 Task: Find connections with filter location Kāpren with filter topic #Startuplife with filter profile language English with filter current company Electronic Arts (EA) with filter school Sri Eshwar College of Engineering with filter industry Household and Institutional Furniture Manufacturing with filter service category Wedding Planning with filter keywords title Finance Manager
Action: Mouse moved to (207, 287)
Screenshot: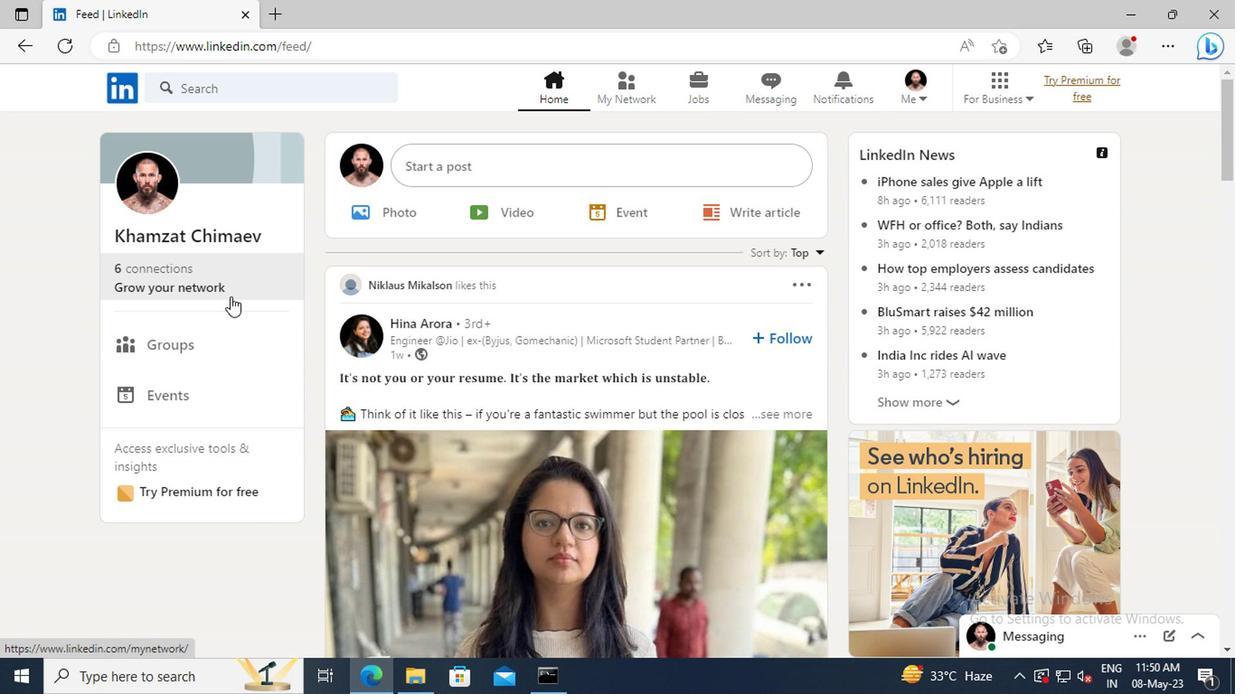
Action: Mouse pressed left at (207, 287)
Screenshot: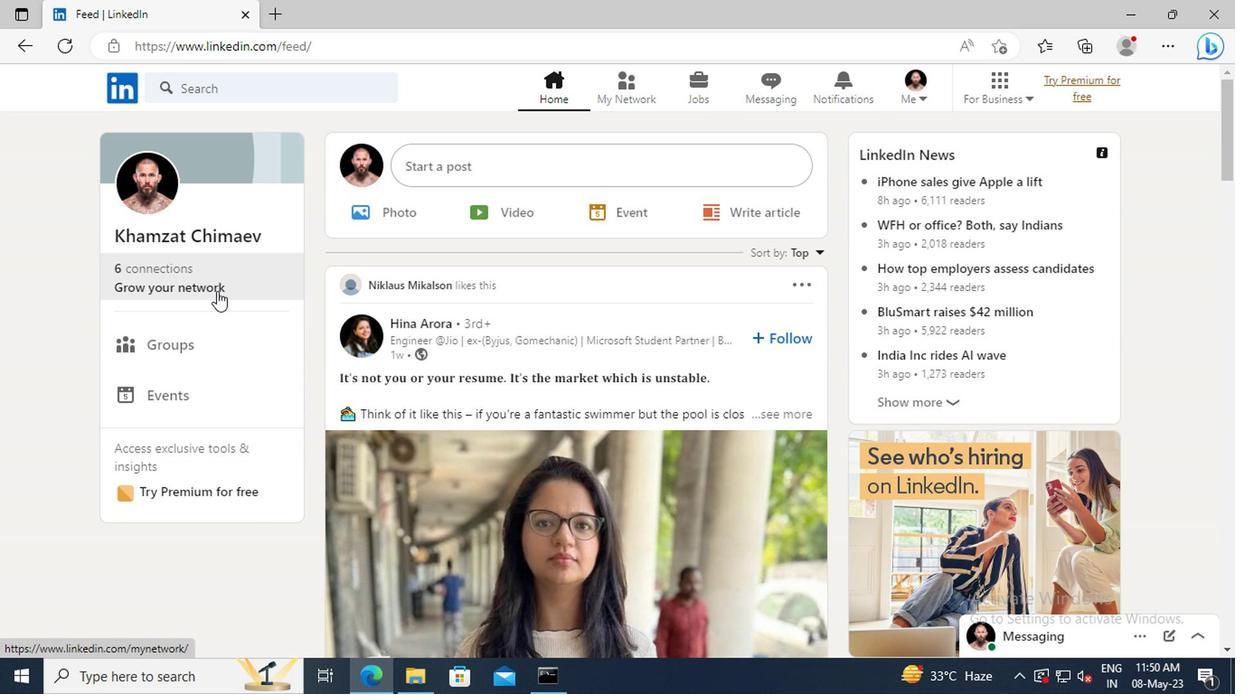 
Action: Mouse moved to (197, 194)
Screenshot: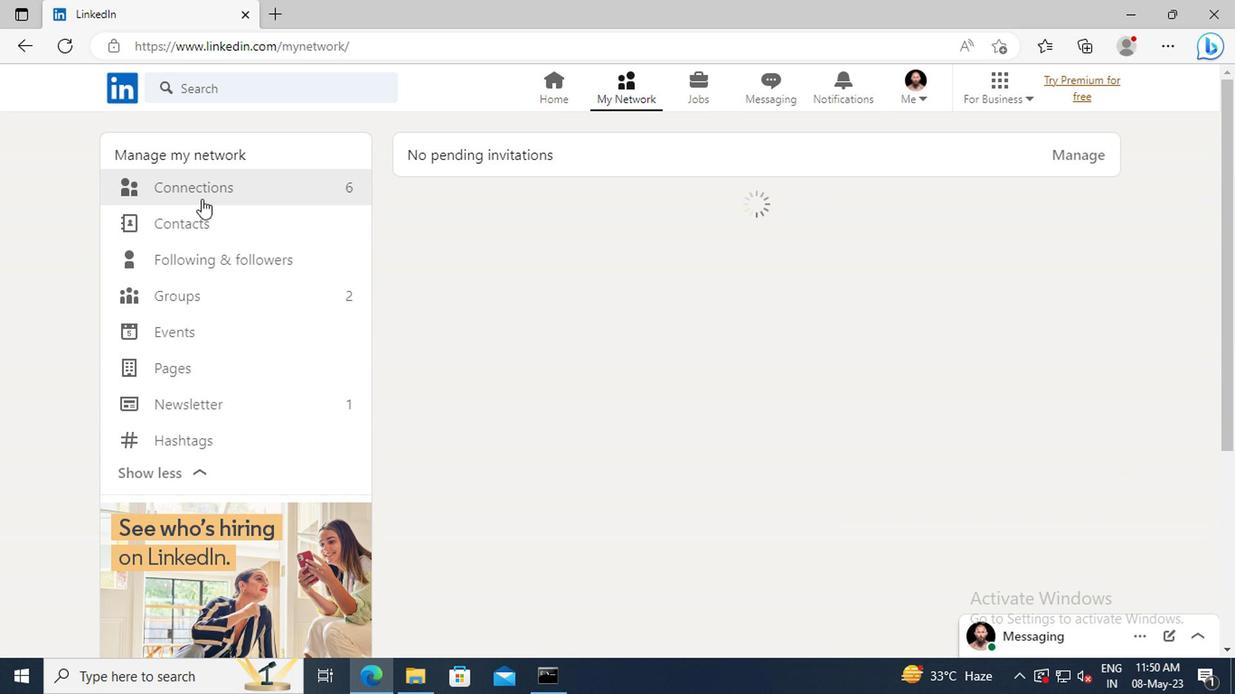 
Action: Mouse pressed left at (197, 194)
Screenshot: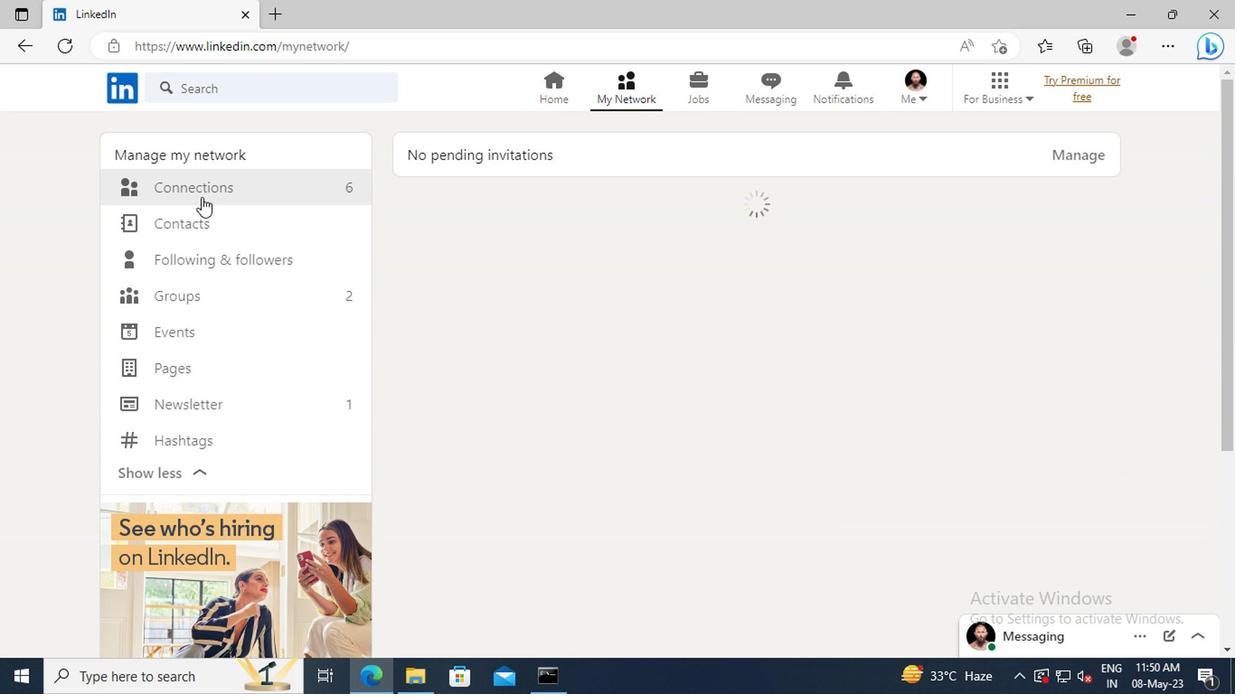 
Action: Mouse moved to (723, 197)
Screenshot: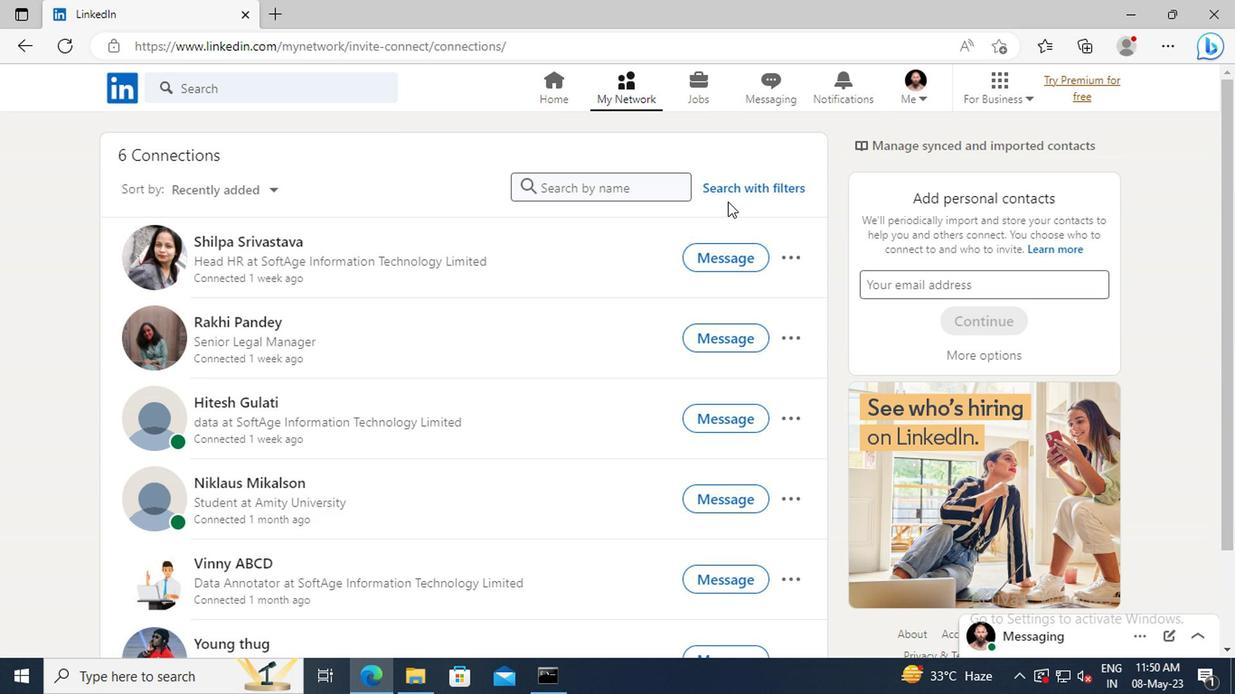 
Action: Mouse pressed left at (723, 197)
Screenshot: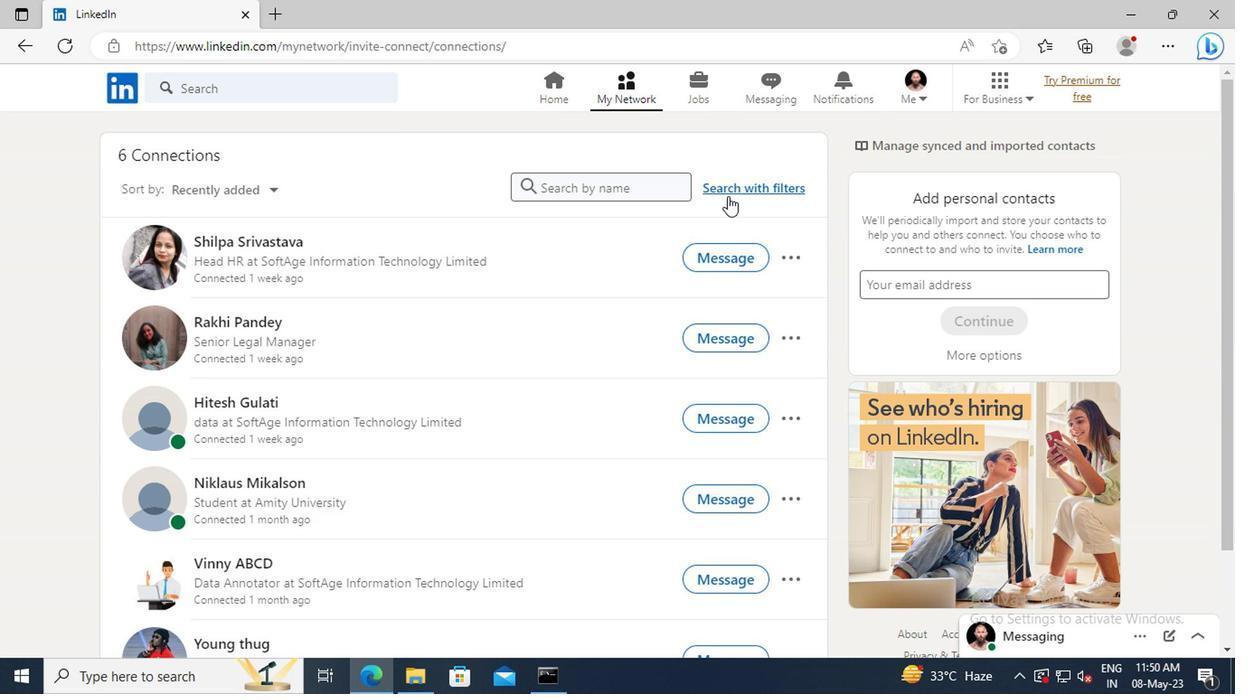 
Action: Mouse moved to (682, 141)
Screenshot: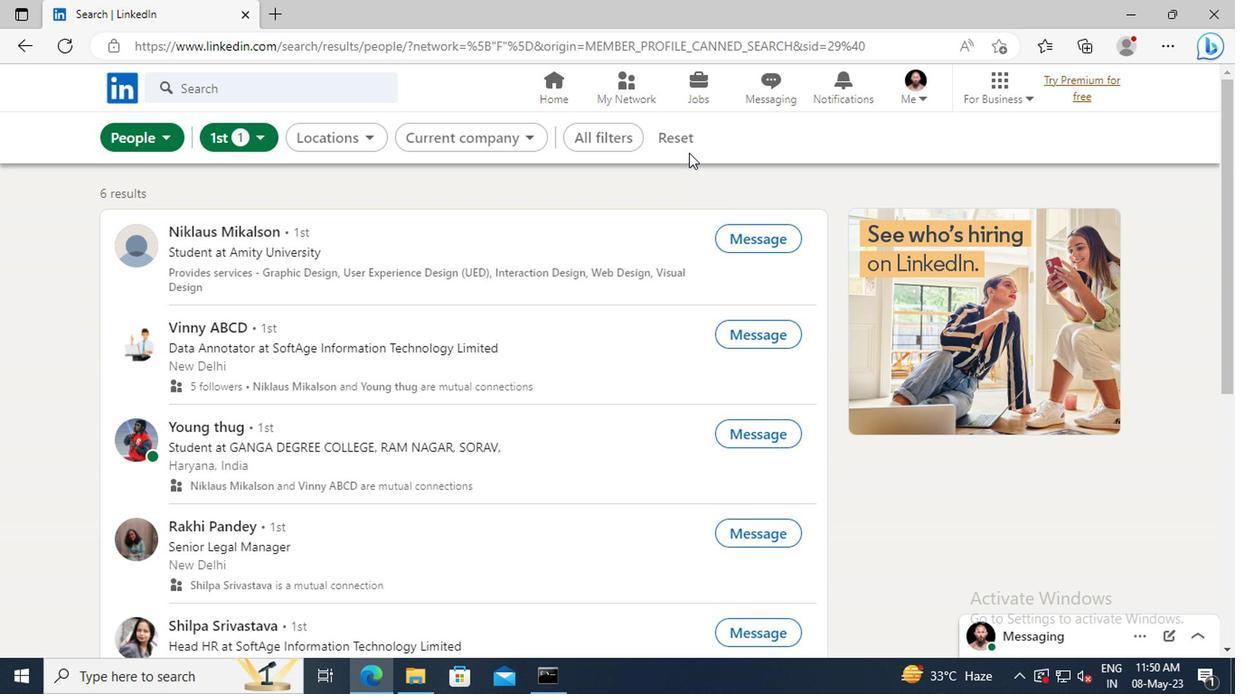 
Action: Mouse pressed left at (682, 141)
Screenshot: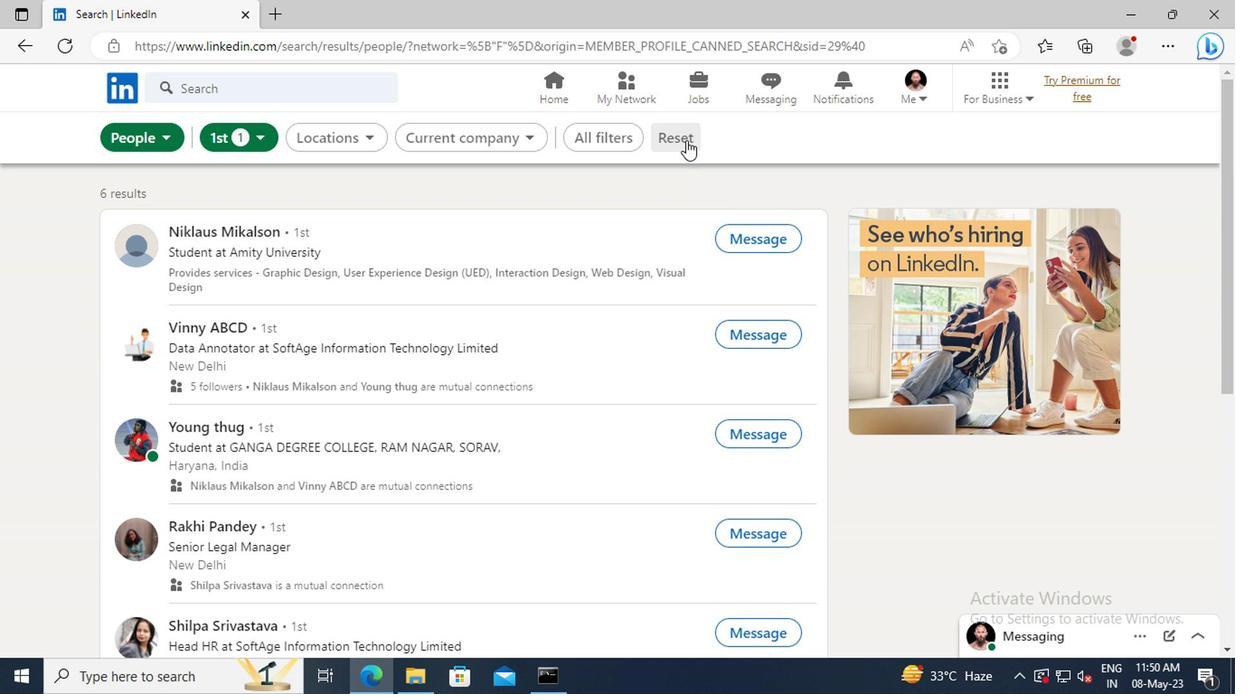 
Action: Mouse moved to (658, 137)
Screenshot: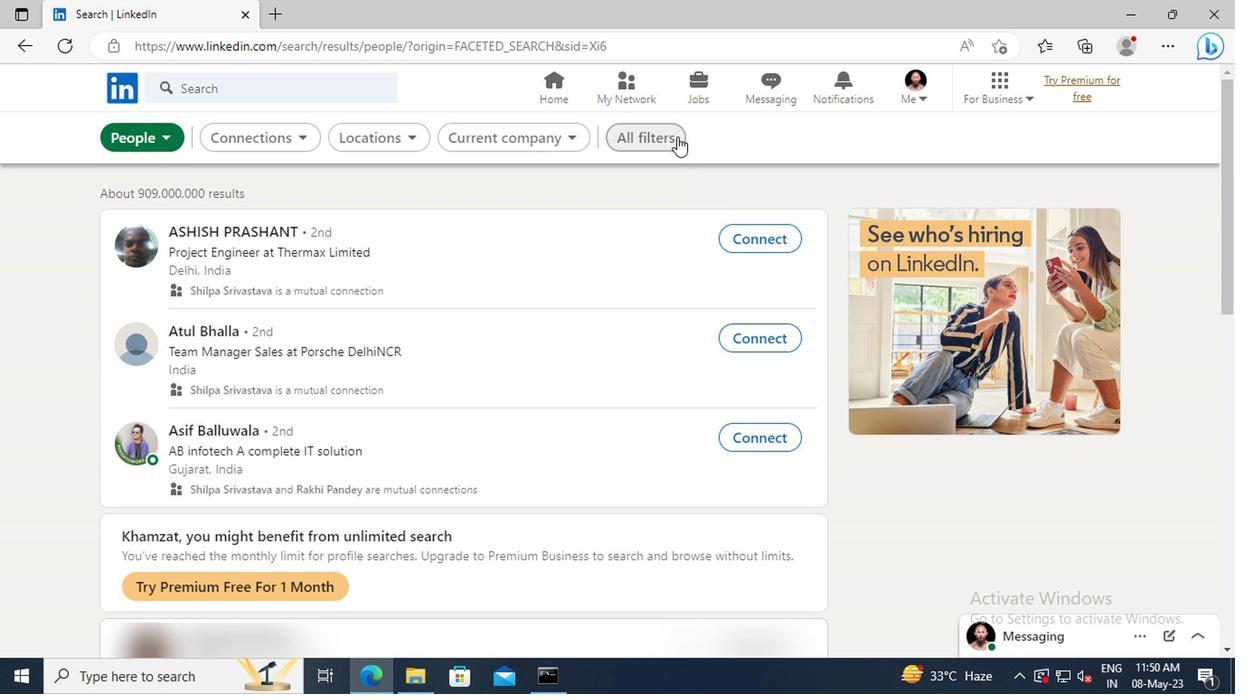 
Action: Mouse pressed left at (658, 137)
Screenshot: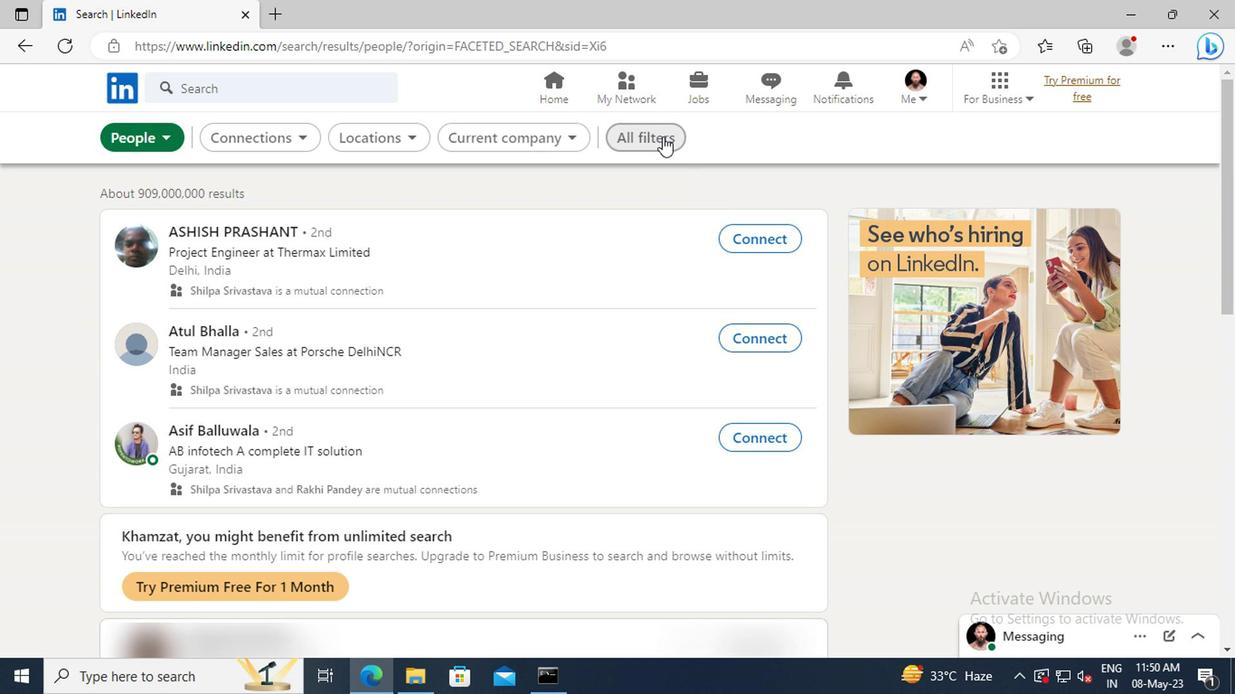 
Action: Mouse moved to (1018, 320)
Screenshot: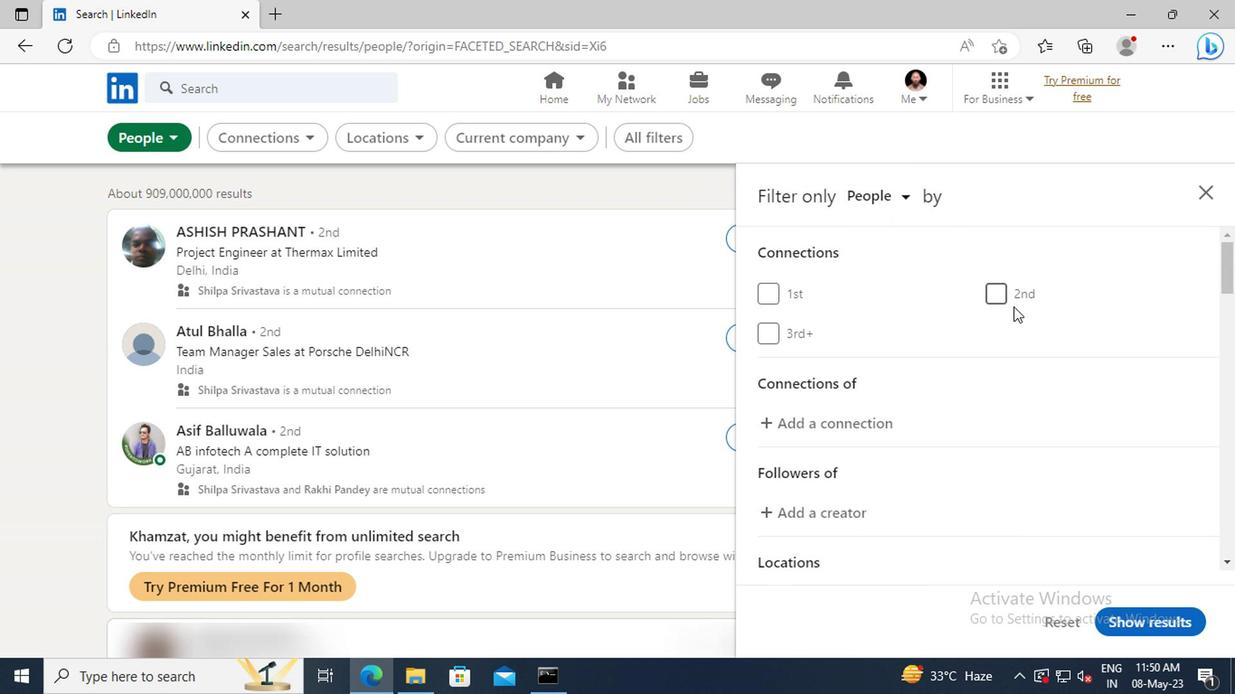 
Action: Mouse scrolled (1018, 319) with delta (0, 0)
Screenshot: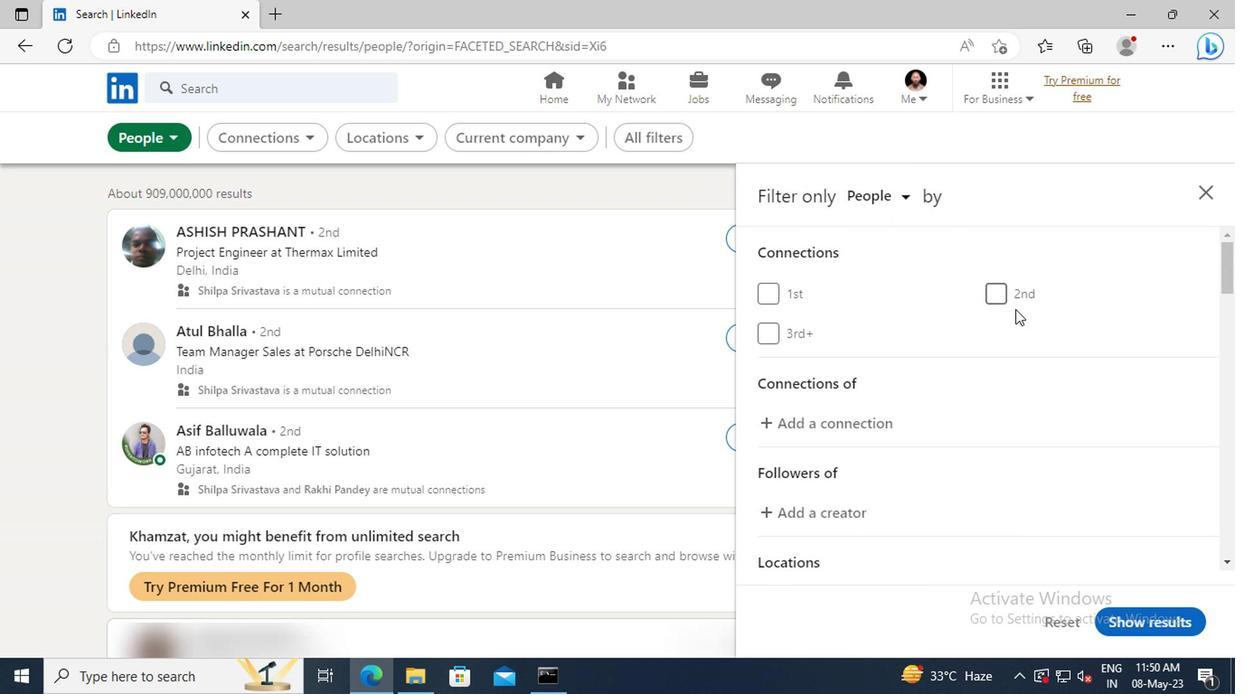 
Action: Mouse scrolled (1018, 319) with delta (0, 0)
Screenshot: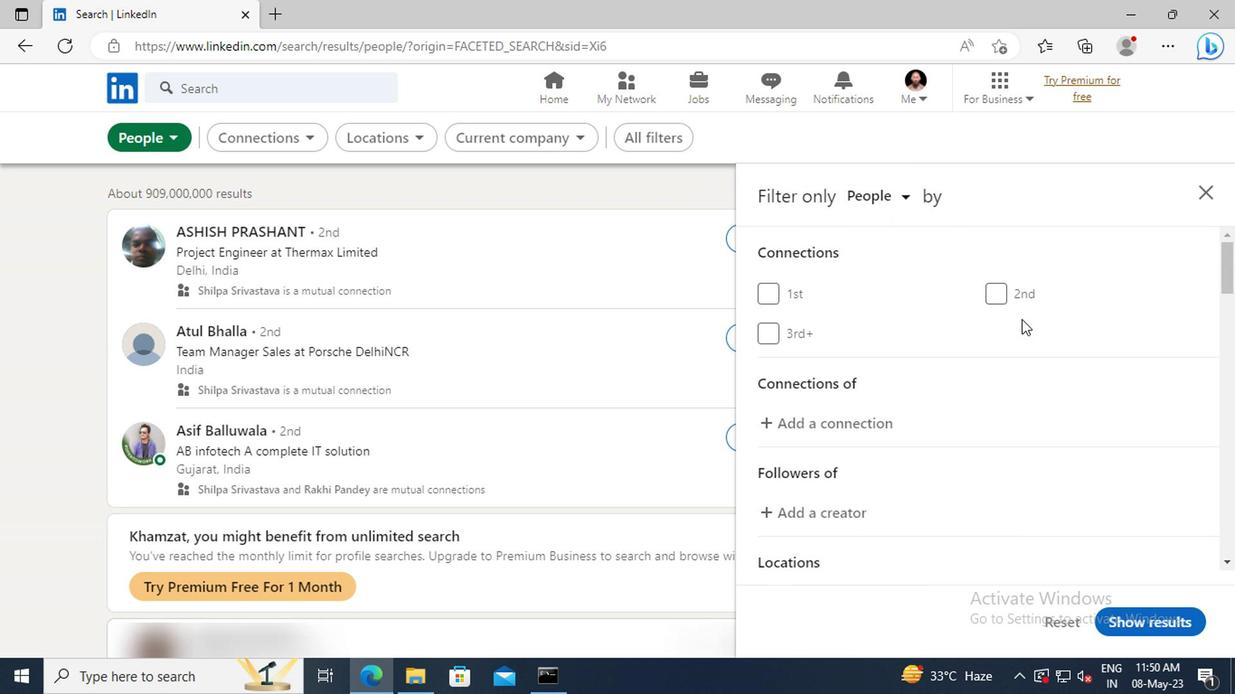 
Action: Mouse scrolled (1018, 319) with delta (0, 0)
Screenshot: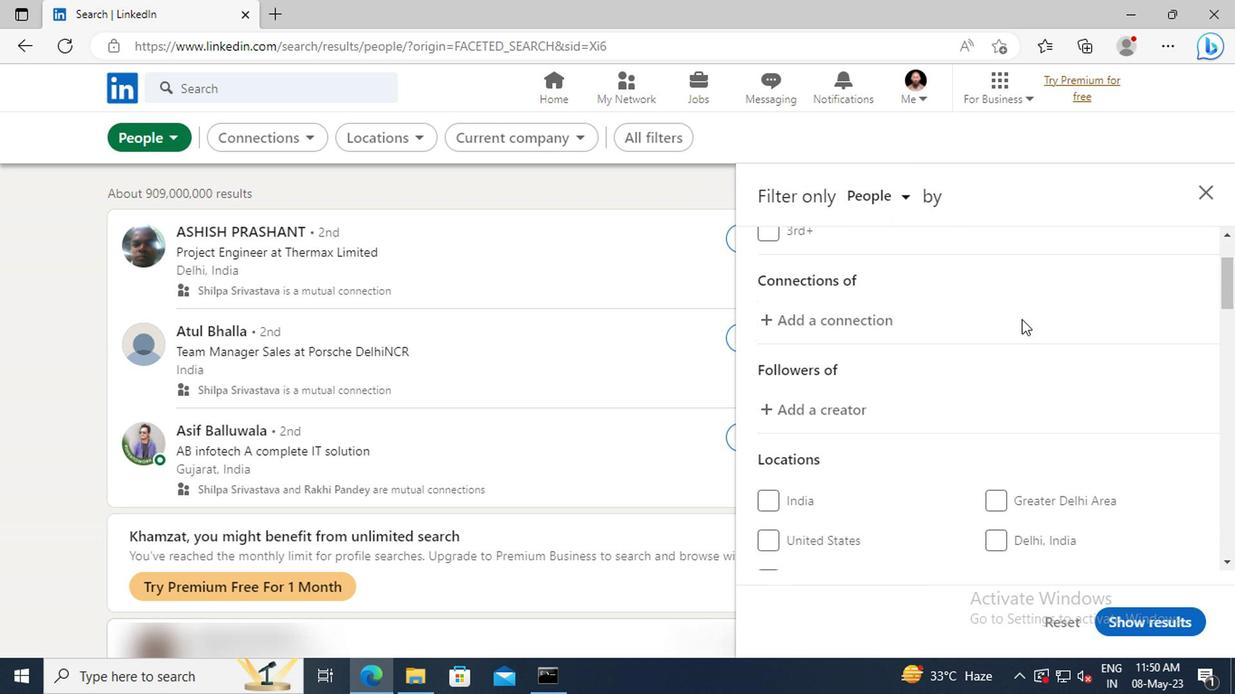 
Action: Mouse scrolled (1018, 319) with delta (0, 0)
Screenshot: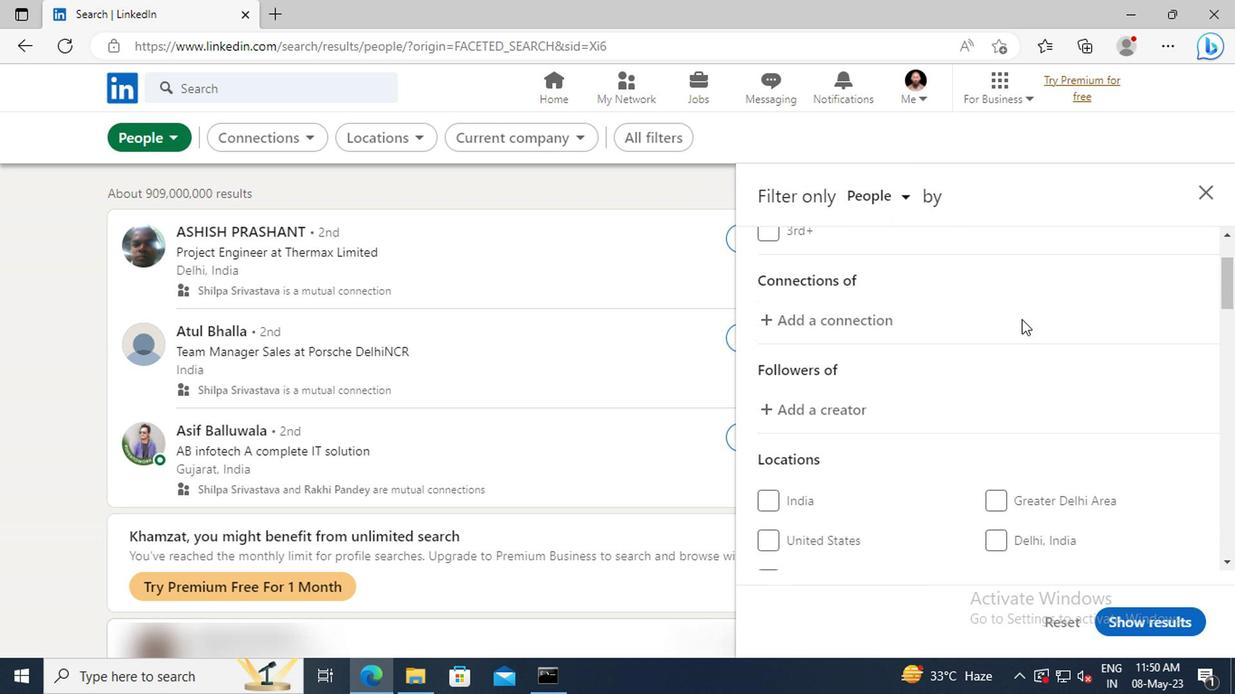 
Action: Mouse scrolled (1018, 319) with delta (0, 0)
Screenshot: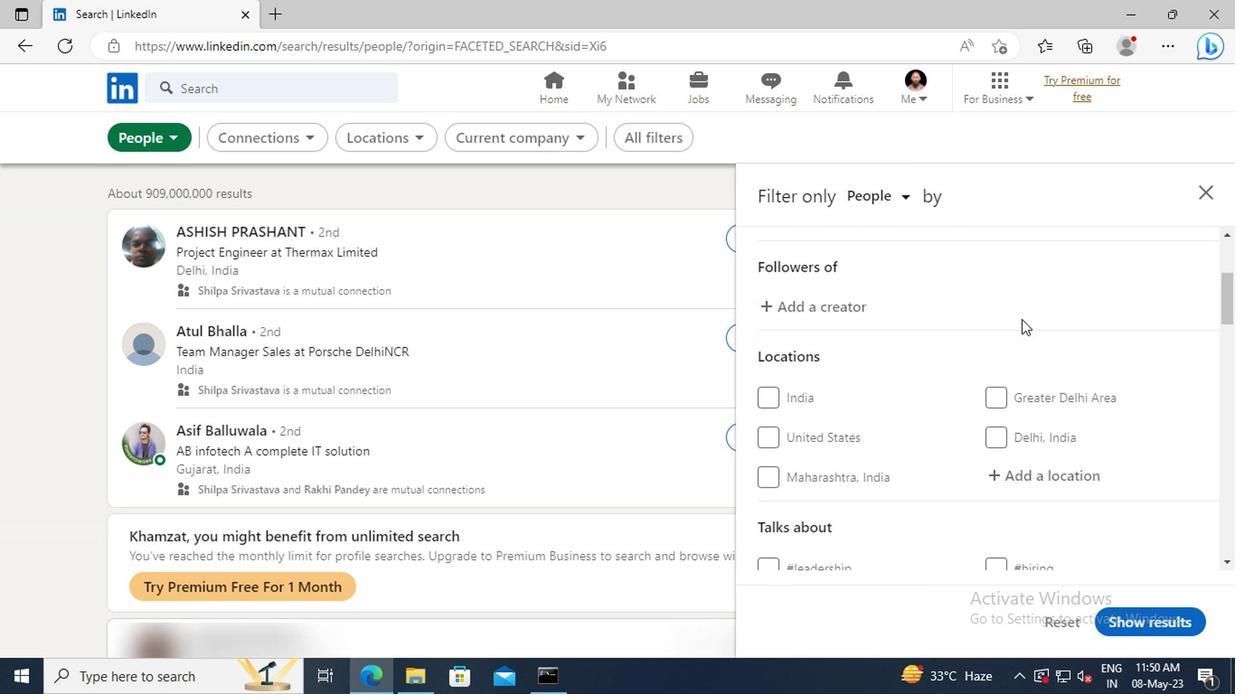 
Action: Mouse scrolled (1018, 319) with delta (0, 0)
Screenshot: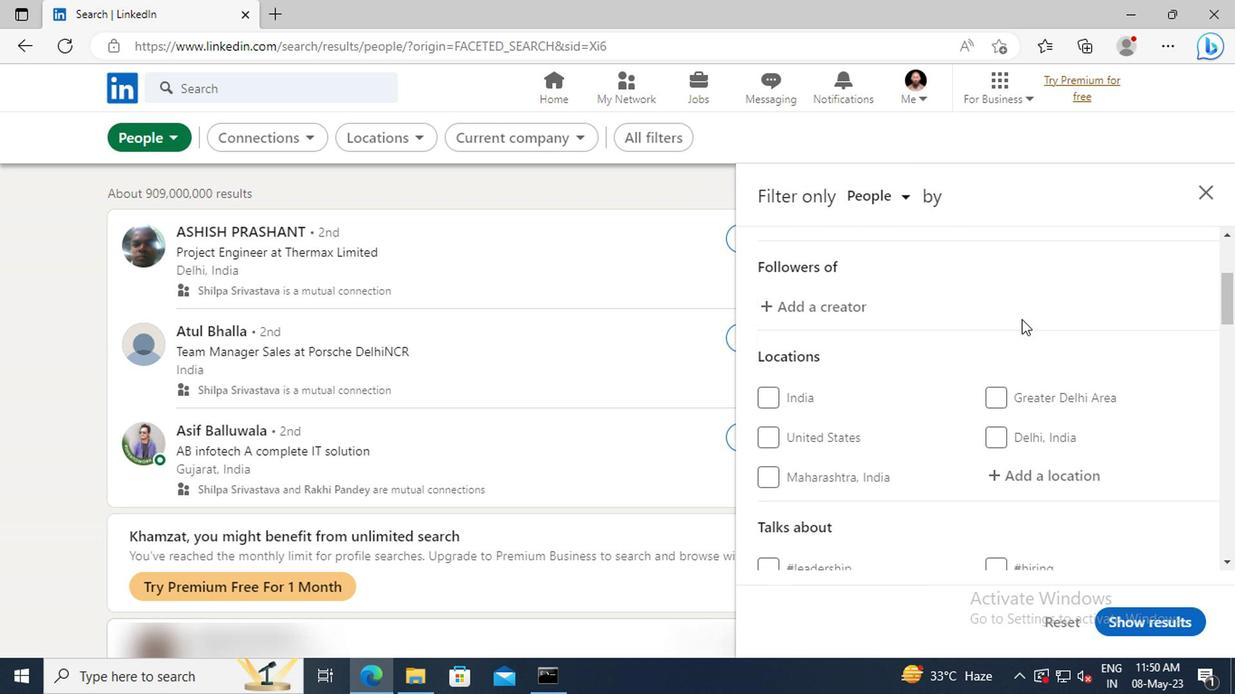 
Action: Mouse moved to (1015, 374)
Screenshot: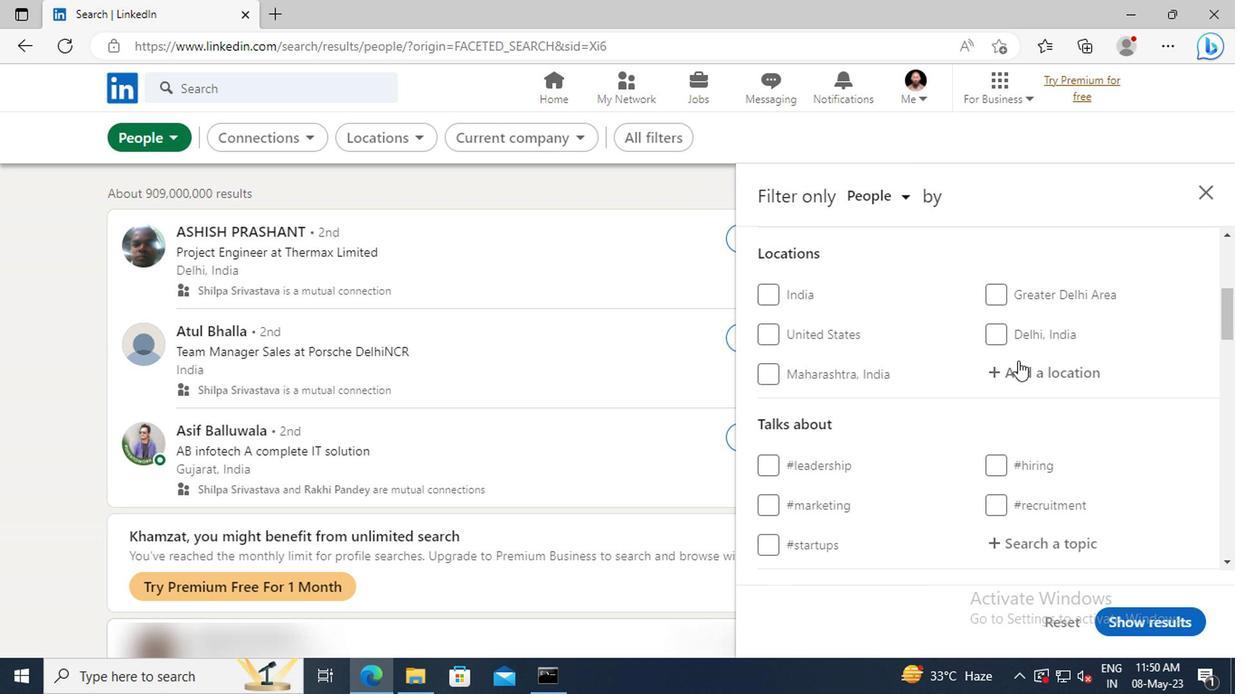 
Action: Mouse pressed left at (1015, 374)
Screenshot: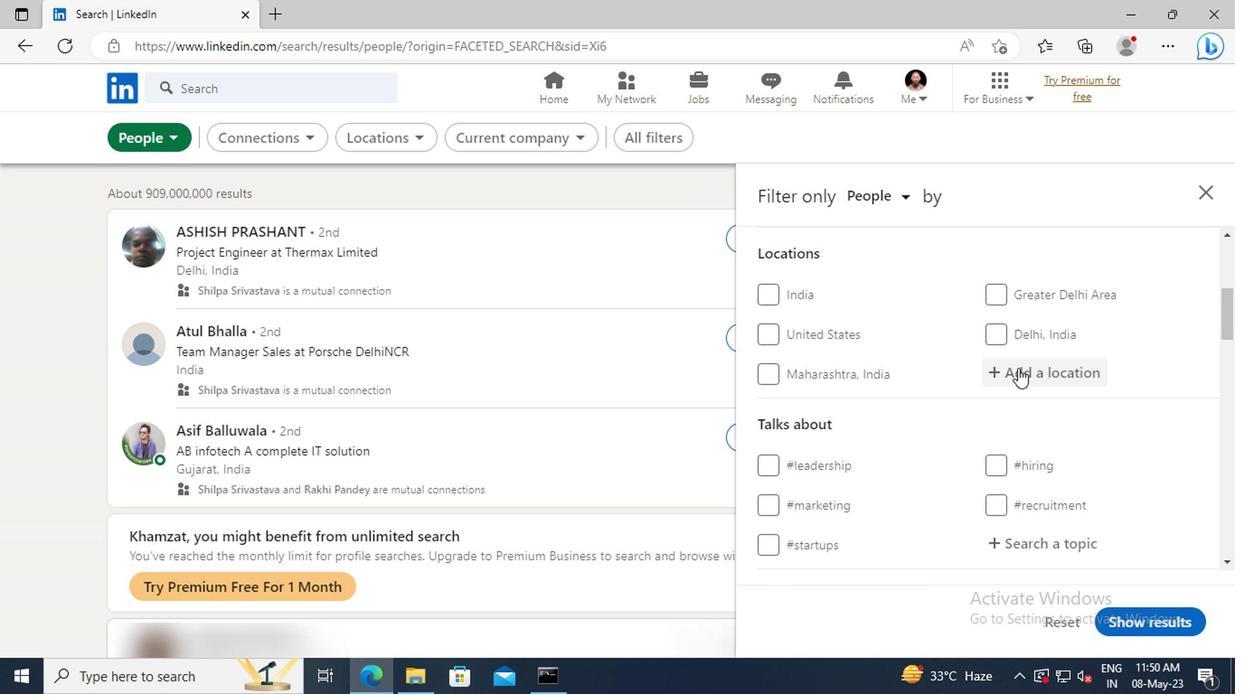 
Action: Key pressed <Key.shift>KAPREN<Key.enter>
Screenshot: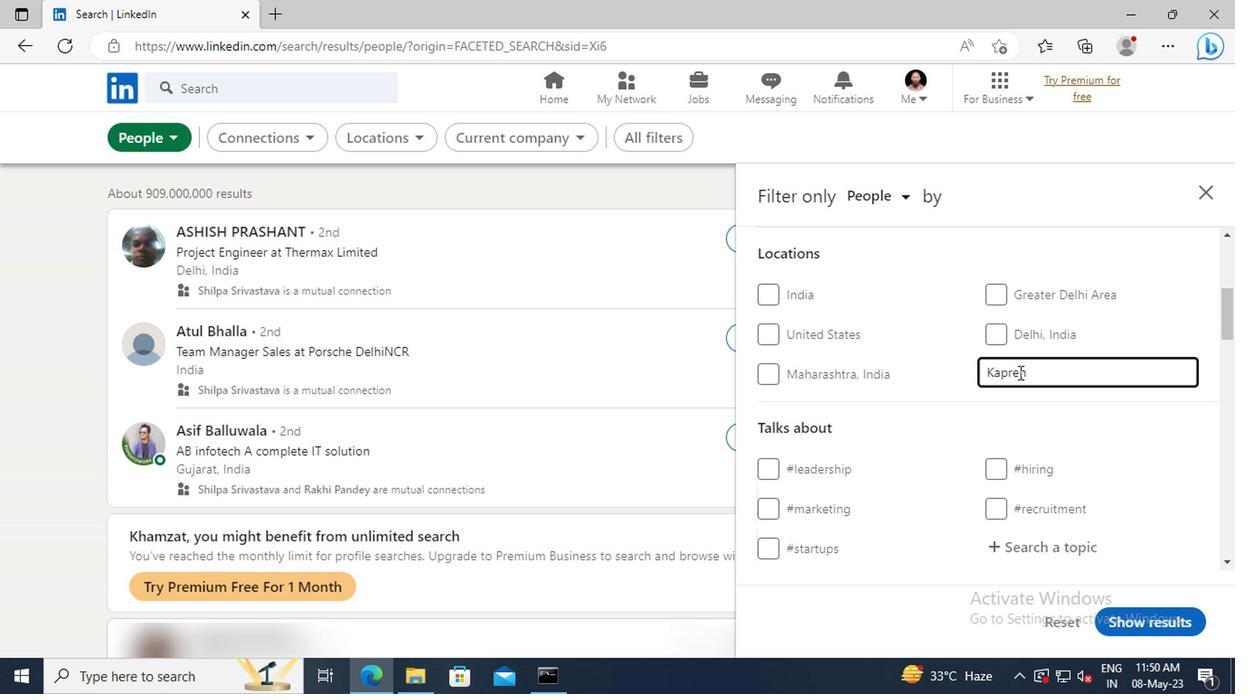 
Action: Mouse scrolled (1015, 373) with delta (0, -1)
Screenshot: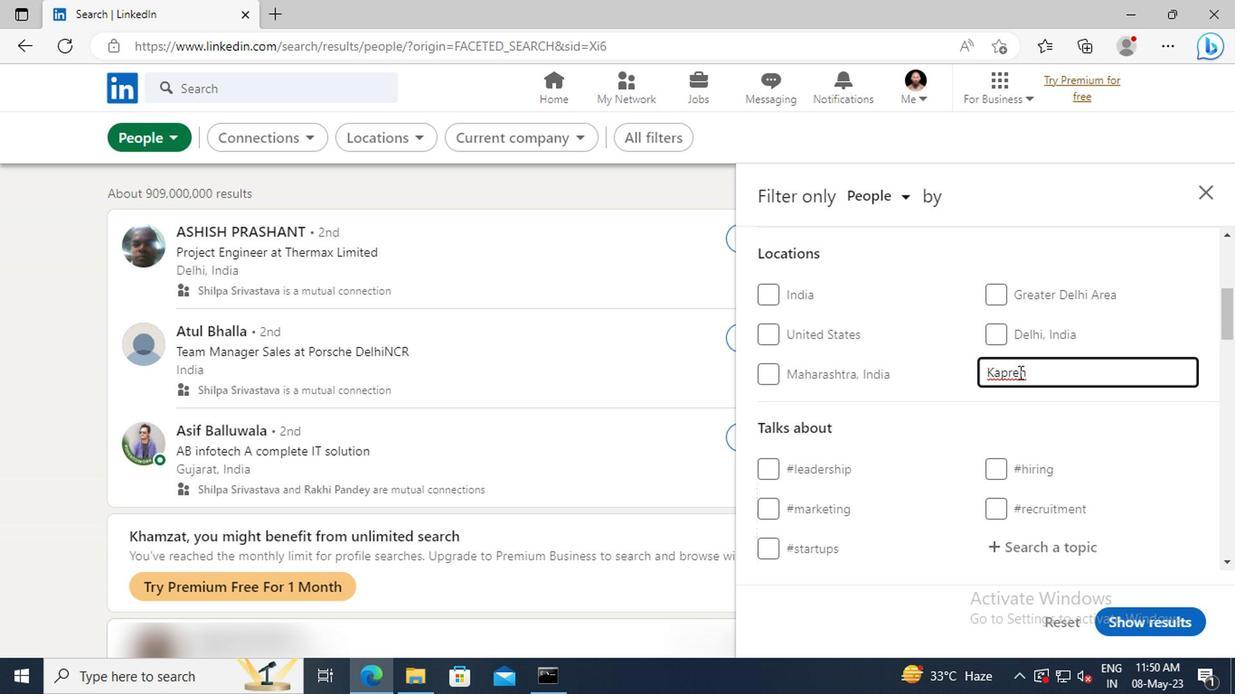 
Action: Mouse scrolled (1015, 373) with delta (0, -1)
Screenshot: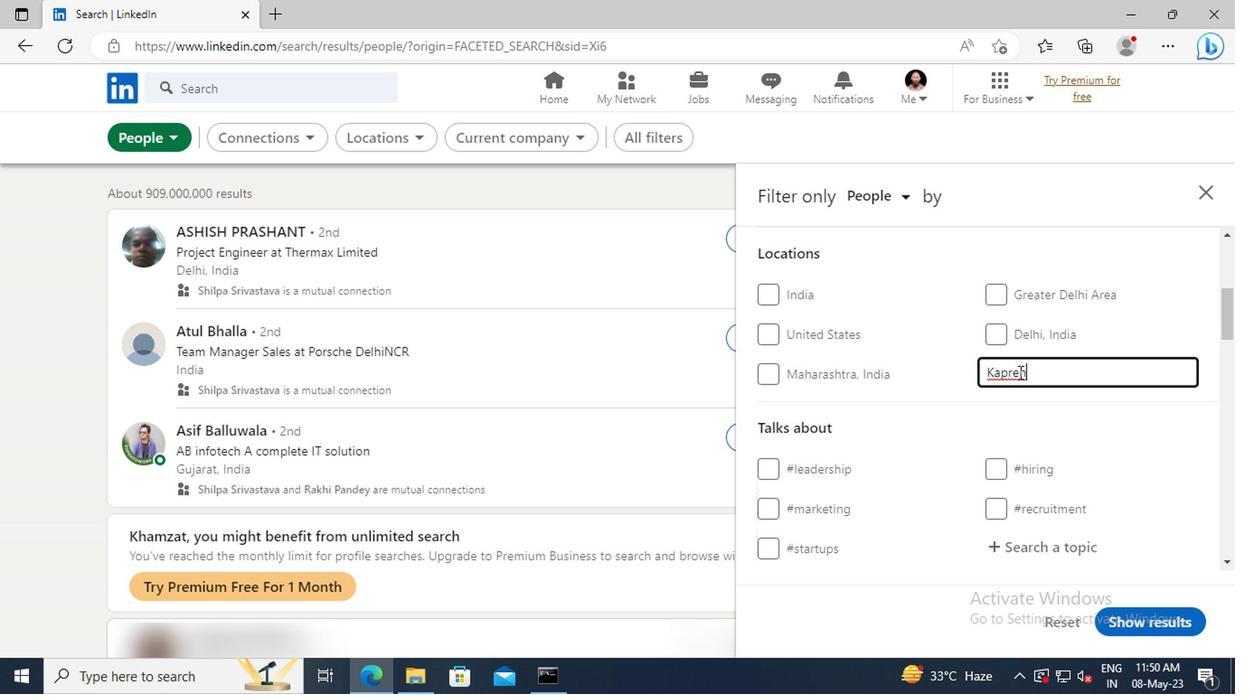 
Action: Mouse scrolled (1015, 373) with delta (0, -1)
Screenshot: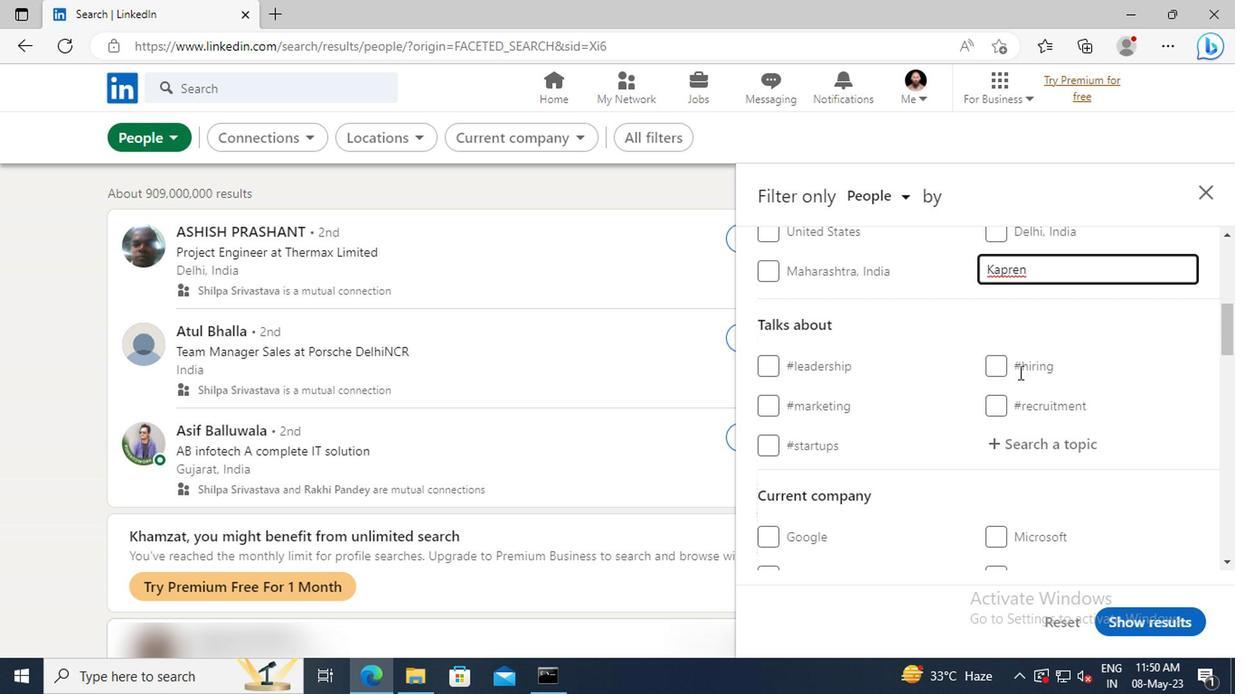 
Action: Mouse moved to (1021, 391)
Screenshot: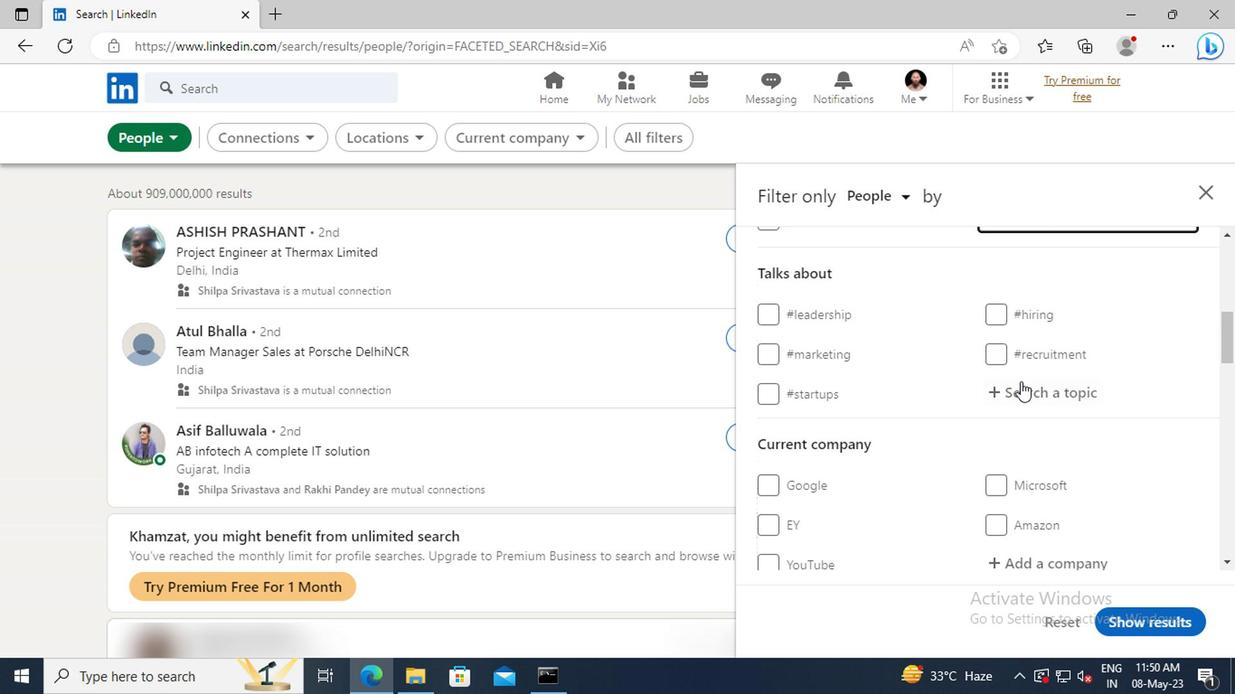 
Action: Mouse pressed left at (1021, 391)
Screenshot: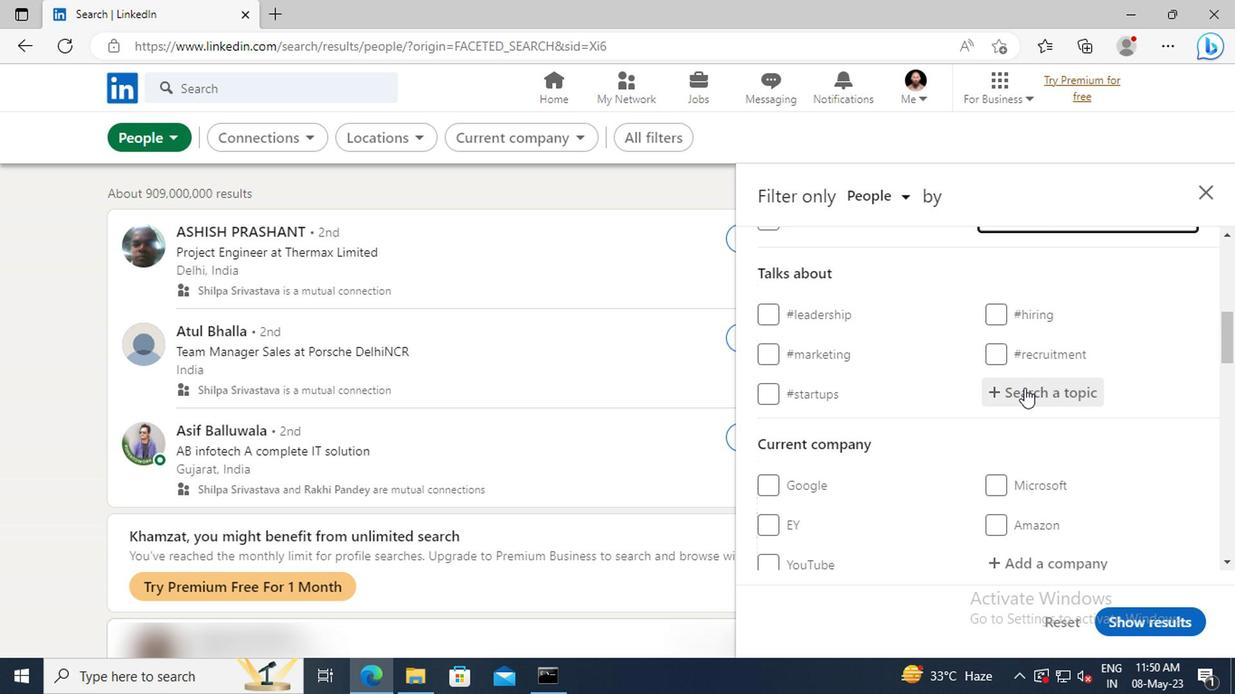 
Action: Key pressed <Key.shift>STARTUPL
Screenshot: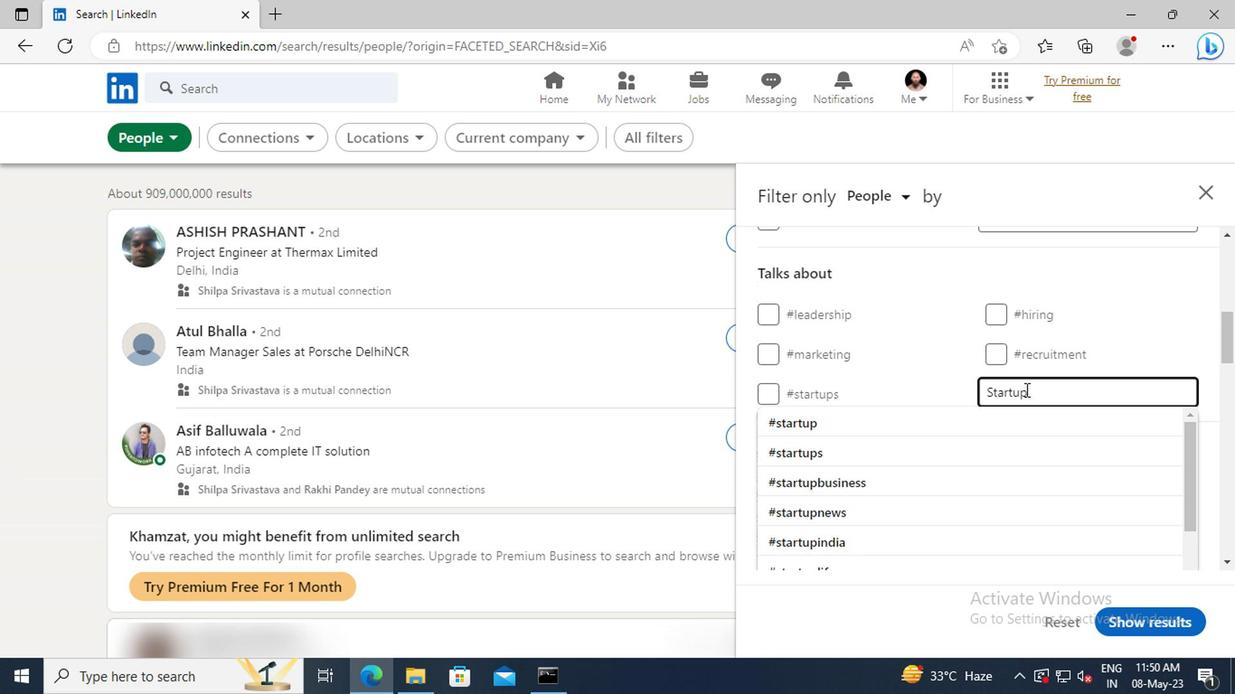 
Action: Mouse moved to (1020, 420)
Screenshot: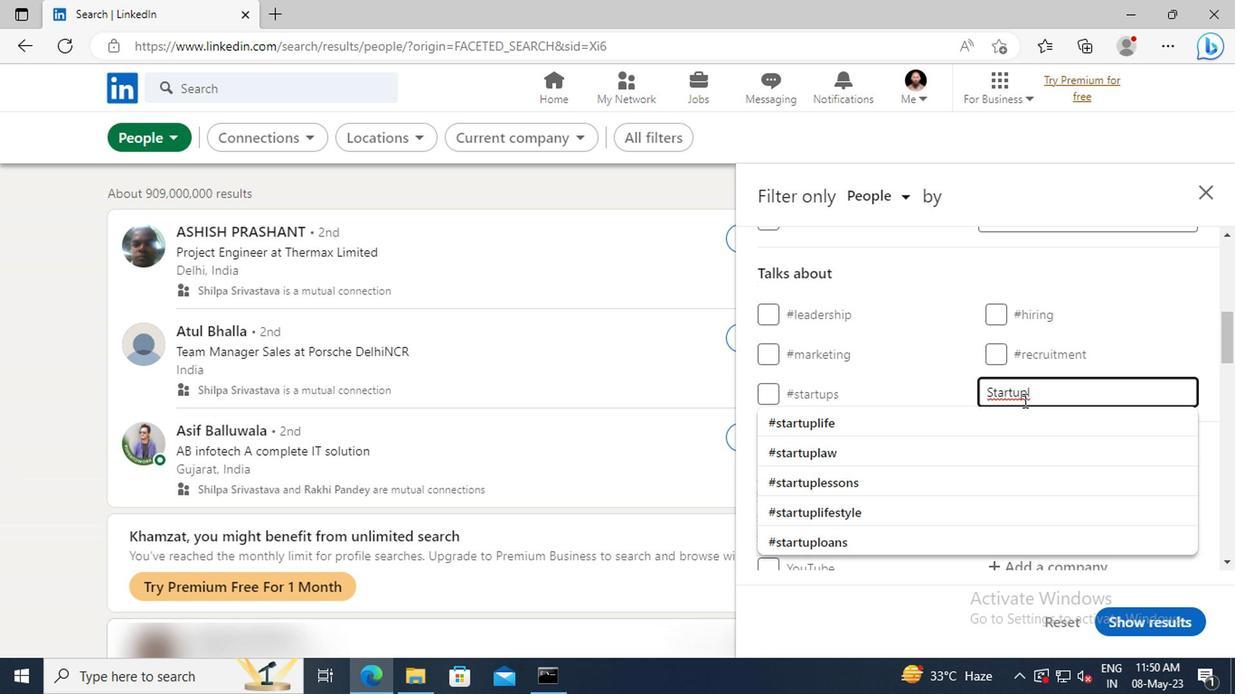 
Action: Mouse pressed left at (1020, 420)
Screenshot: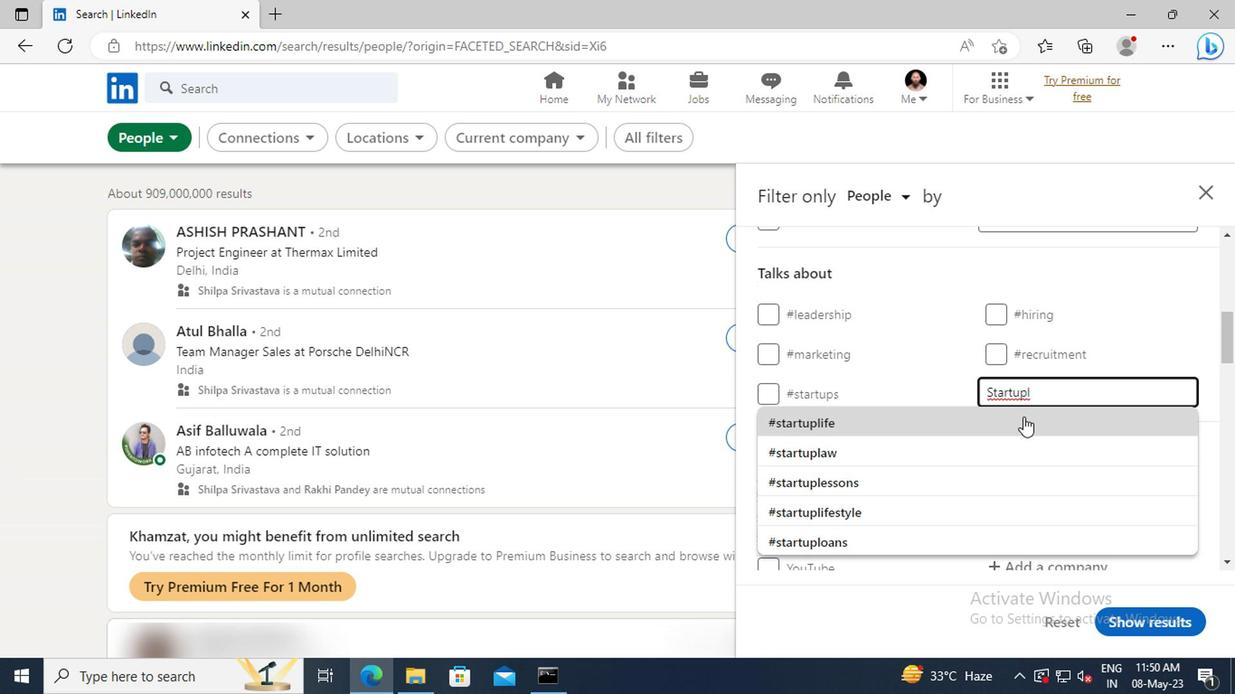
Action: Mouse scrolled (1020, 419) with delta (0, 0)
Screenshot: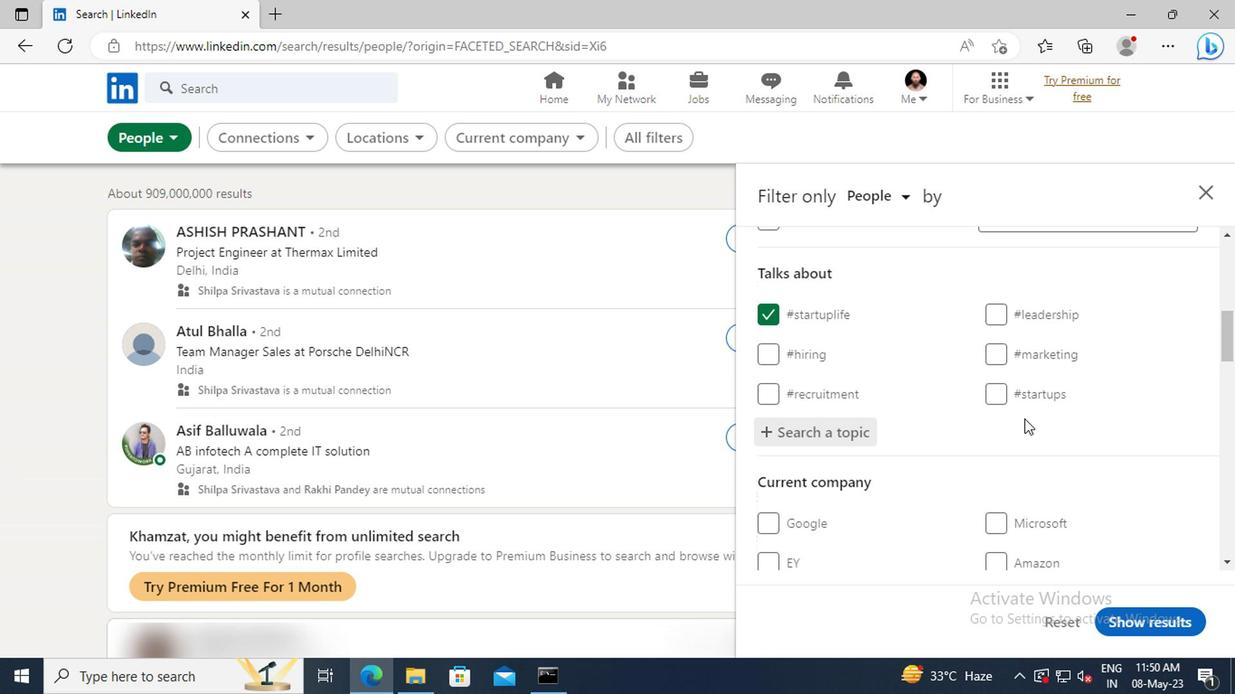 
Action: Mouse scrolled (1020, 419) with delta (0, 0)
Screenshot: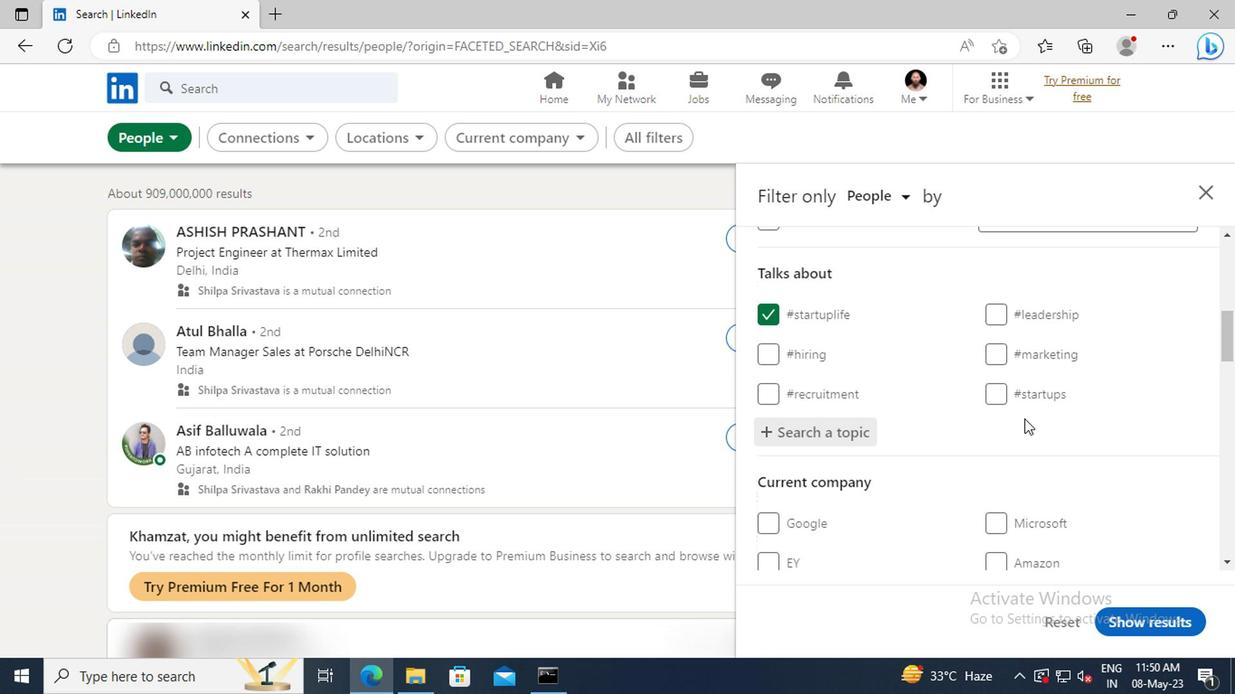
Action: Mouse scrolled (1020, 419) with delta (0, 0)
Screenshot: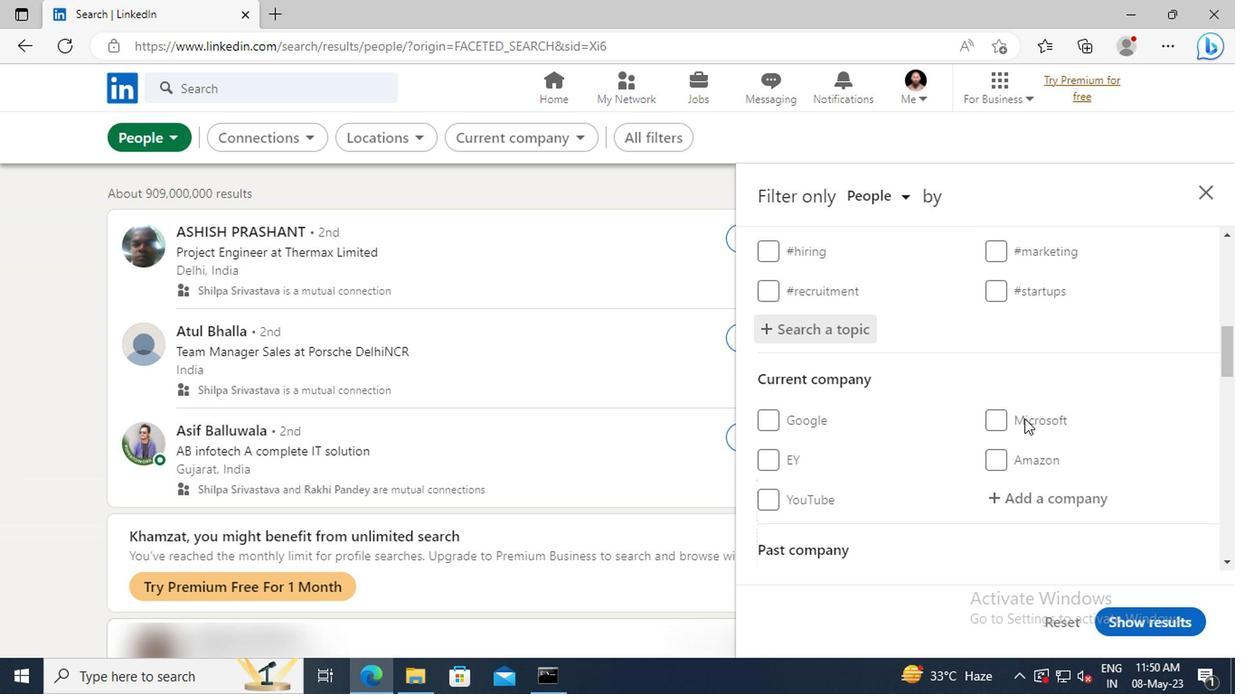 
Action: Mouse scrolled (1020, 419) with delta (0, 0)
Screenshot: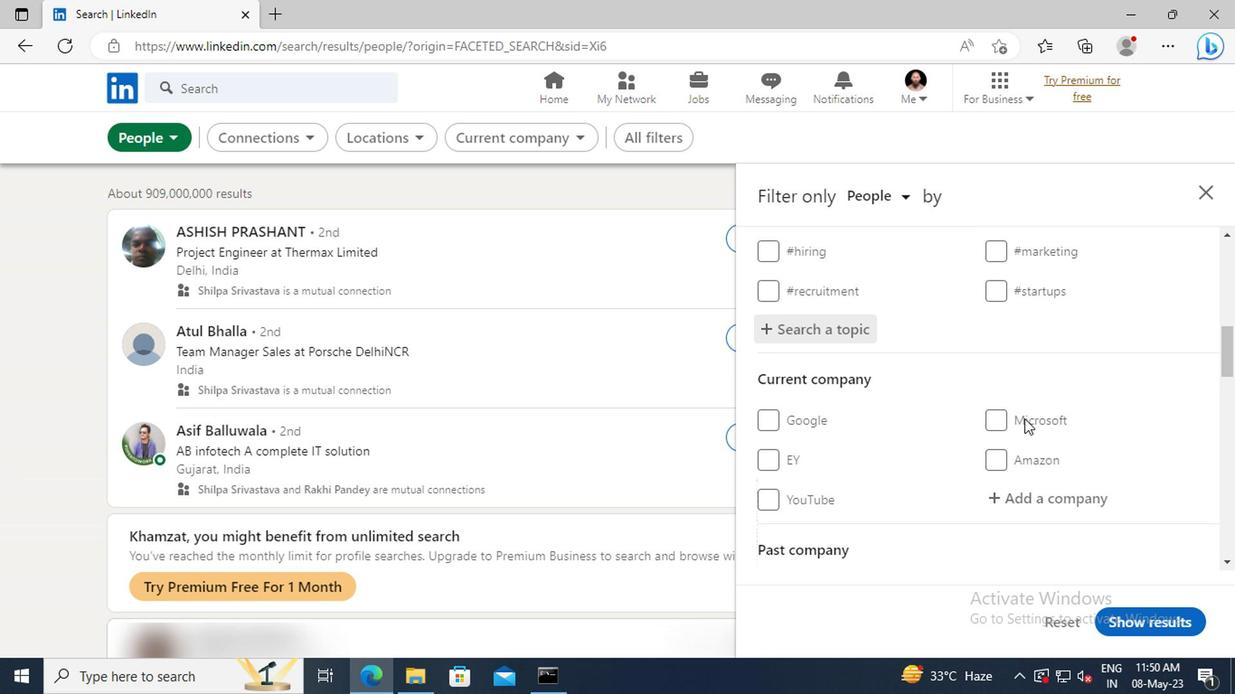 
Action: Mouse scrolled (1020, 419) with delta (0, 0)
Screenshot: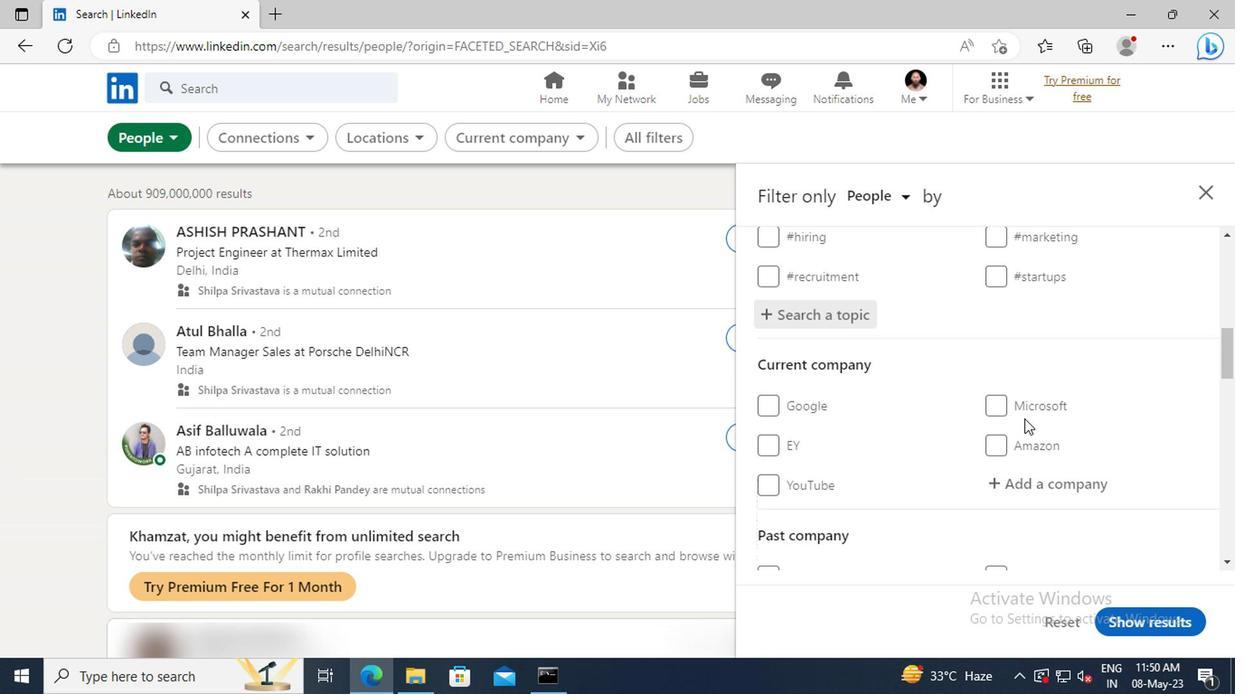 
Action: Mouse scrolled (1020, 419) with delta (0, 0)
Screenshot: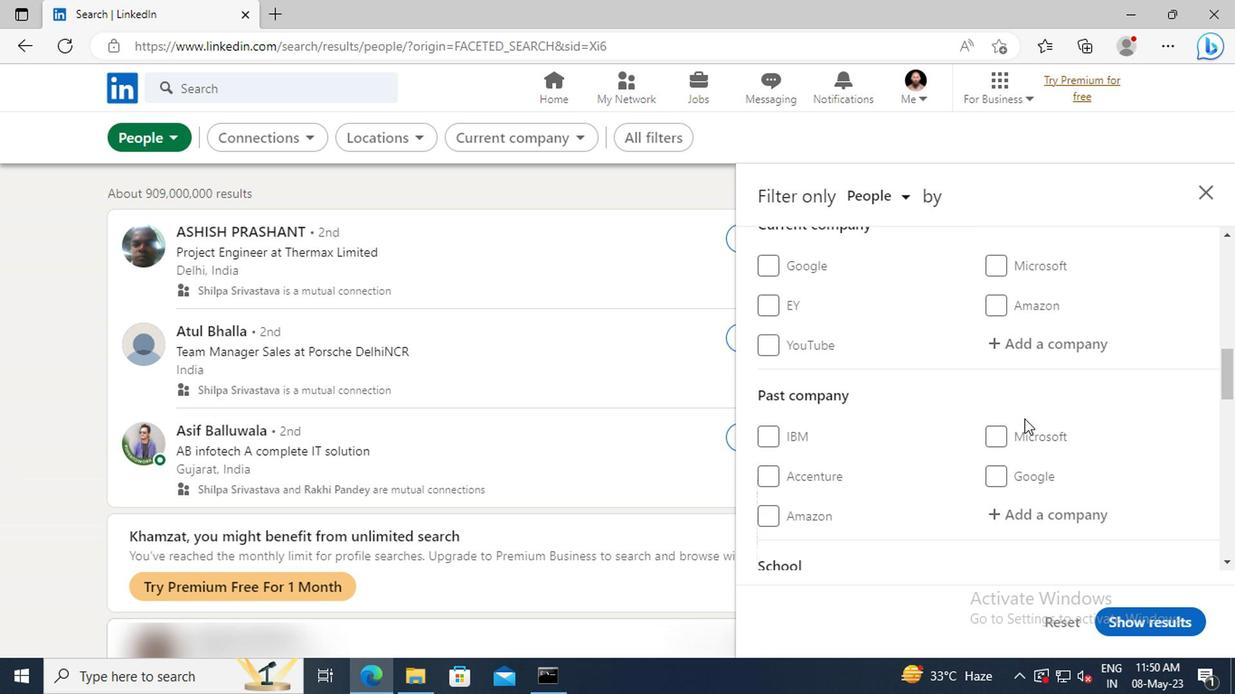 
Action: Mouse scrolled (1020, 419) with delta (0, 0)
Screenshot: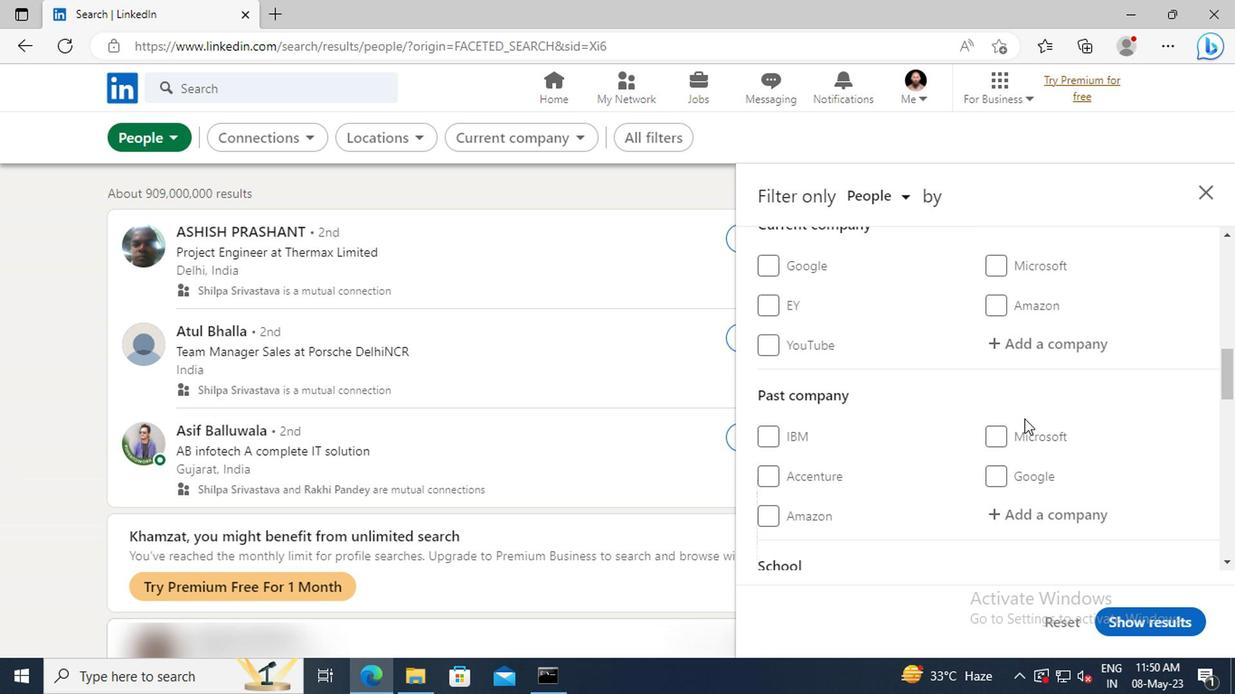 
Action: Mouse scrolled (1020, 419) with delta (0, 0)
Screenshot: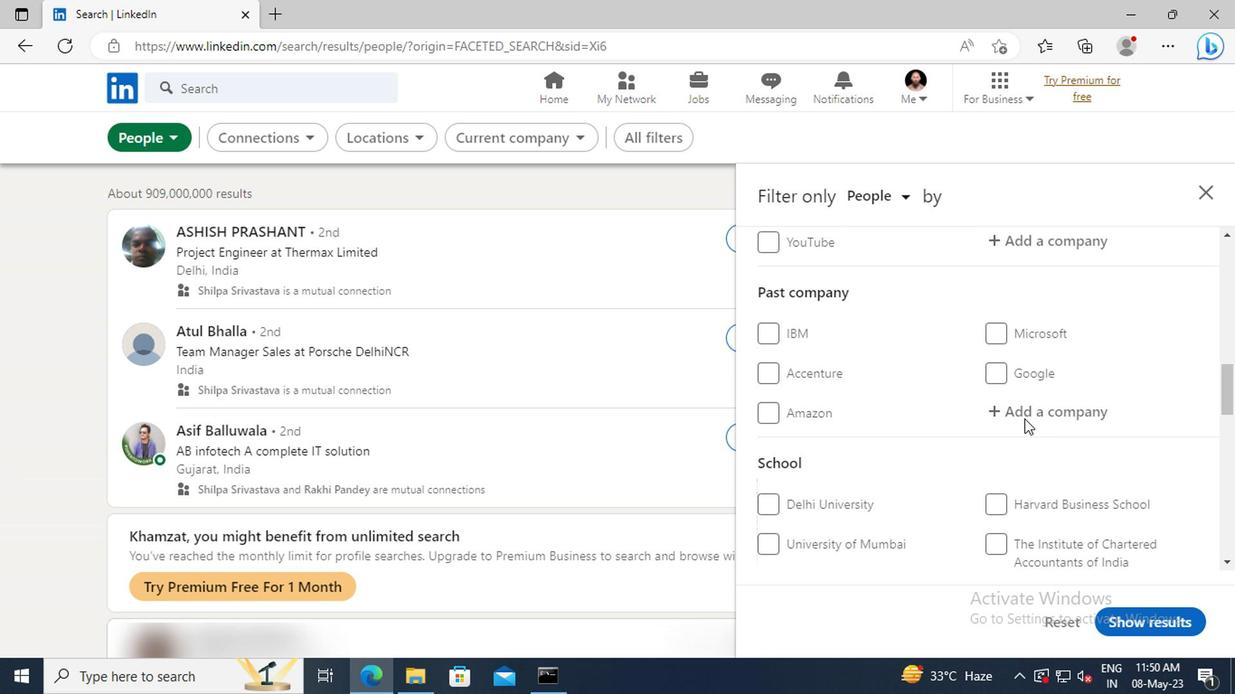 
Action: Mouse scrolled (1020, 419) with delta (0, 0)
Screenshot: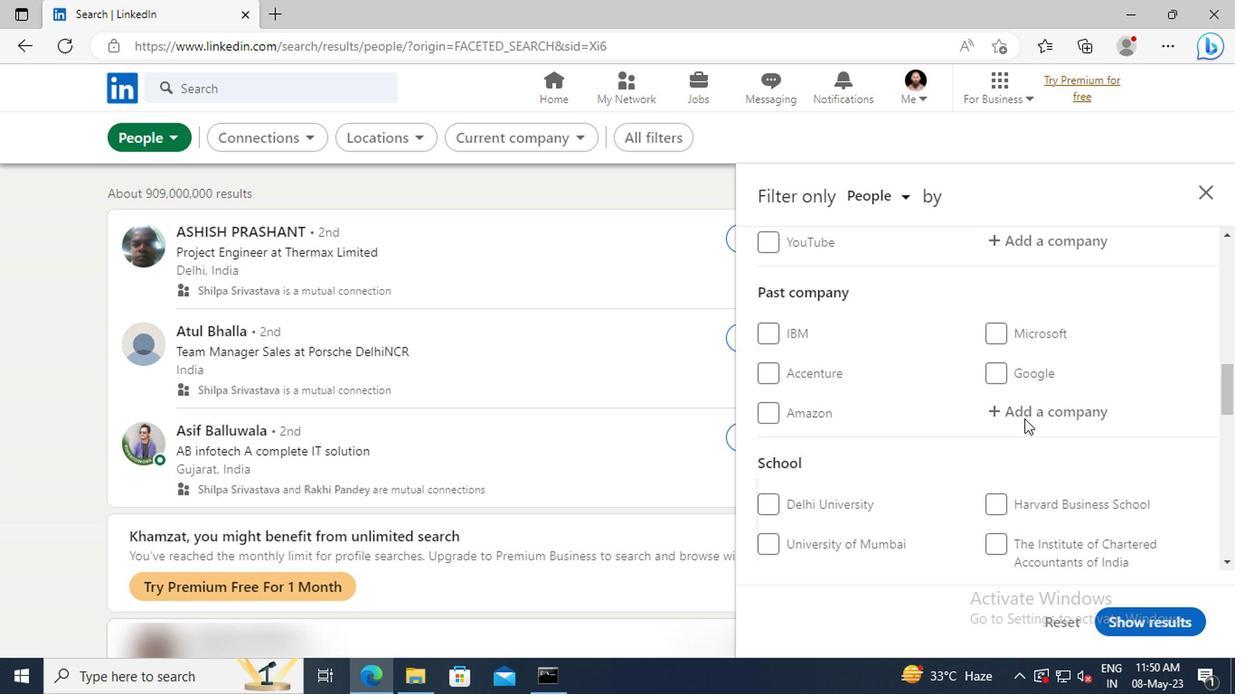 
Action: Mouse scrolled (1020, 419) with delta (0, 0)
Screenshot: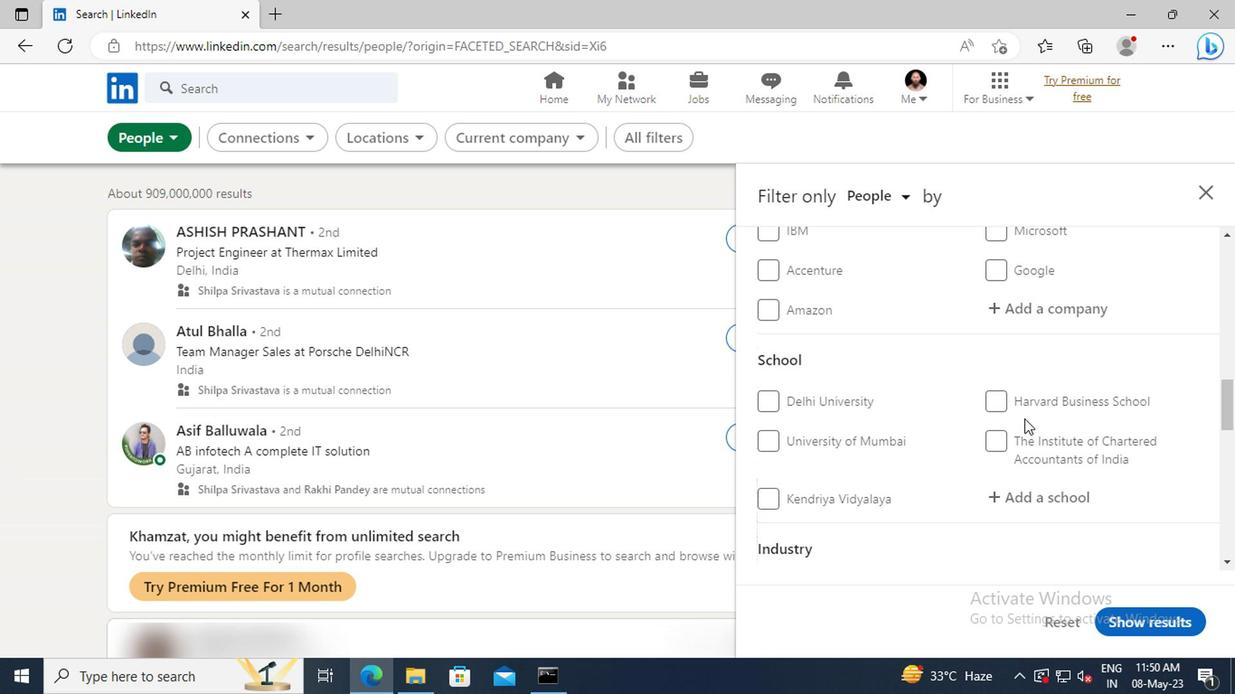 
Action: Mouse scrolled (1020, 419) with delta (0, 0)
Screenshot: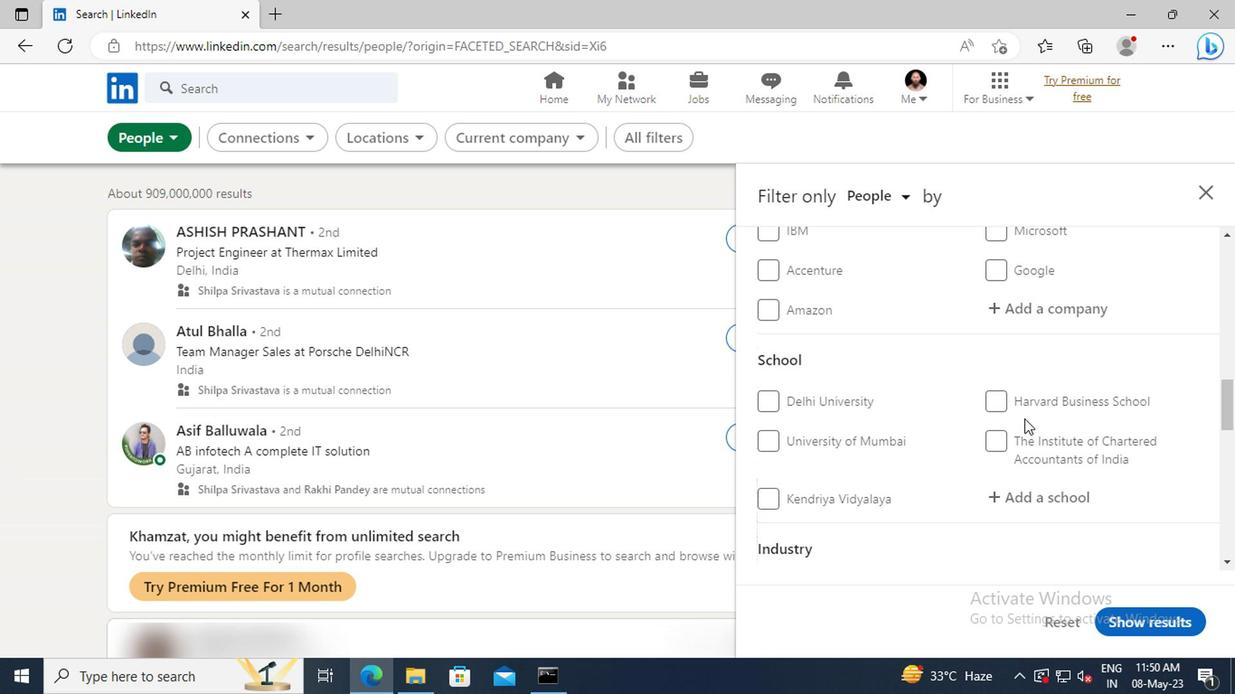 
Action: Mouse scrolled (1020, 419) with delta (0, 0)
Screenshot: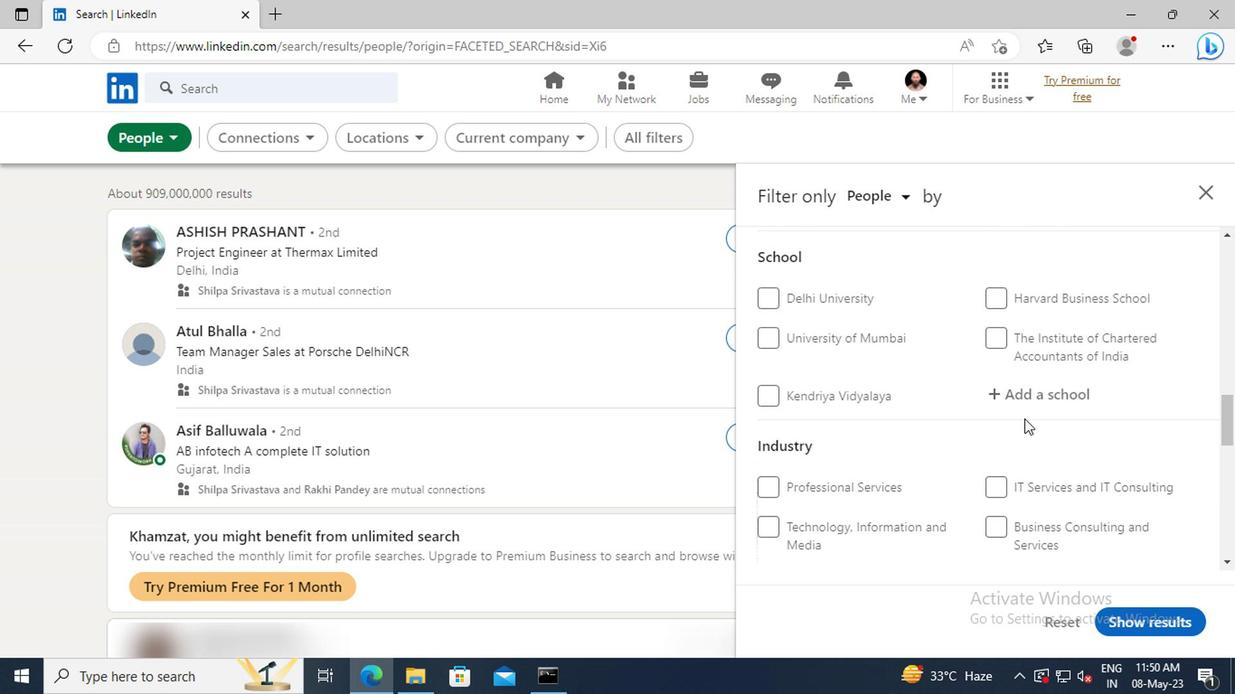 
Action: Mouse scrolled (1020, 419) with delta (0, 0)
Screenshot: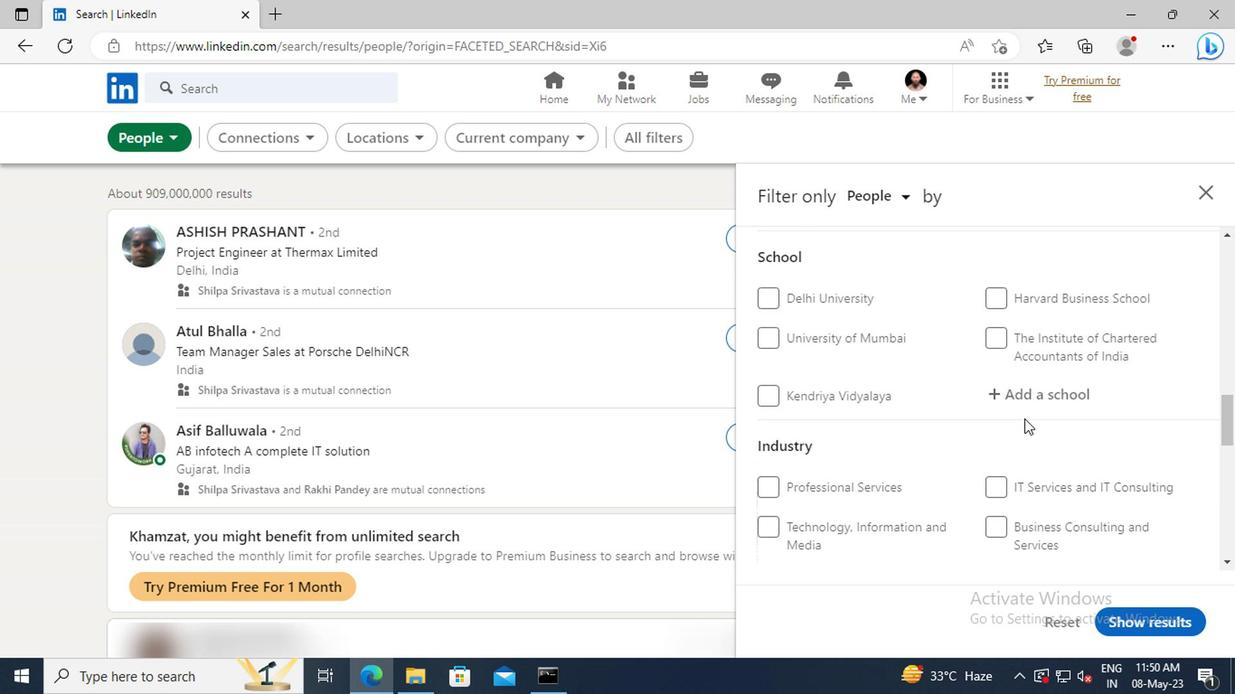 
Action: Mouse scrolled (1020, 419) with delta (0, 0)
Screenshot: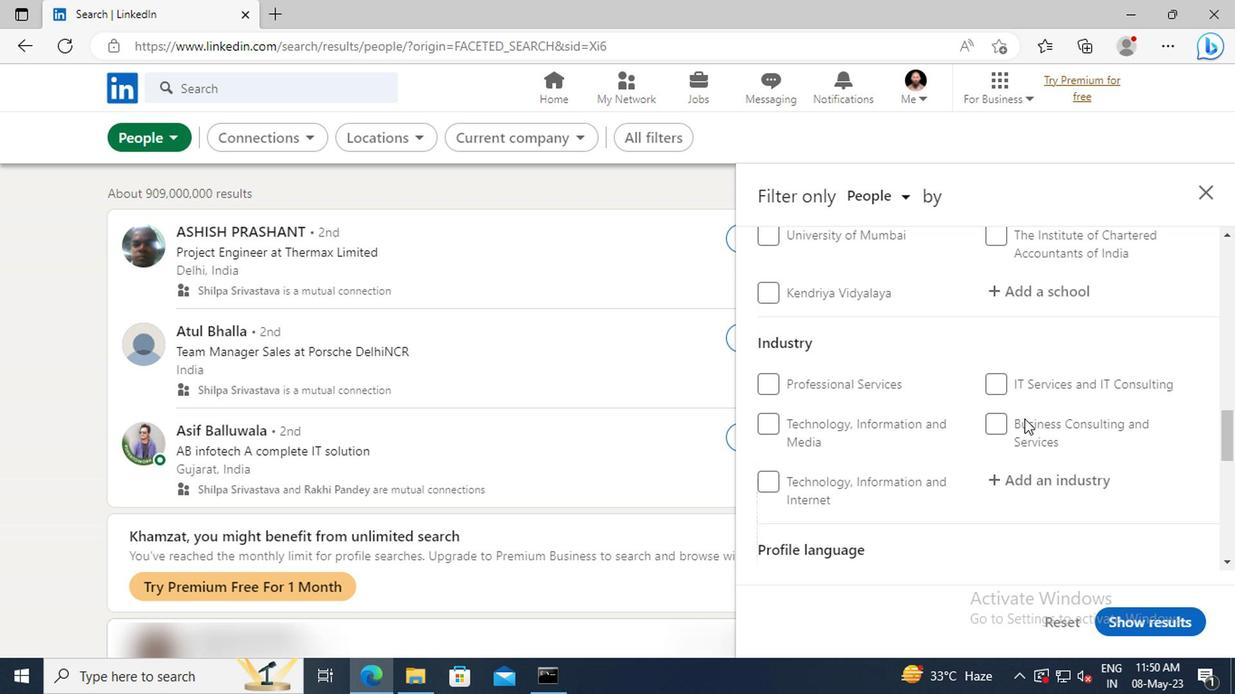
Action: Mouse scrolled (1020, 419) with delta (0, 0)
Screenshot: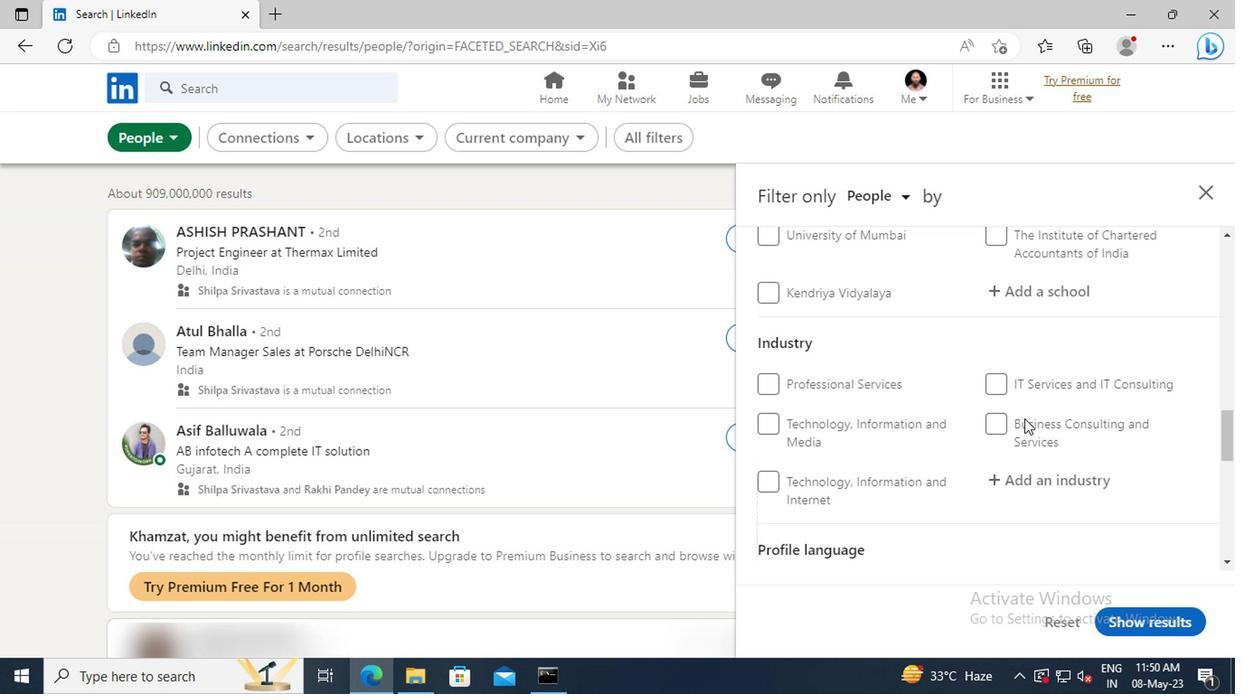 
Action: Mouse moved to (769, 492)
Screenshot: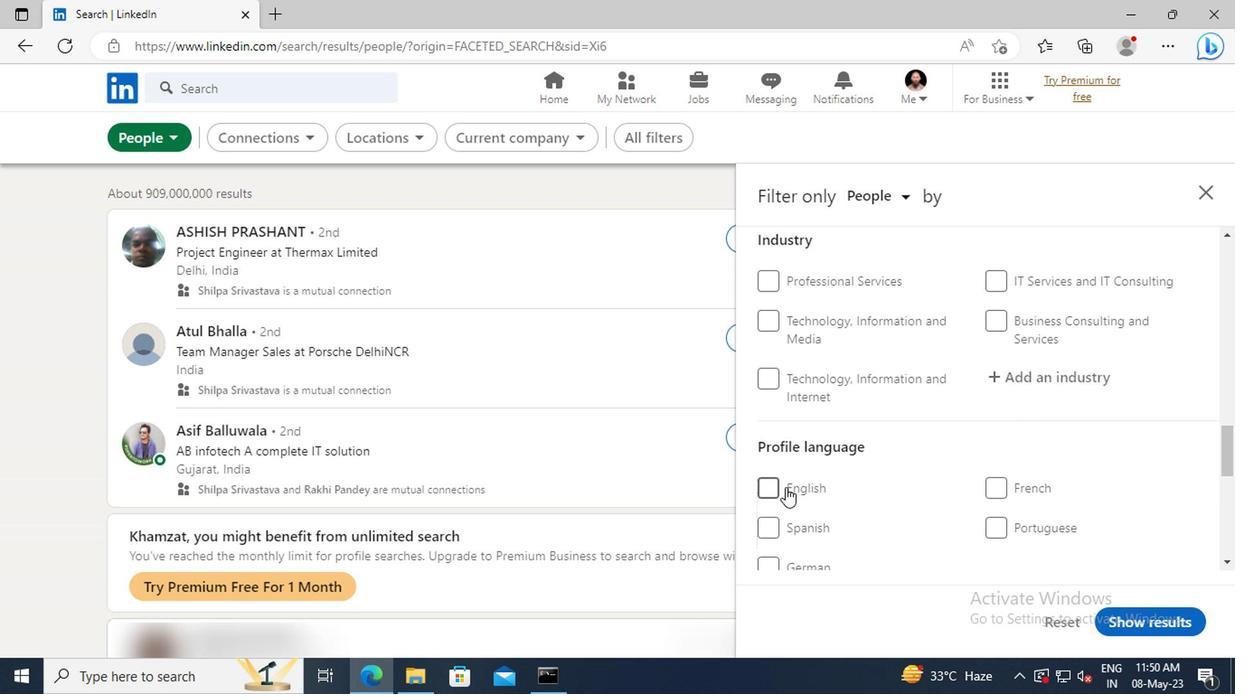 
Action: Mouse pressed left at (769, 492)
Screenshot: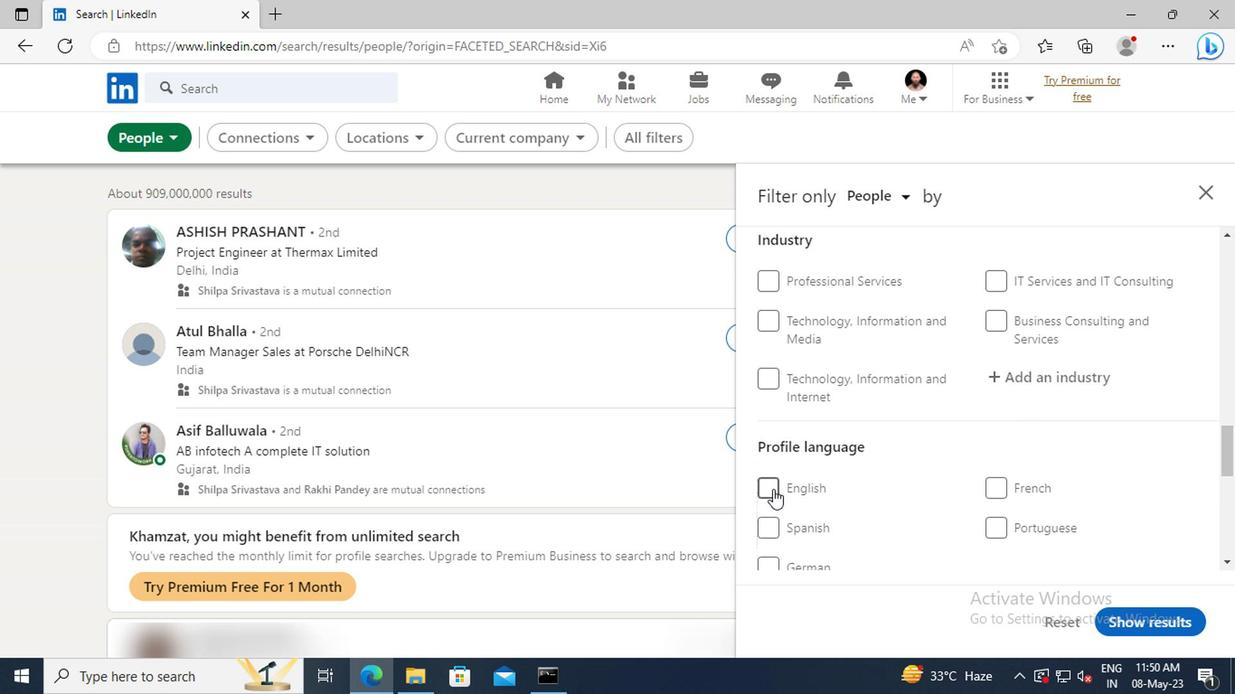 
Action: Mouse moved to (1010, 441)
Screenshot: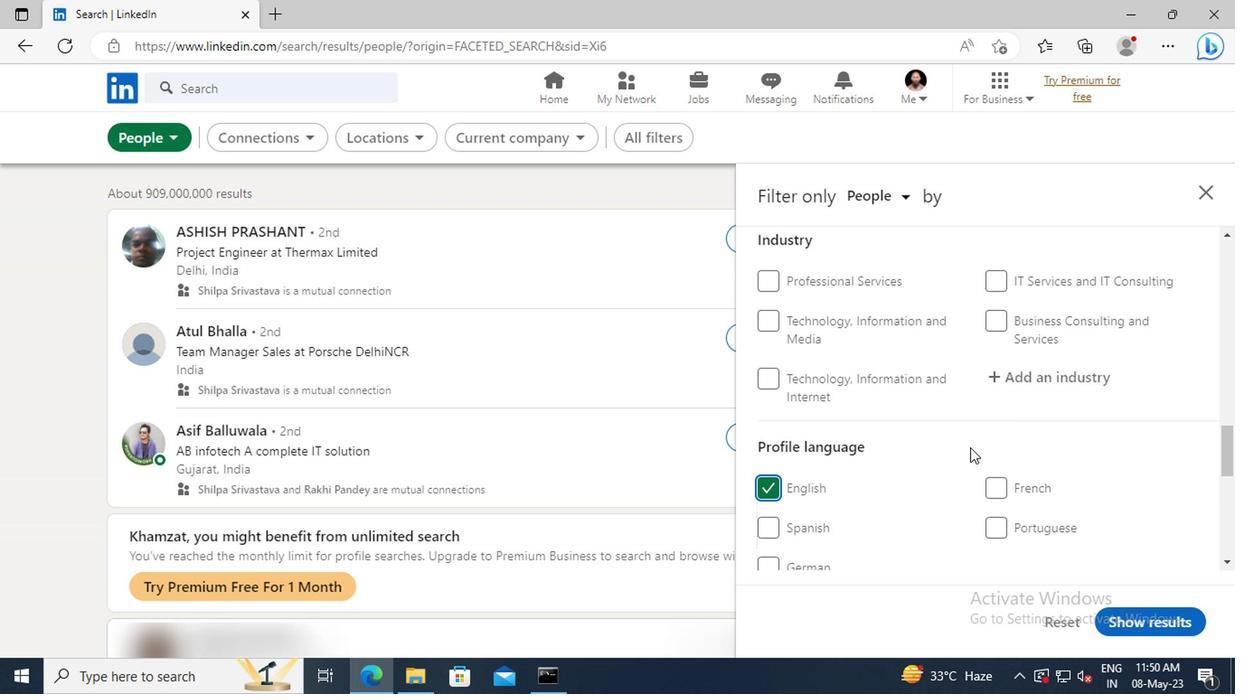 
Action: Mouse scrolled (1010, 442) with delta (0, 0)
Screenshot: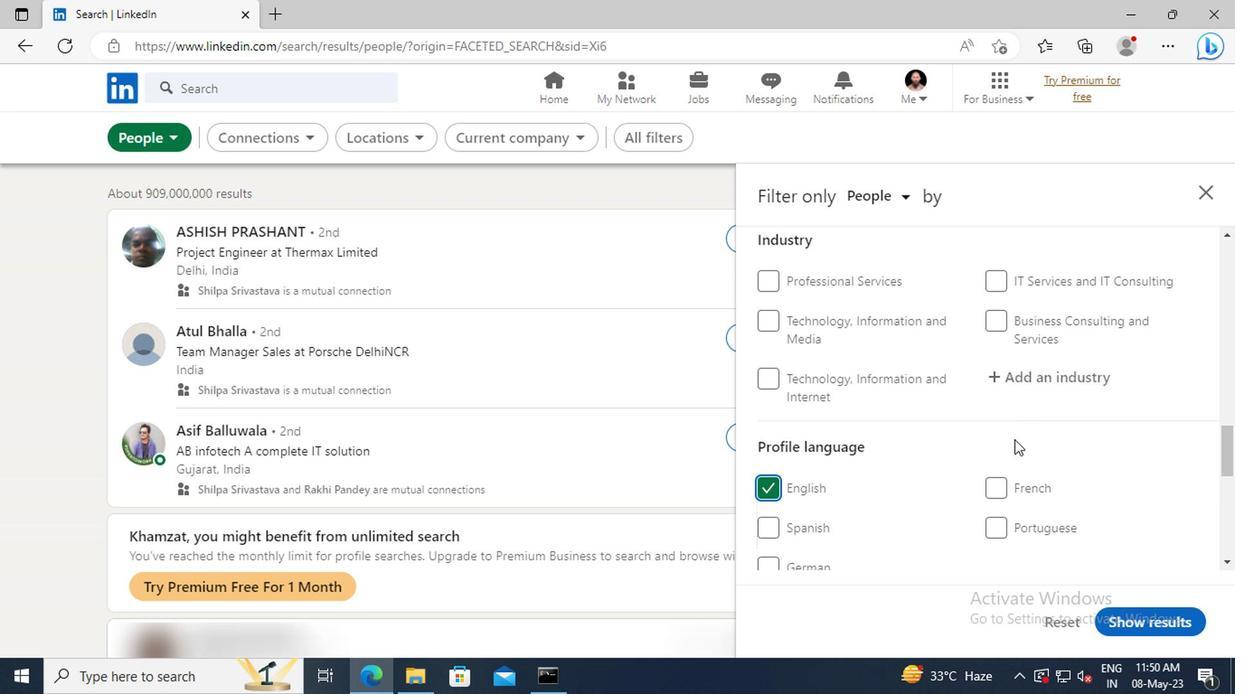 
Action: Mouse scrolled (1010, 442) with delta (0, 0)
Screenshot: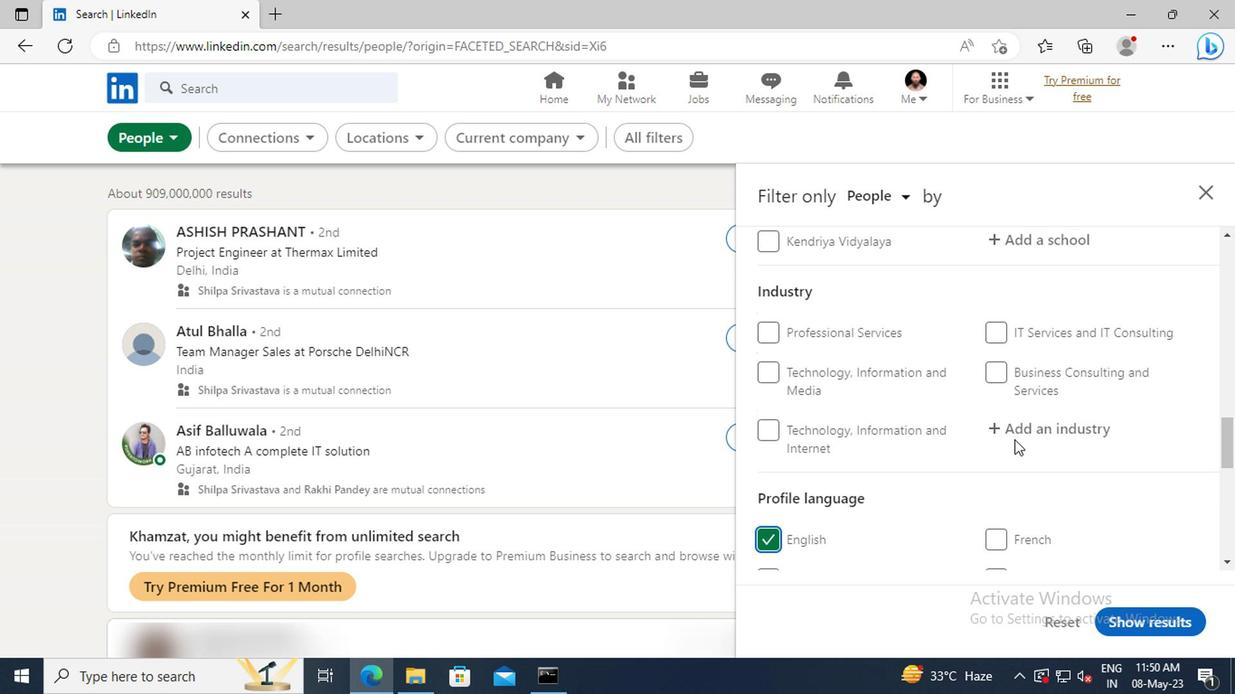 
Action: Mouse scrolled (1010, 442) with delta (0, 0)
Screenshot: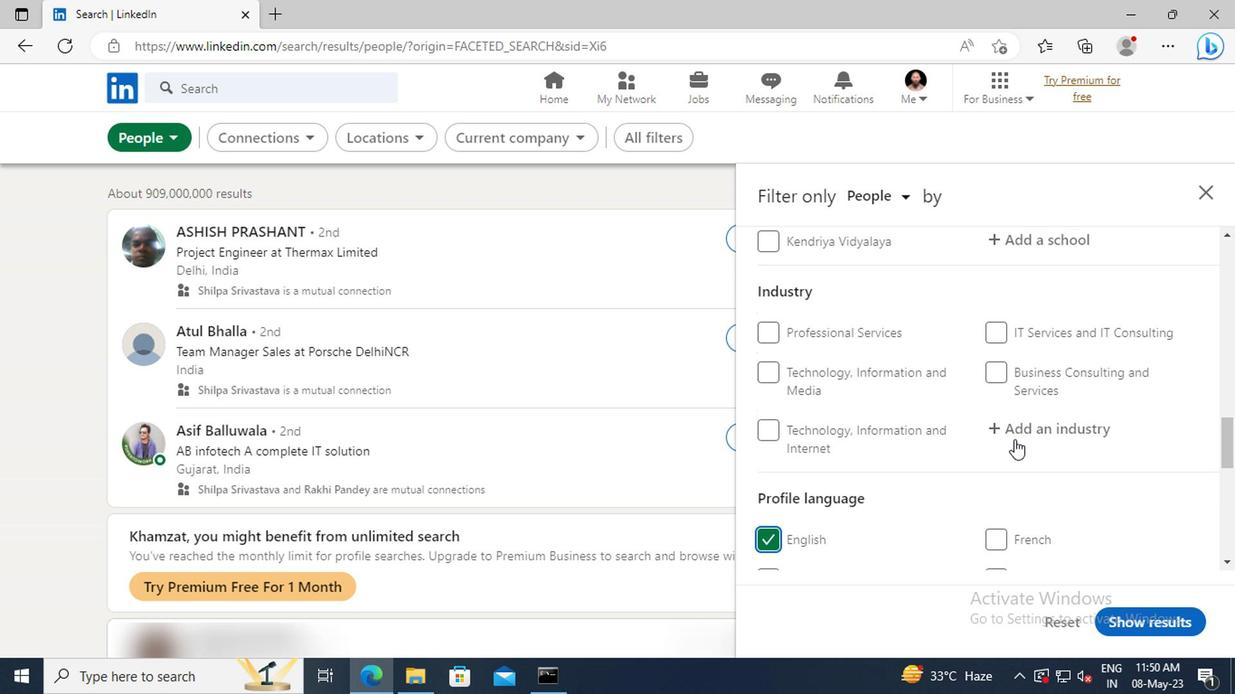 
Action: Mouse scrolled (1010, 442) with delta (0, 0)
Screenshot: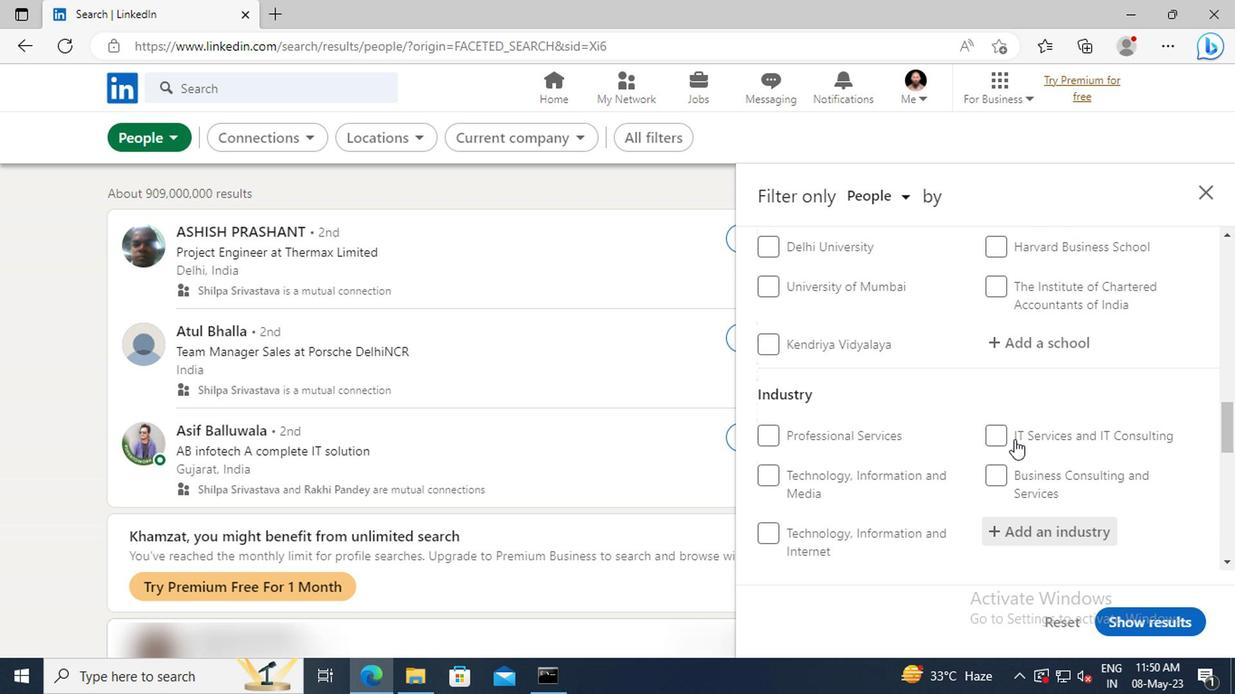 
Action: Mouse scrolled (1010, 442) with delta (0, 0)
Screenshot: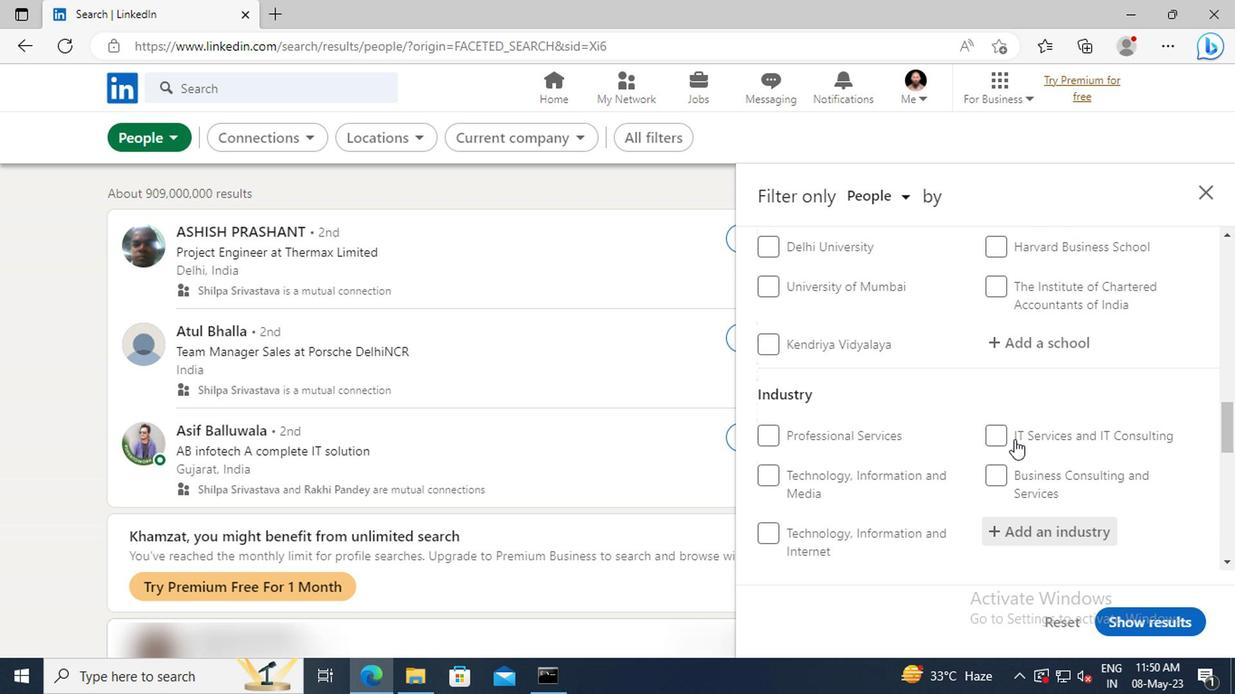 
Action: Mouse scrolled (1010, 442) with delta (0, 0)
Screenshot: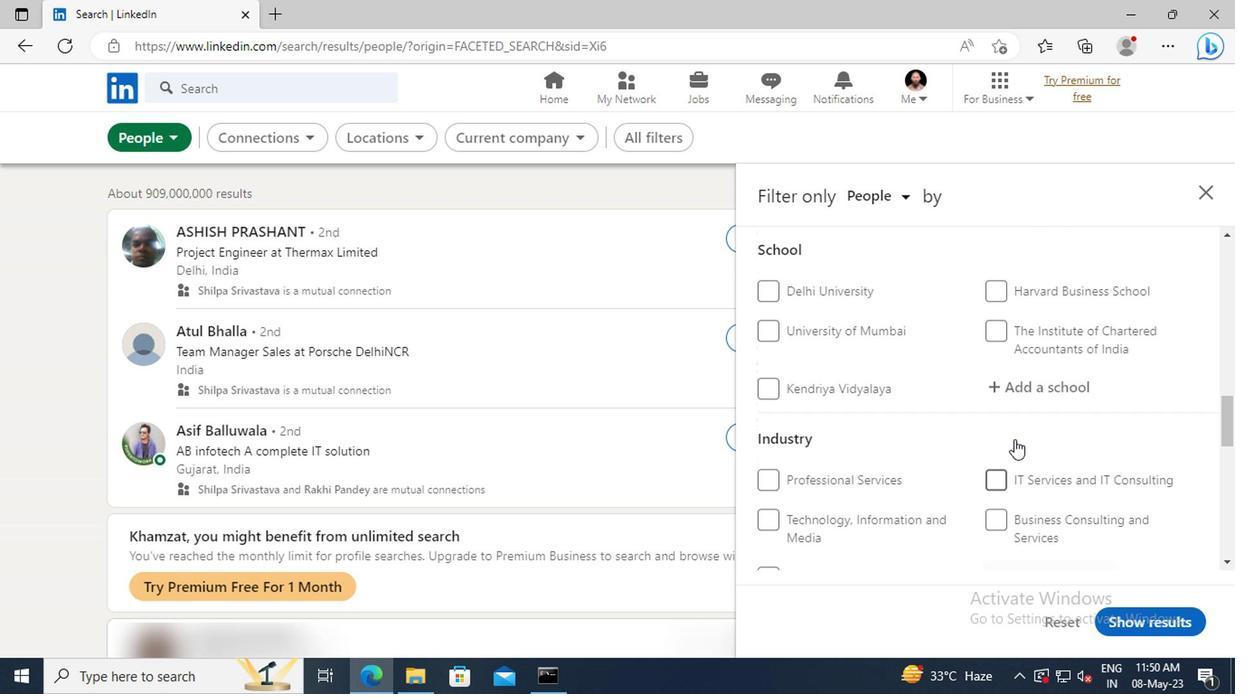 
Action: Mouse scrolled (1010, 442) with delta (0, 0)
Screenshot: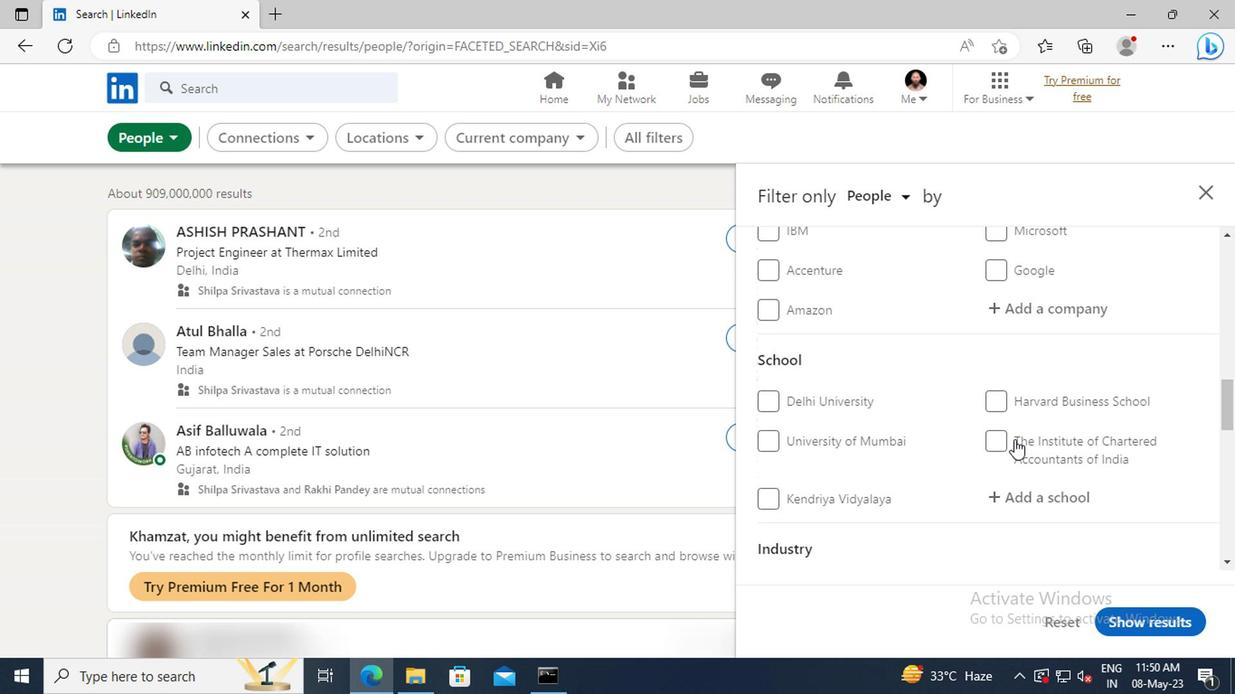 
Action: Mouse scrolled (1010, 442) with delta (0, 0)
Screenshot: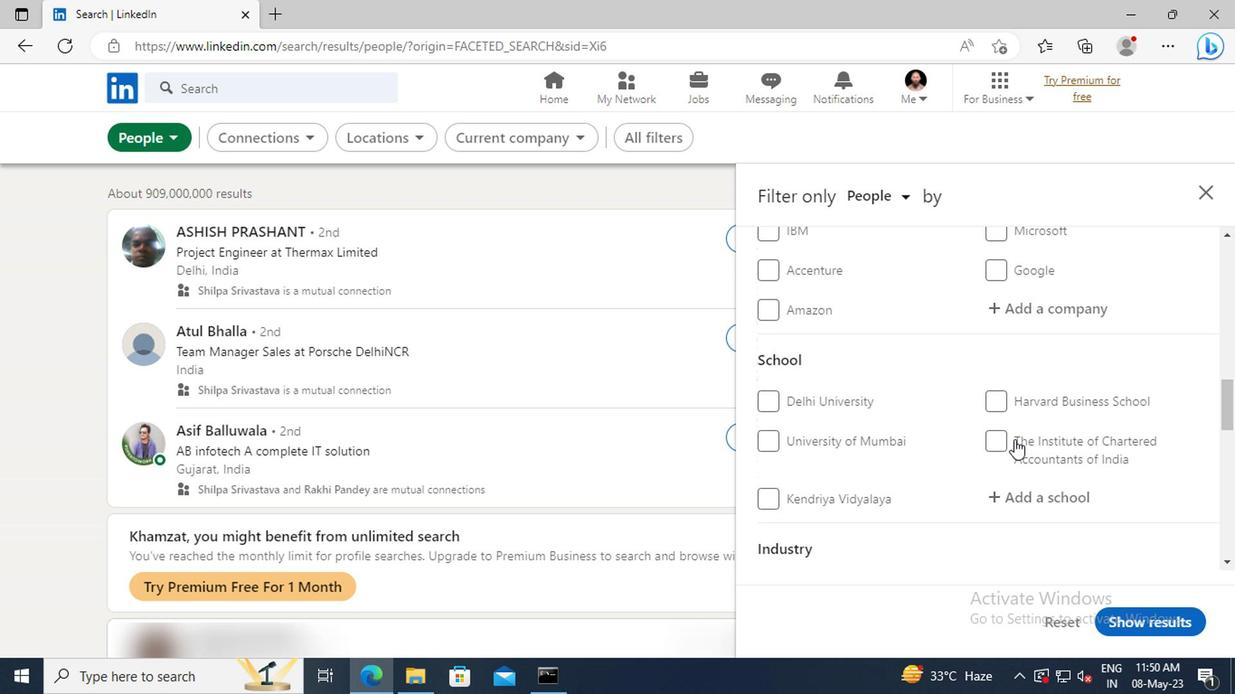 
Action: Mouse scrolled (1010, 442) with delta (0, 0)
Screenshot: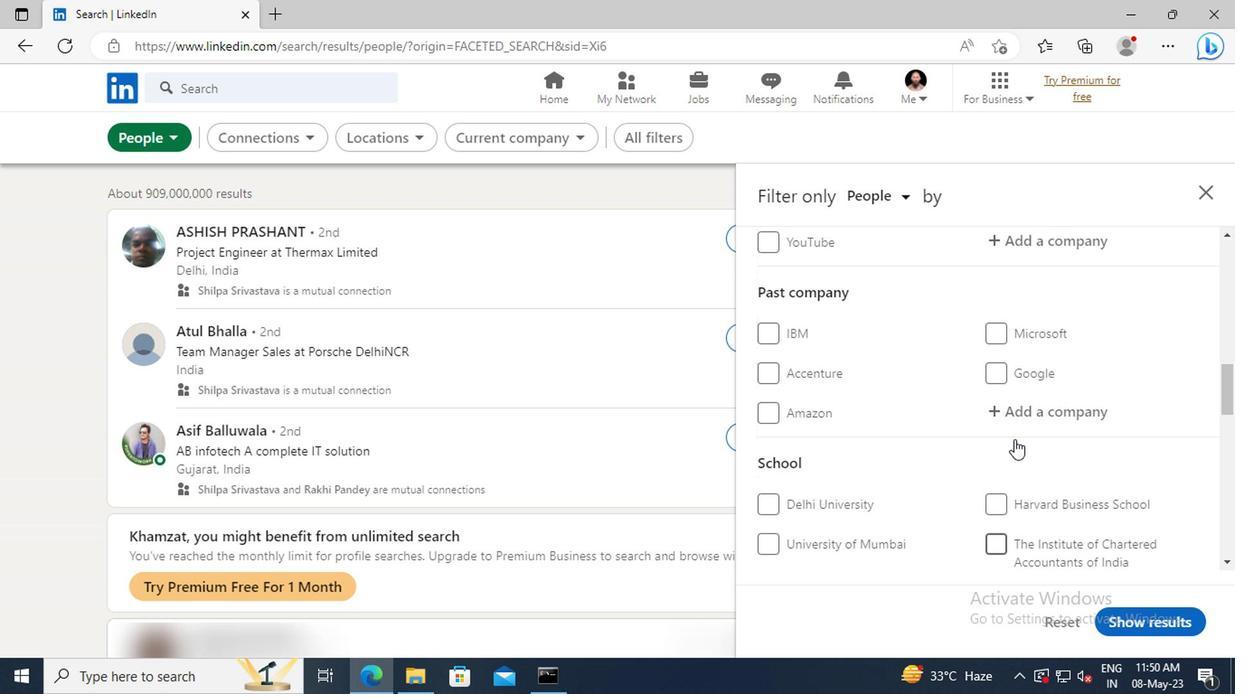 
Action: Mouse scrolled (1010, 442) with delta (0, 0)
Screenshot: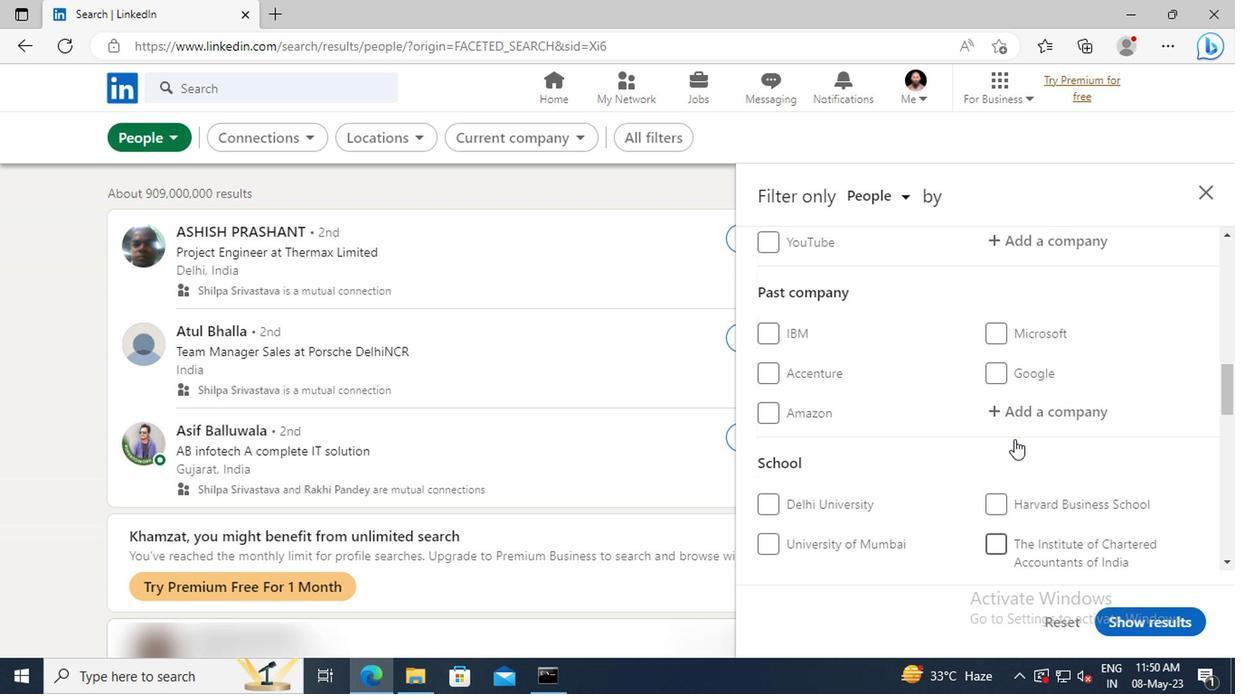 
Action: Mouse scrolled (1010, 442) with delta (0, 0)
Screenshot: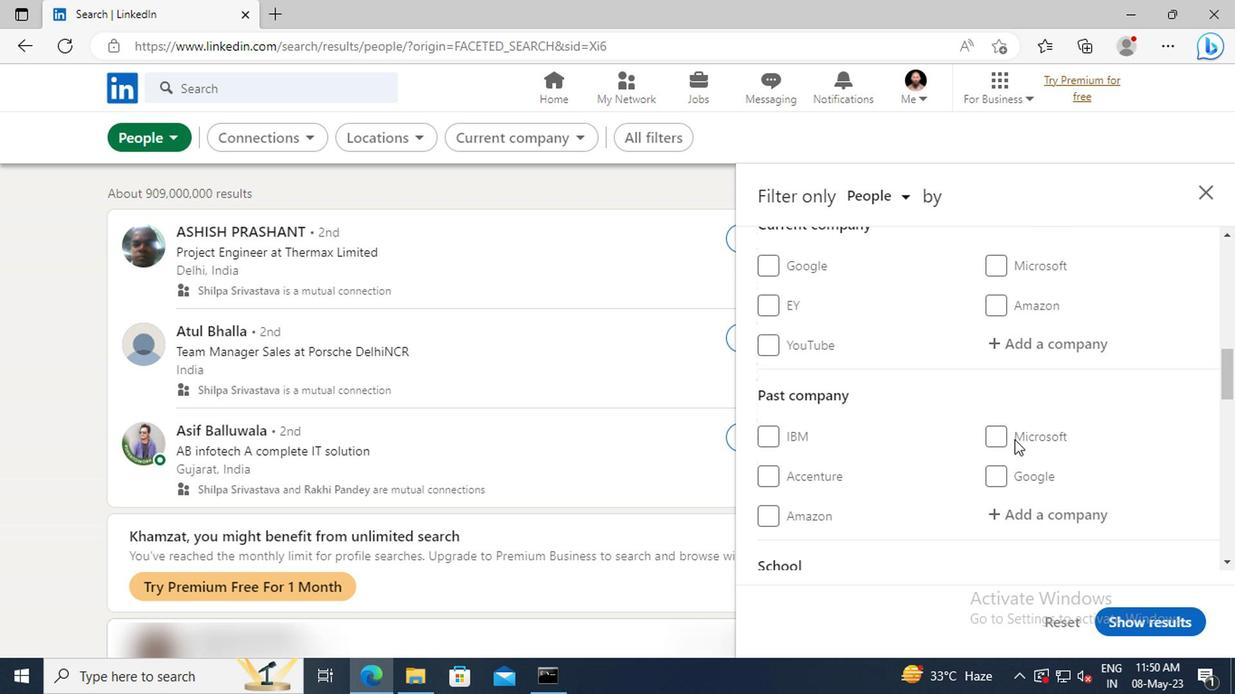 
Action: Mouse moved to (1013, 407)
Screenshot: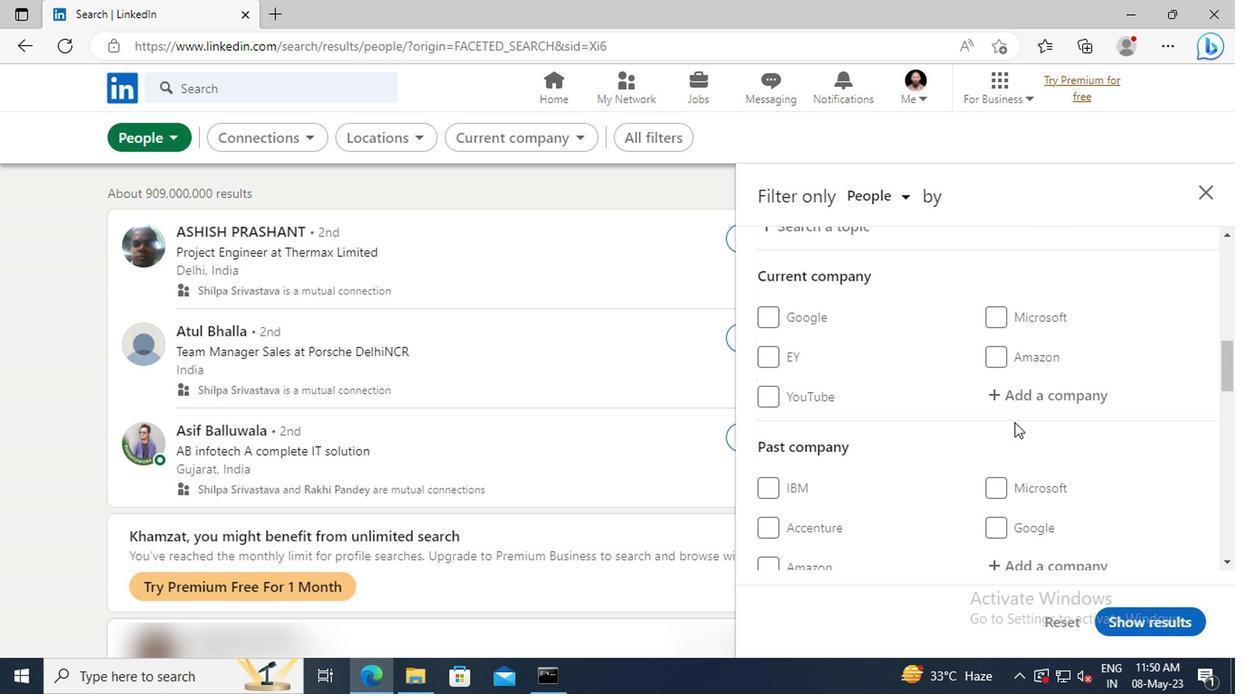 
Action: Mouse pressed left at (1013, 407)
Screenshot: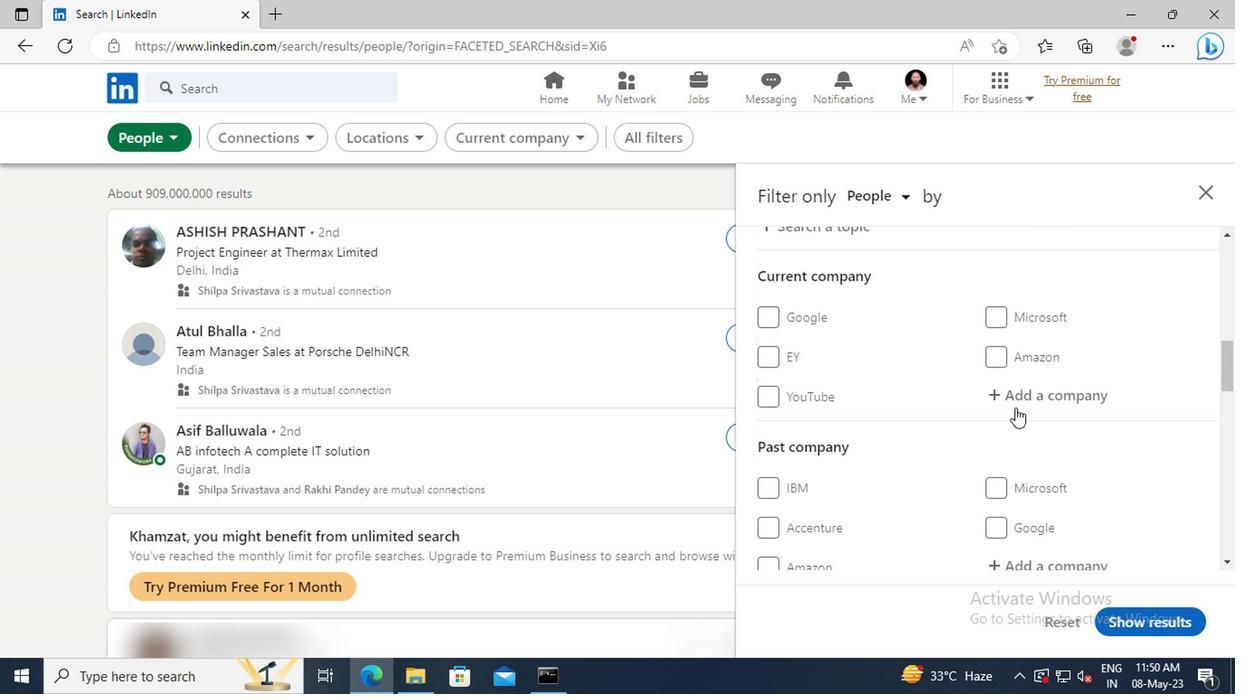 
Action: Key pressed <Key.shift>ELECTRONIC<Key.space>
Screenshot: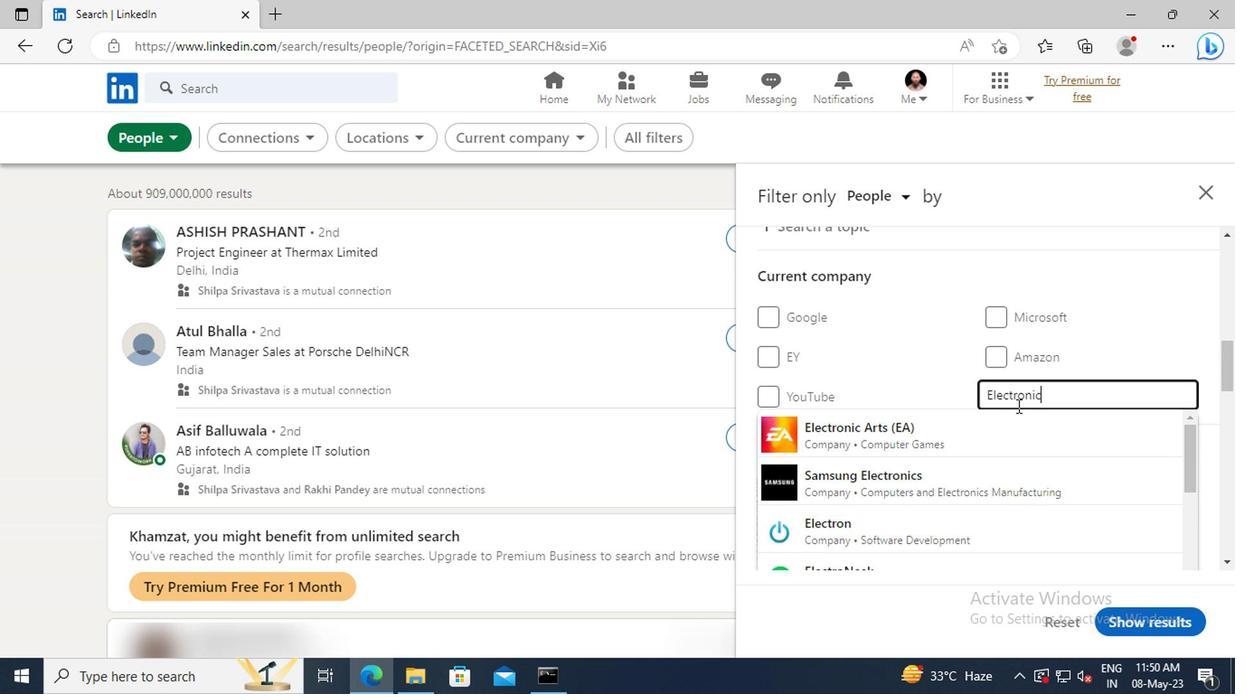 
Action: Mouse moved to (1018, 424)
Screenshot: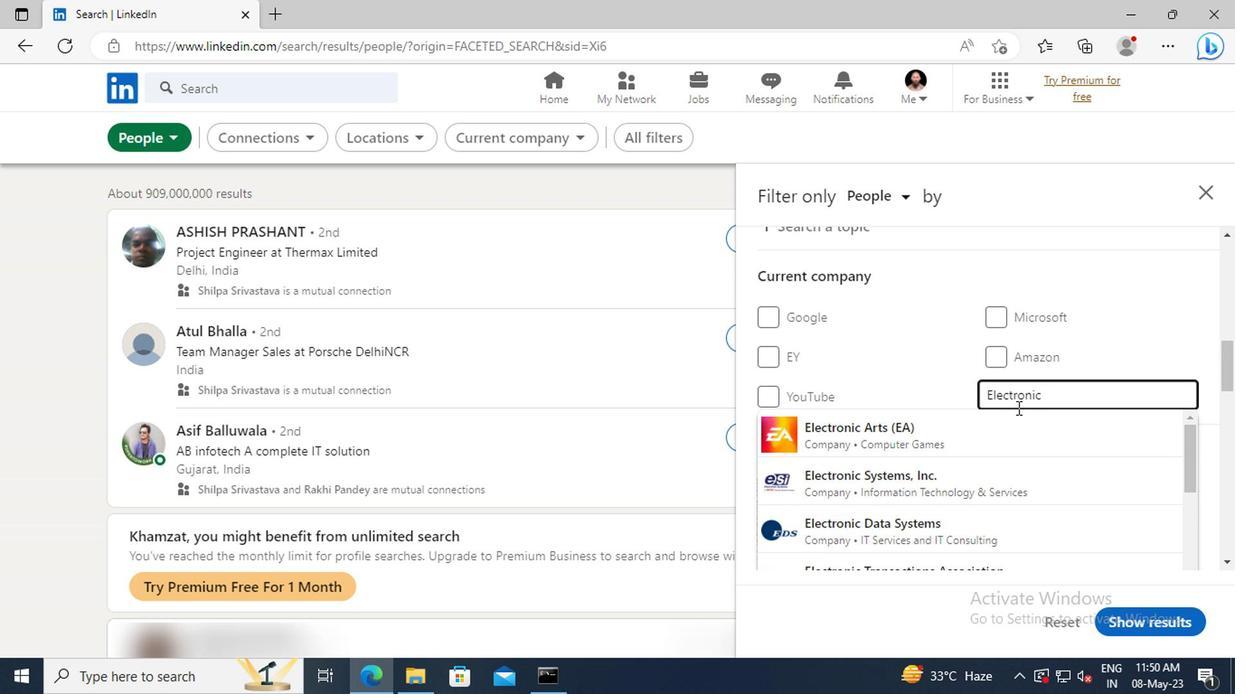 
Action: Mouse pressed left at (1018, 424)
Screenshot: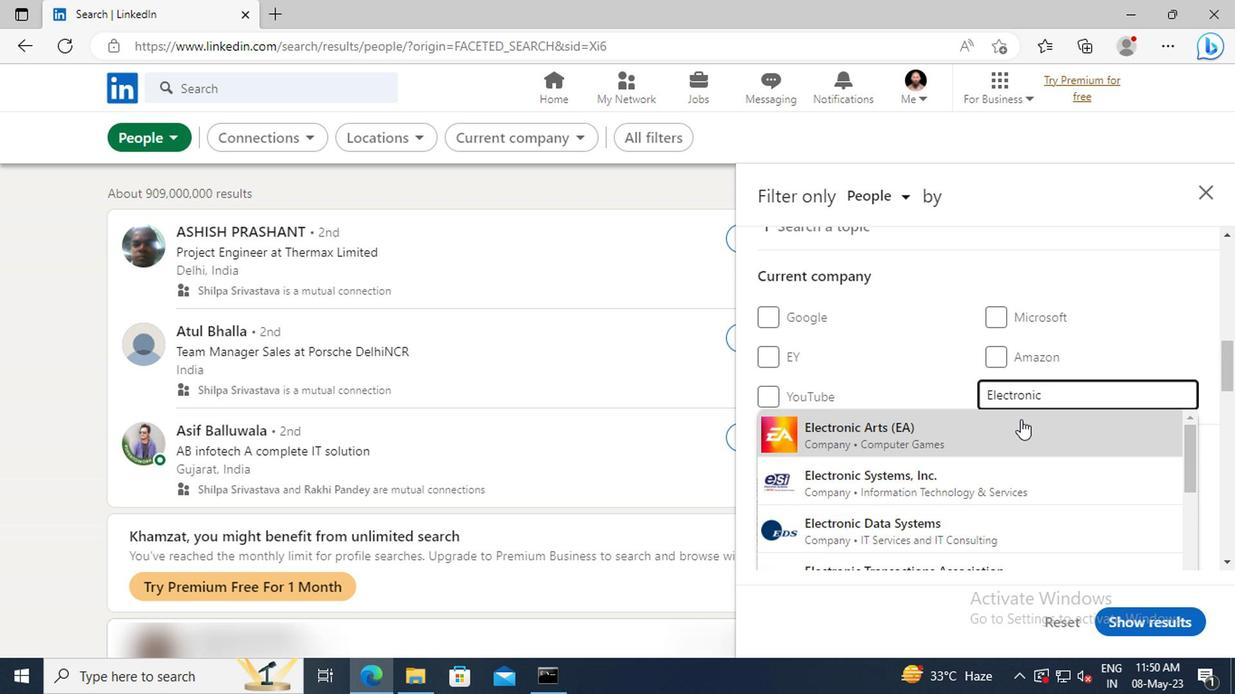
Action: Mouse scrolled (1018, 423) with delta (0, 0)
Screenshot: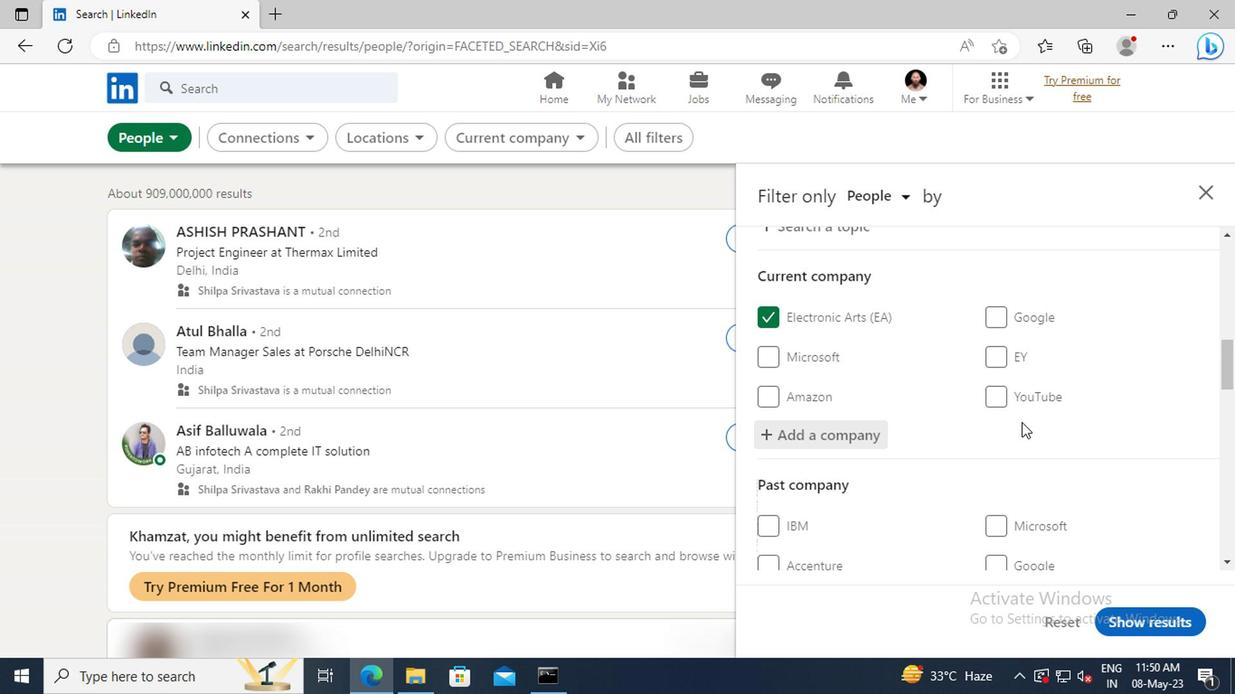 
Action: Mouse moved to (1017, 423)
Screenshot: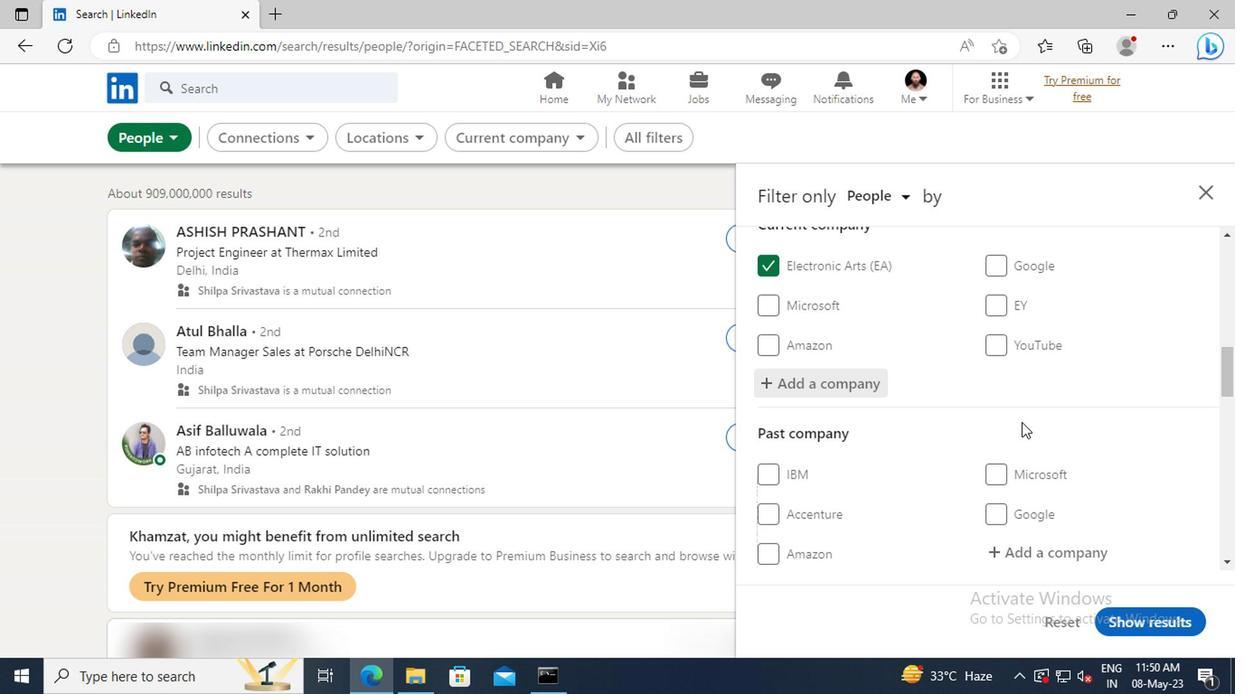 
Action: Mouse scrolled (1017, 422) with delta (0, -1)
Screenshot: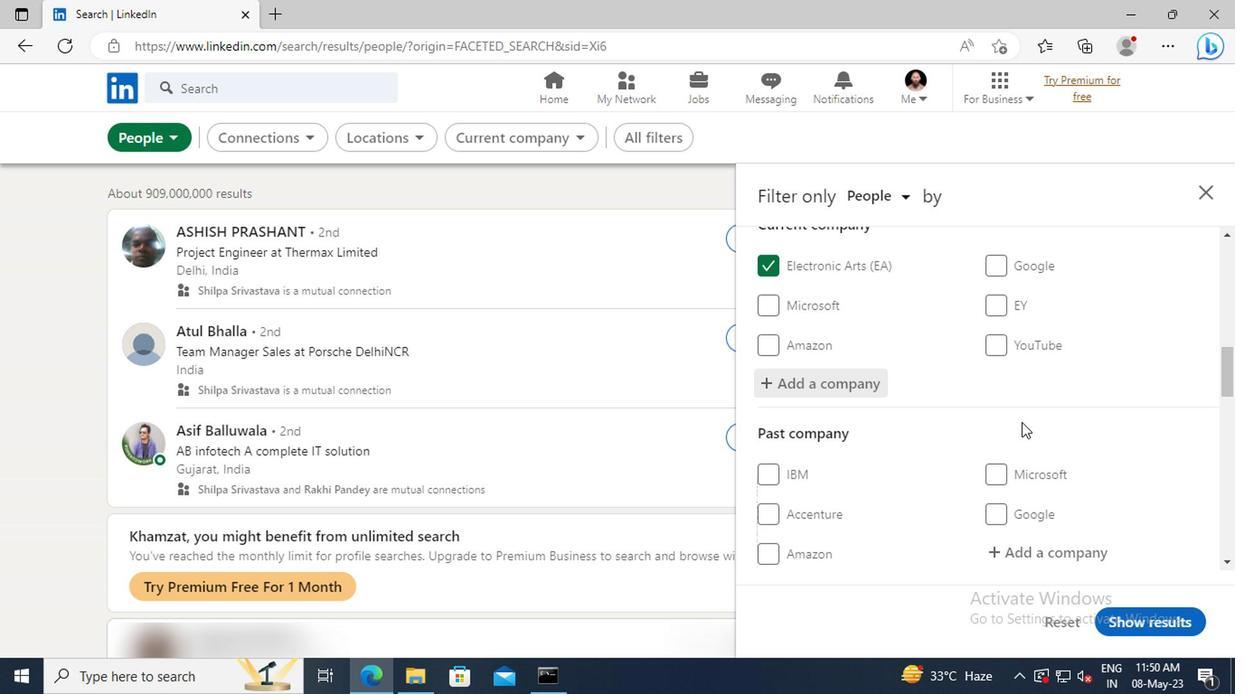 
Action: Mouse moved to (1014, 420)
Screenshot: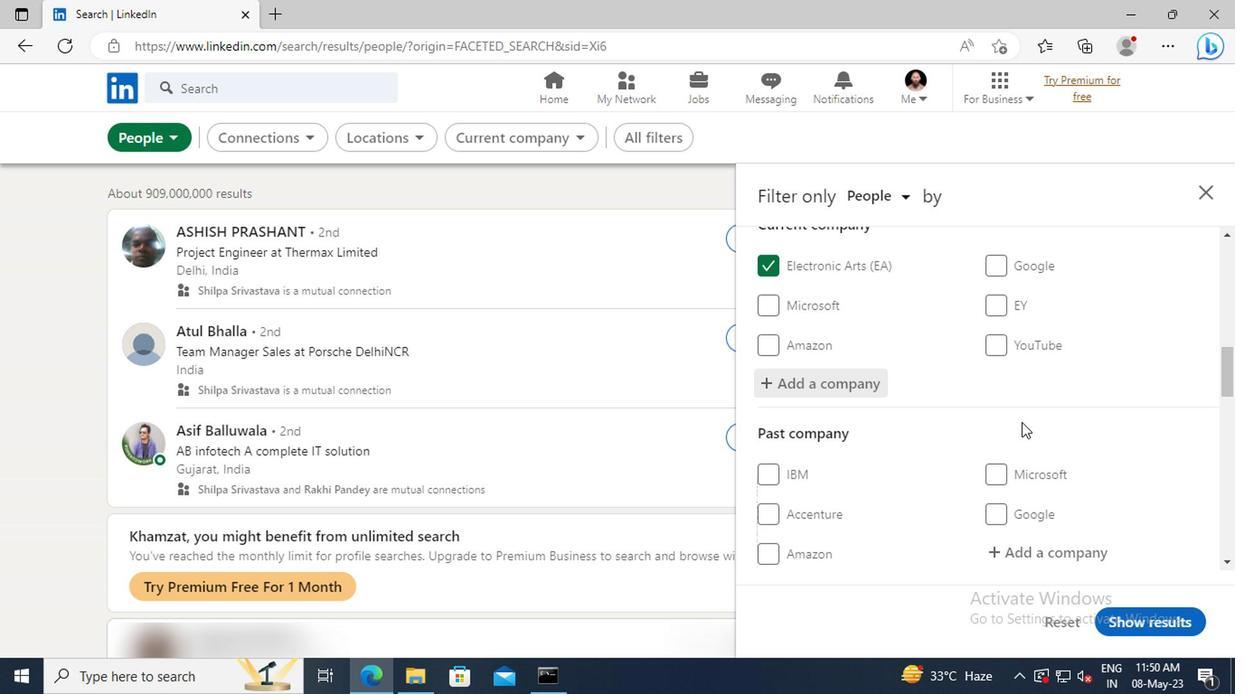 
Action: Mouse scrolled (1014, 419) with delta (0, 0)
Screenshot: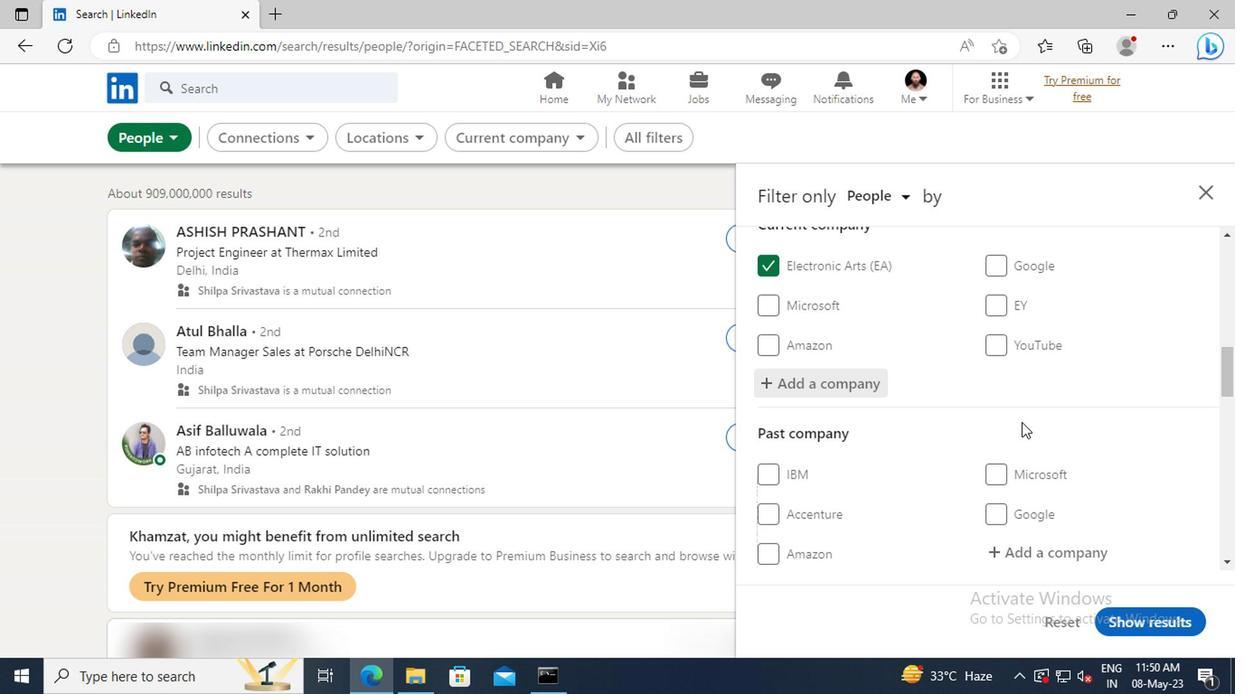 
Action: Mouse moved to (1013, 419)
Screenshot: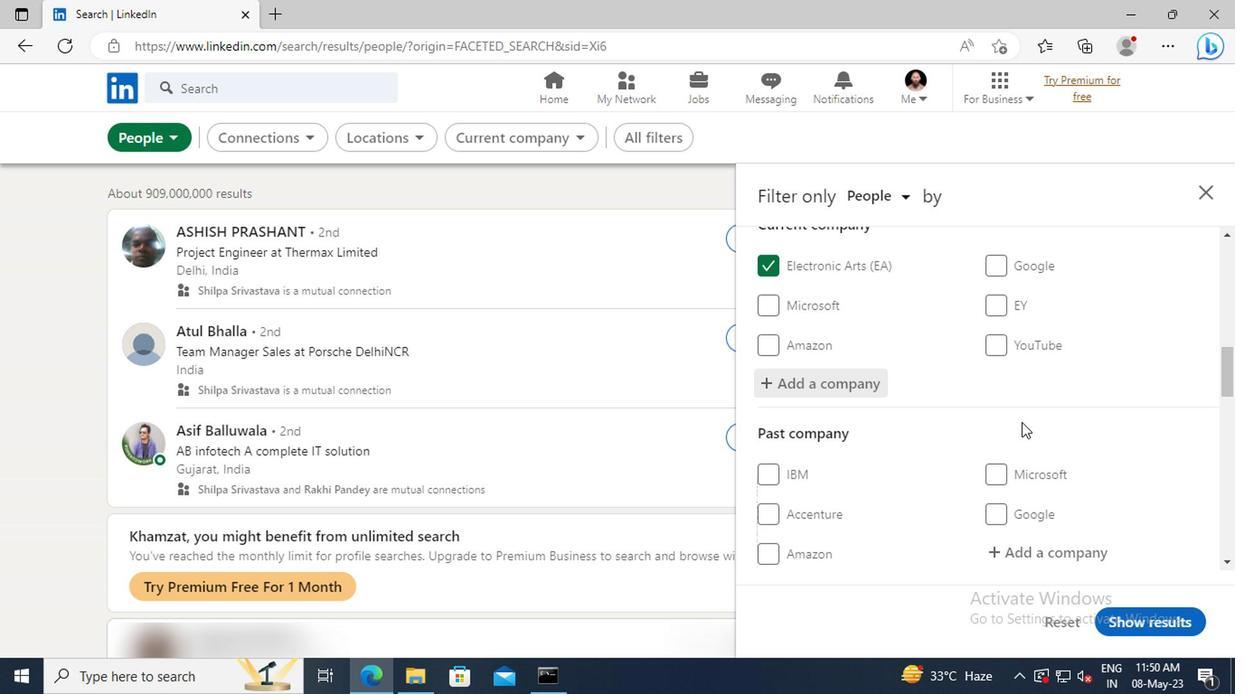 
Action: Mouse scrolled (1013, 418) with delta (0, 0)
Screenshot: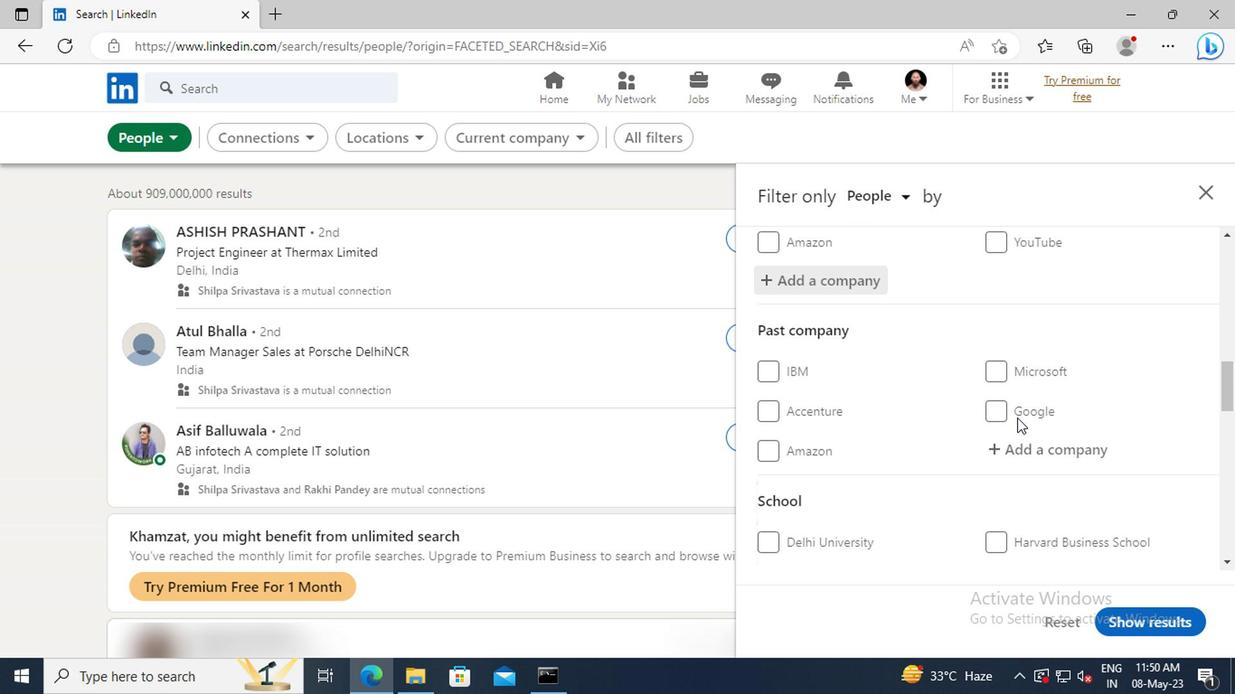 
Action: Mouse scrolled (1013, 418) with delta (0, 0)
Screenshot: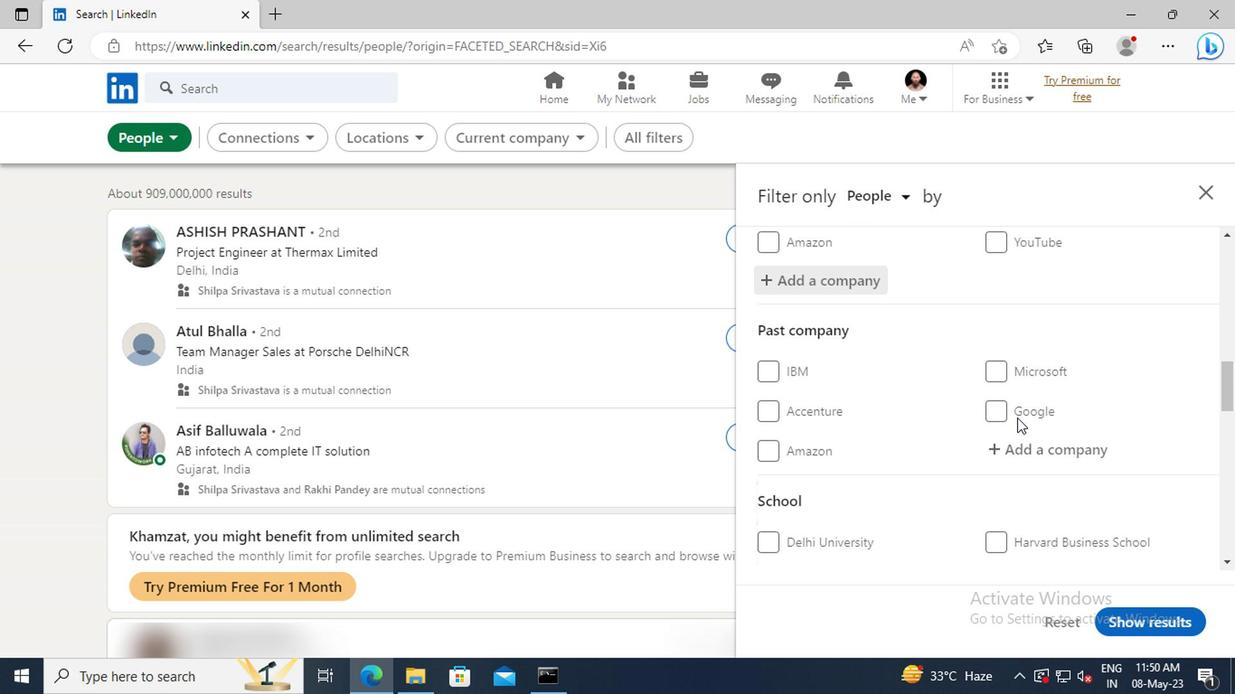 
Action: Mouse scrolled (1013, 418) with delta (0, 0)
Screenshot: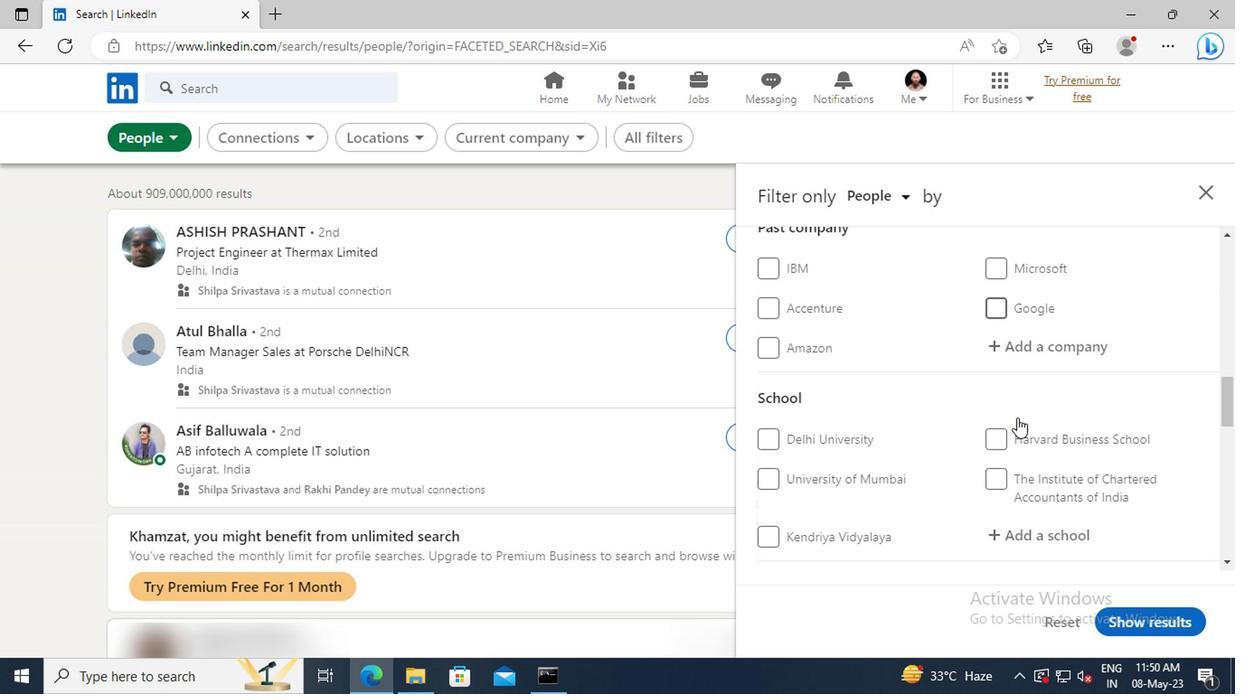 
Action: Mouse scrolled (1013, 418) with delta (0, 0)
Screenshot: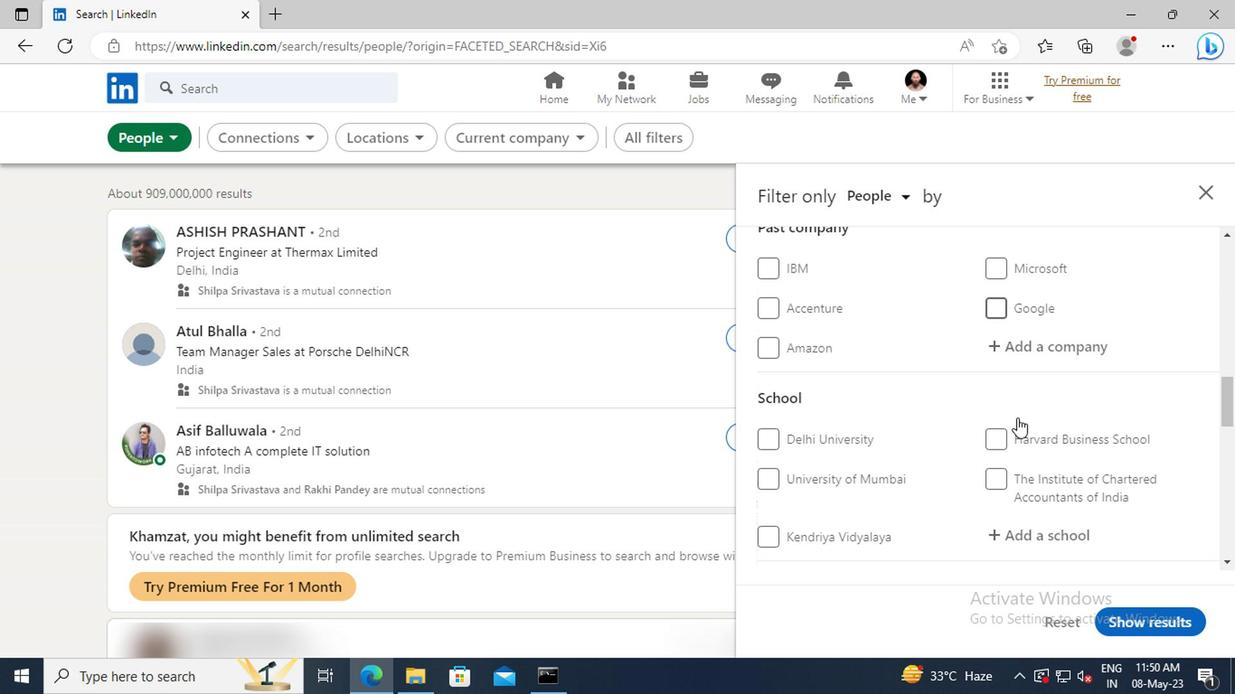 
Action: Mouse moved to (1005, 432)
Screenshot: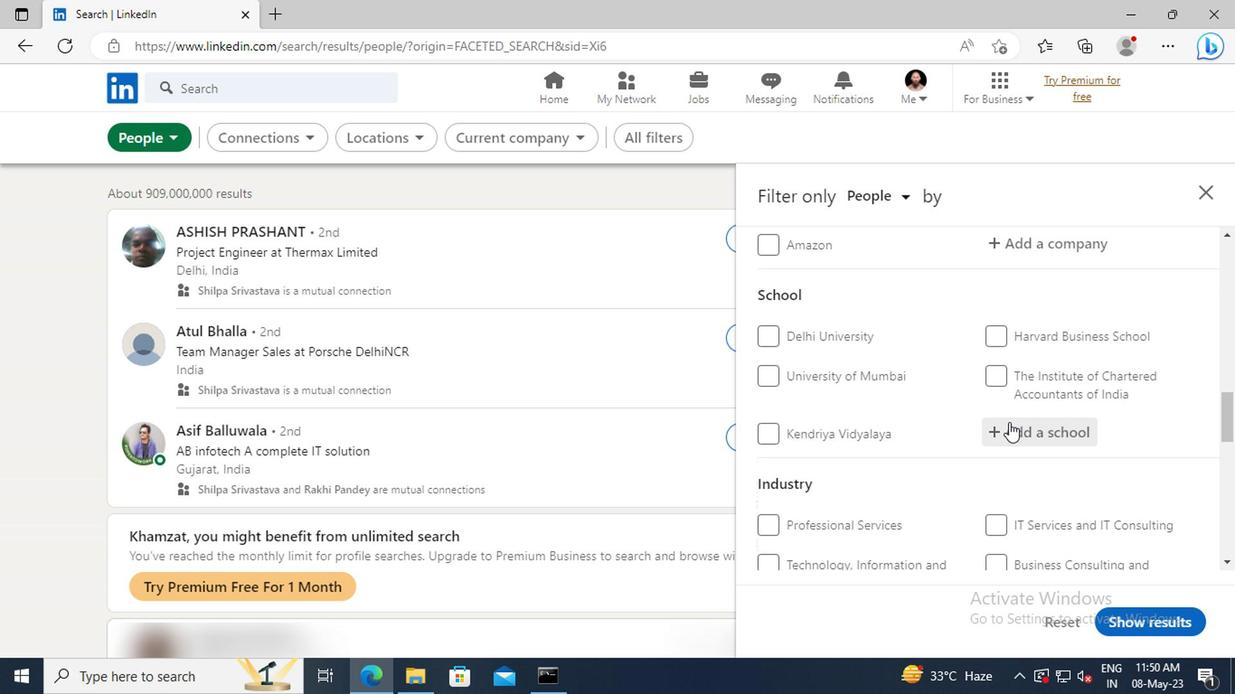 
Action: Mouse pressed left at (1005, 432)
Screenshot: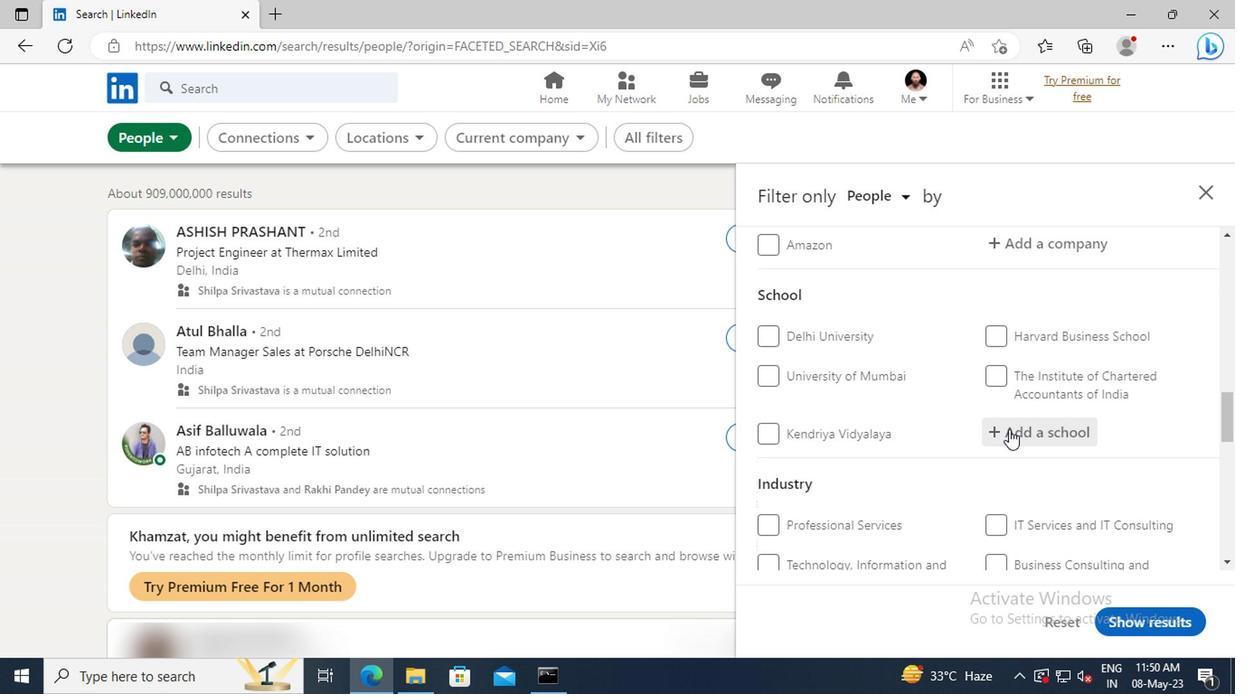 
Action: Key pressed <Key.shift>SRI<Key.space><Key.shift>ESHWAR
Screenshot: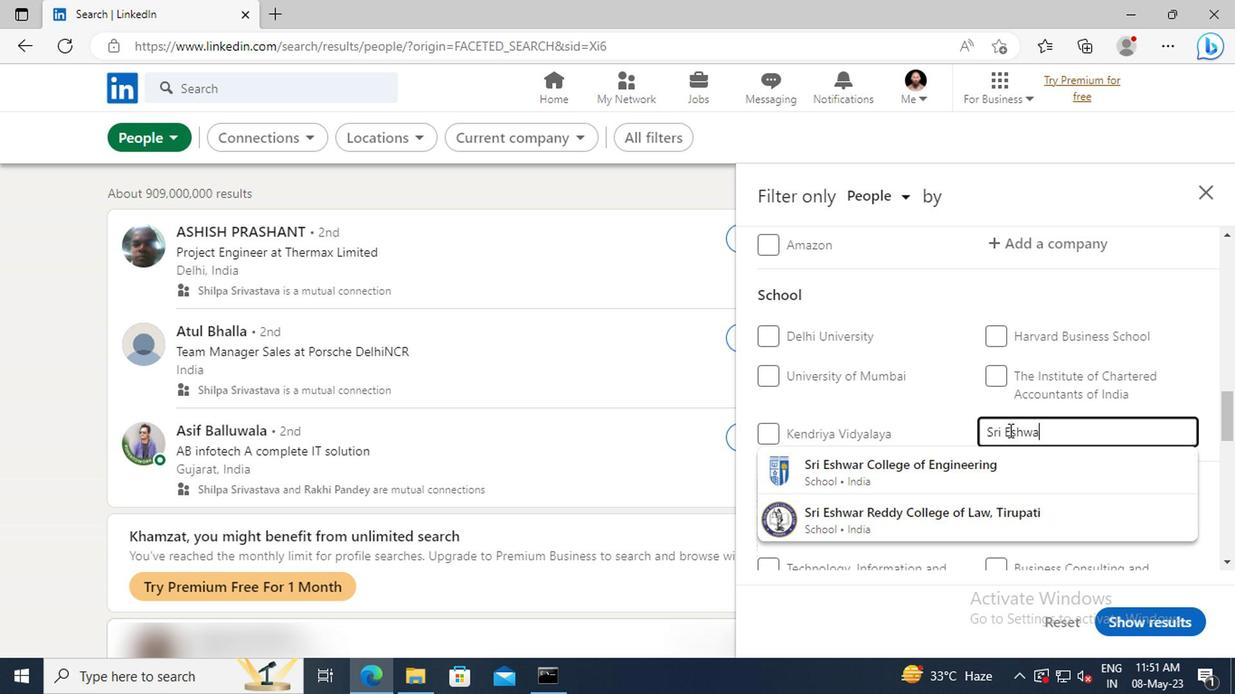 
Action: Mouse moved to (1011, 456)
Screenshot: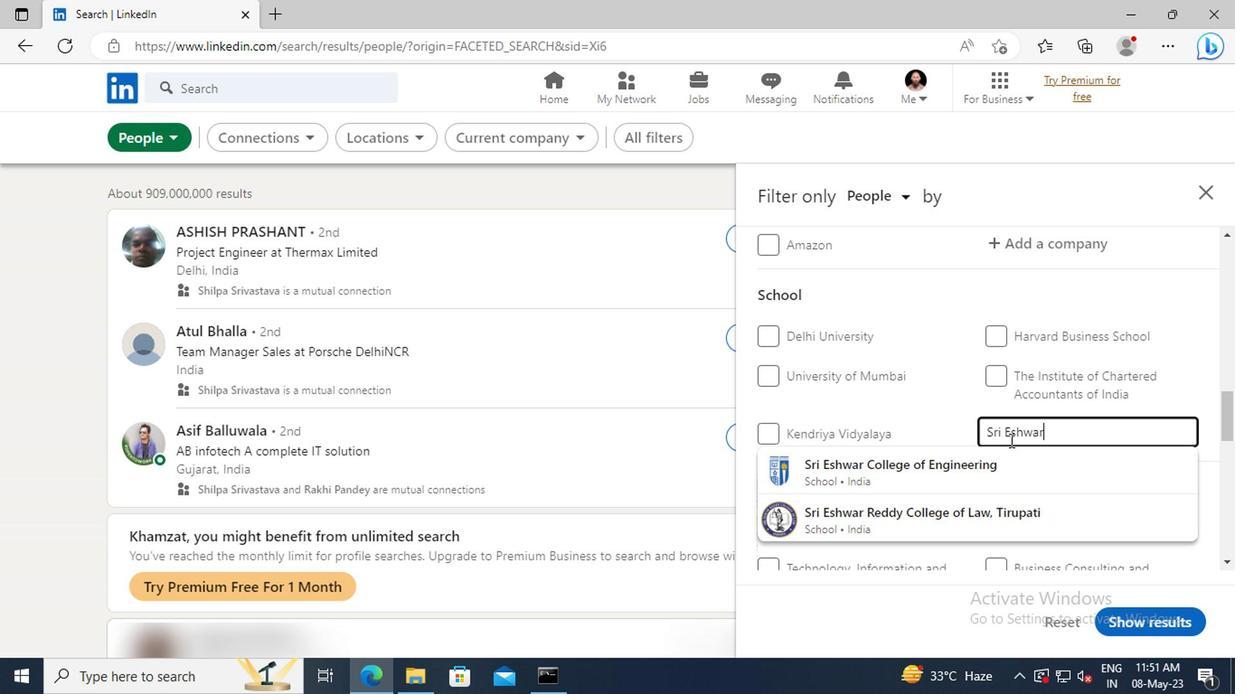 
Action: Mouse pressed left at (1011, 456)
Screenshot: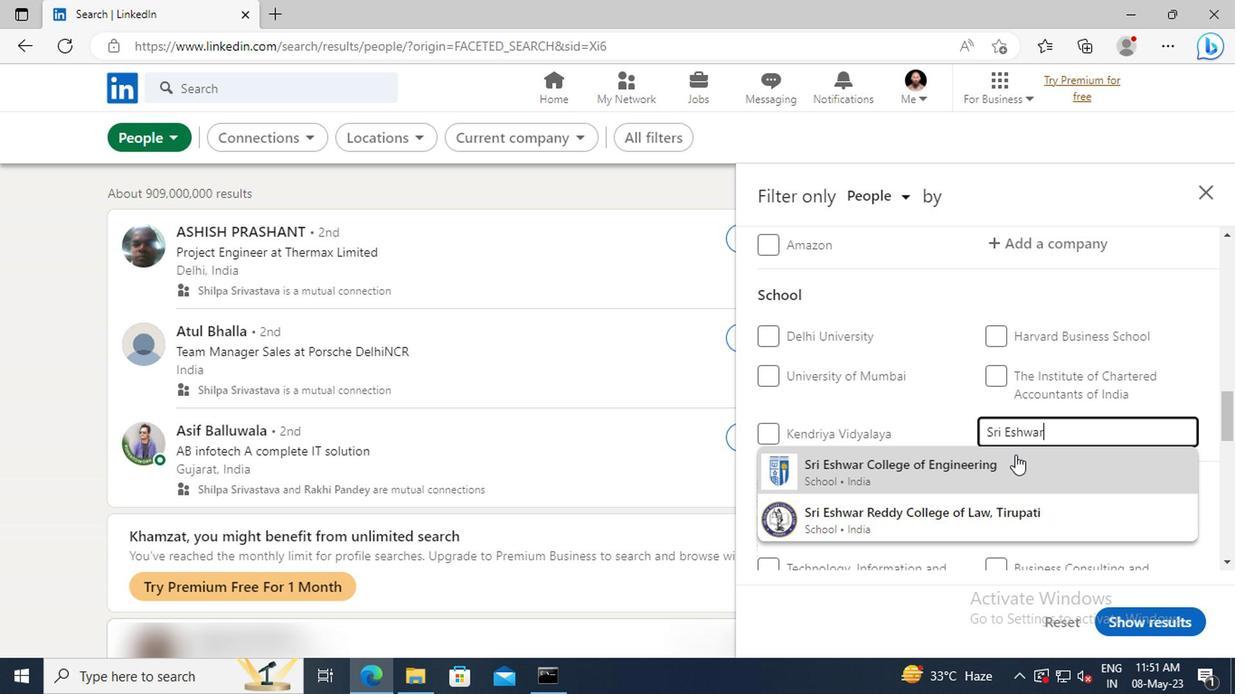 
Action: Mouse scrolled (1011, 455) with delta (0, -1)
Screenshot: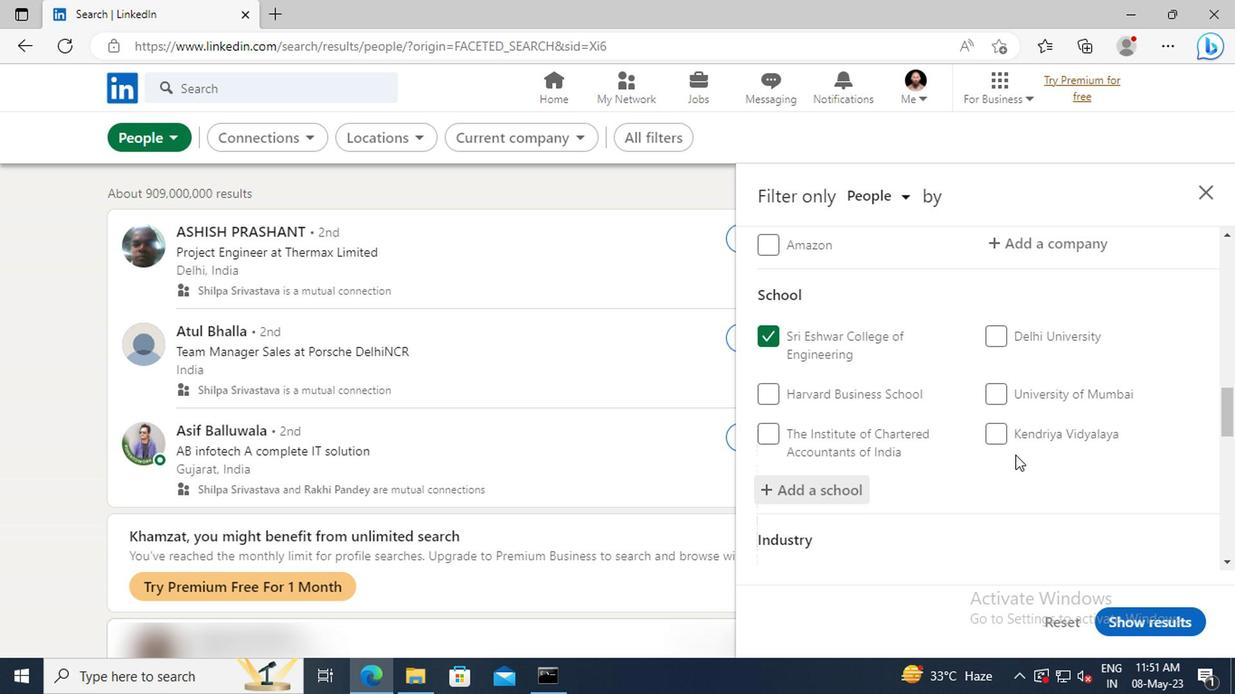 
Action: Mouse scrolled (1011, 455) with delta (0, -1)
Screenshot: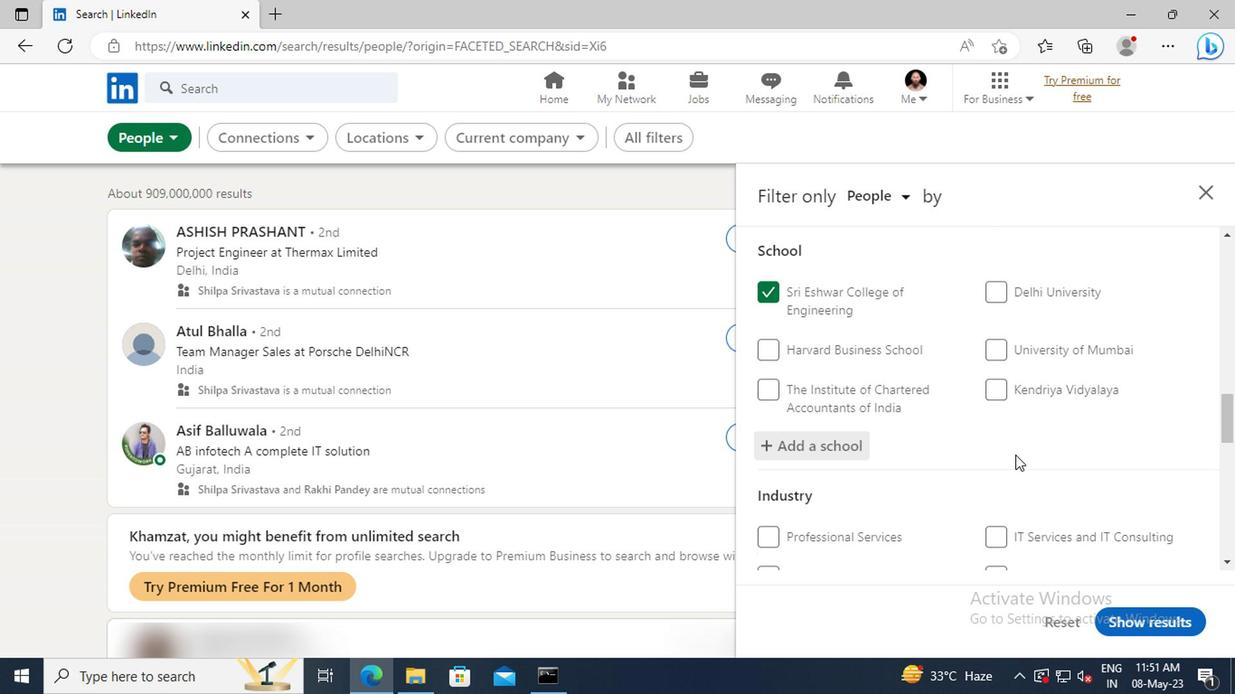 
Action: Mouse scrolled (1011, 455) with delta (0, -1)
Screenshot: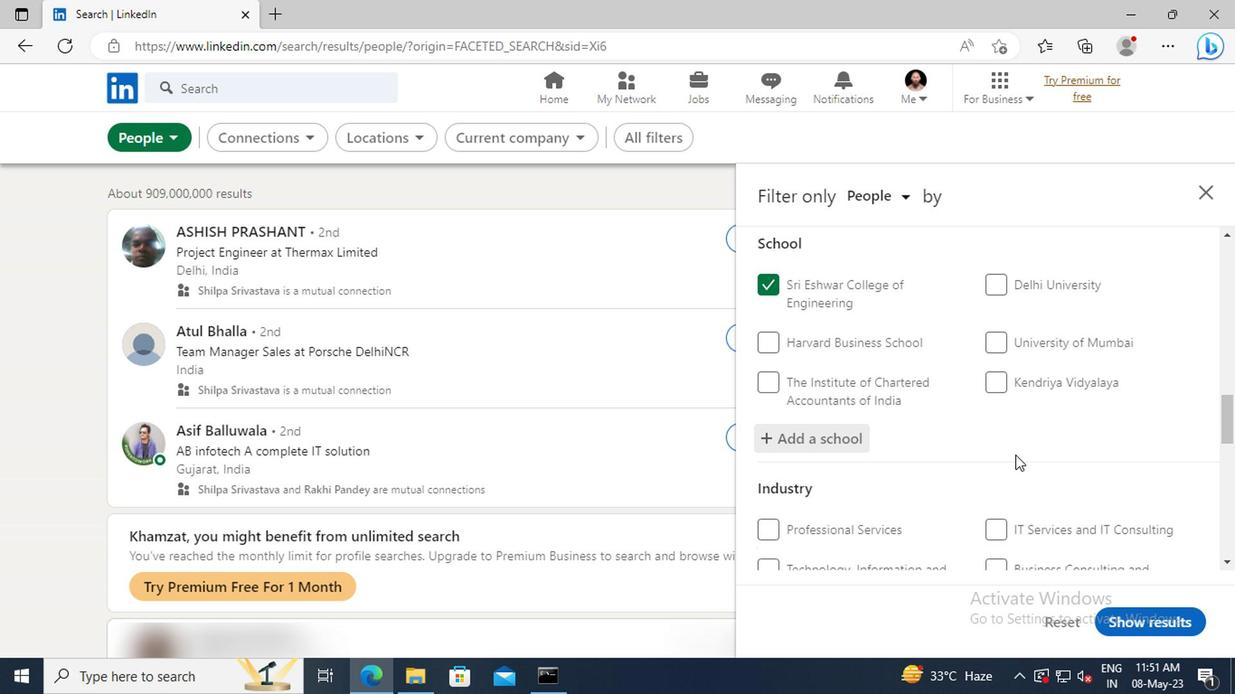 
Action: Mouse scrolled (1011, 455) with delta (0, -1)
Screenshot: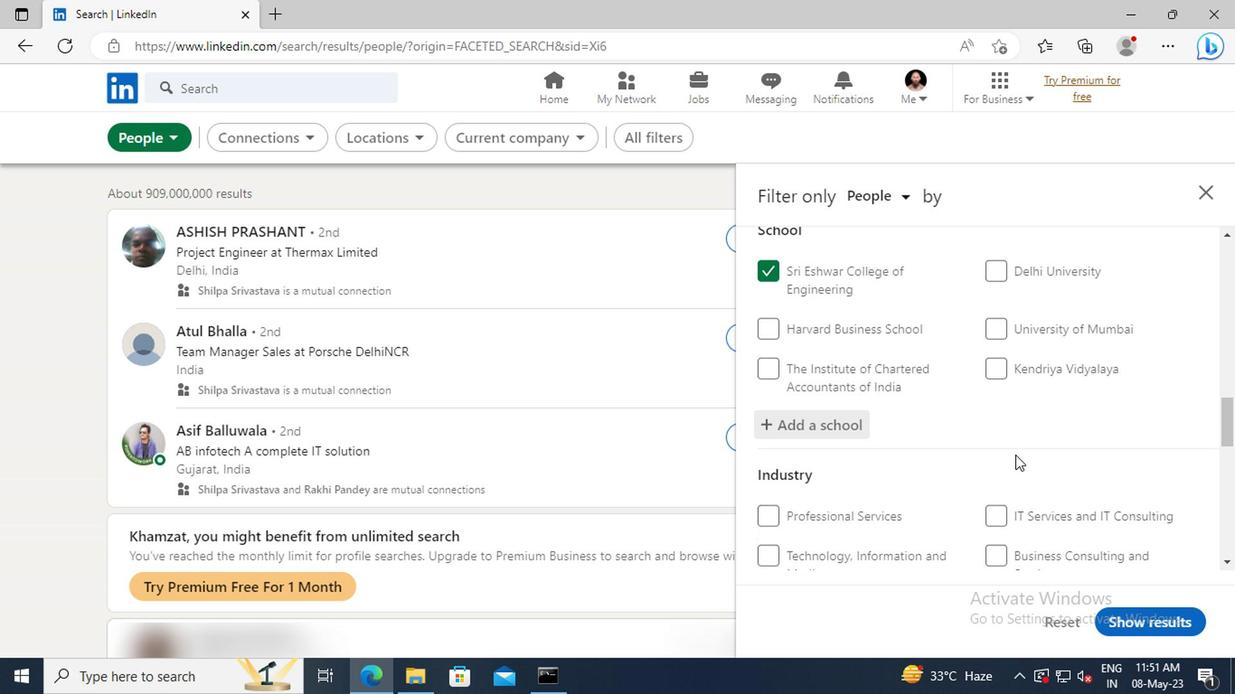 
Action: Mouse moved to (1011, 452)
Screenshot: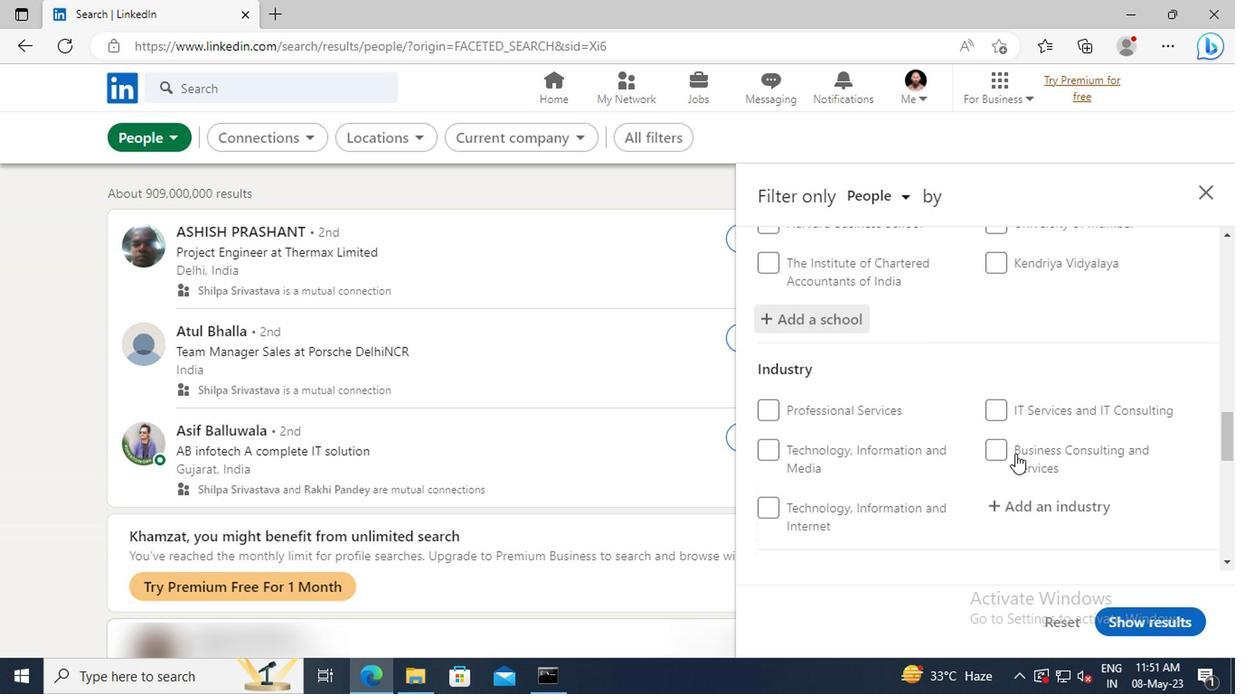 
Action: Mouse scrolled (1011, 451) with delta (0, -1)
Screenshot: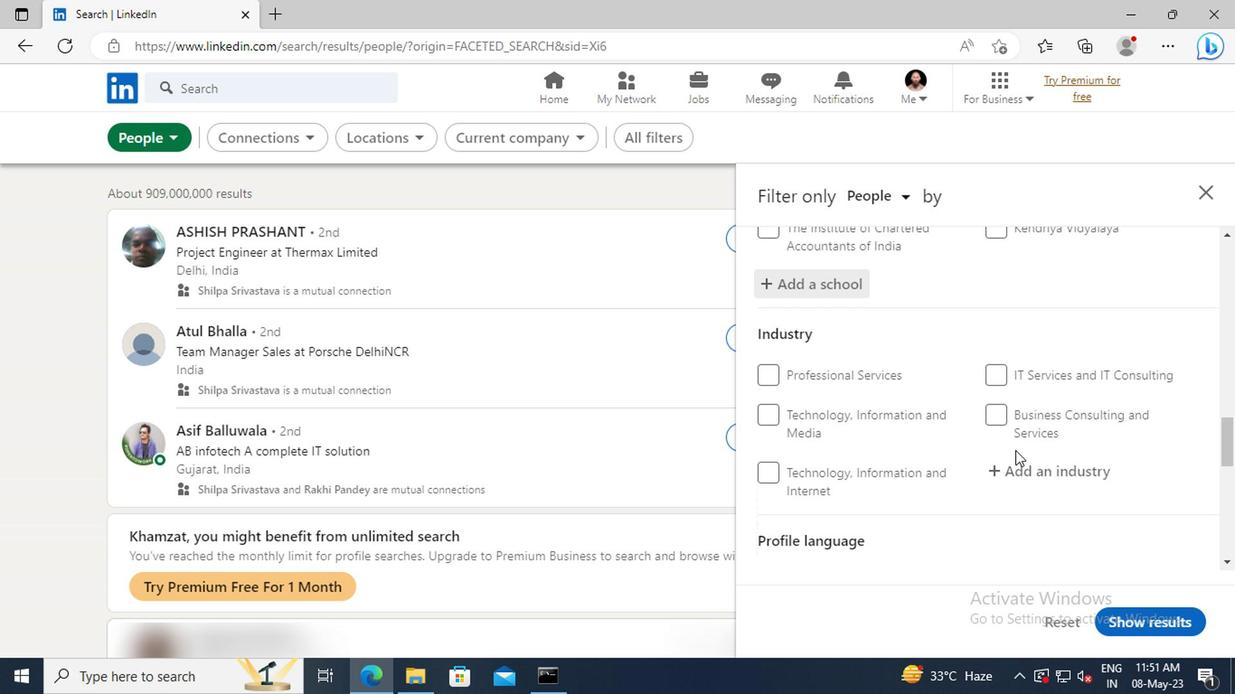 
Action: Mouse moved to (1009, 428)
Screenshot: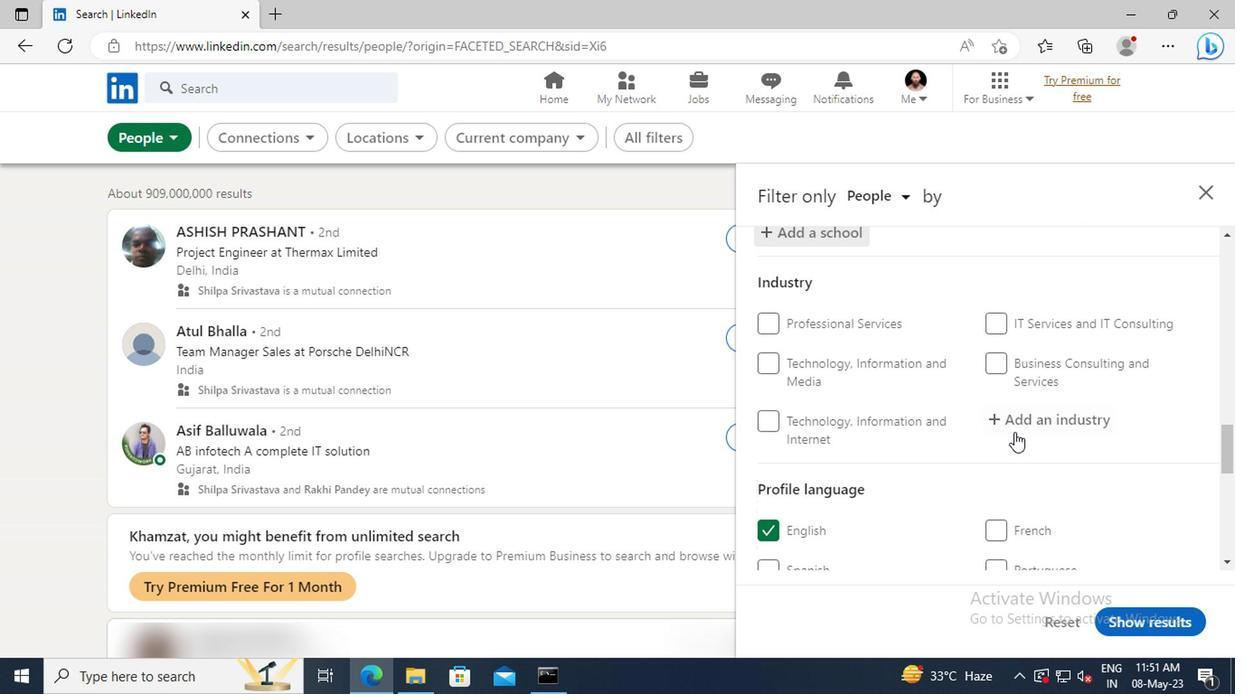 
Action: Mouse pressed left at (1009, 428)
Screenshot: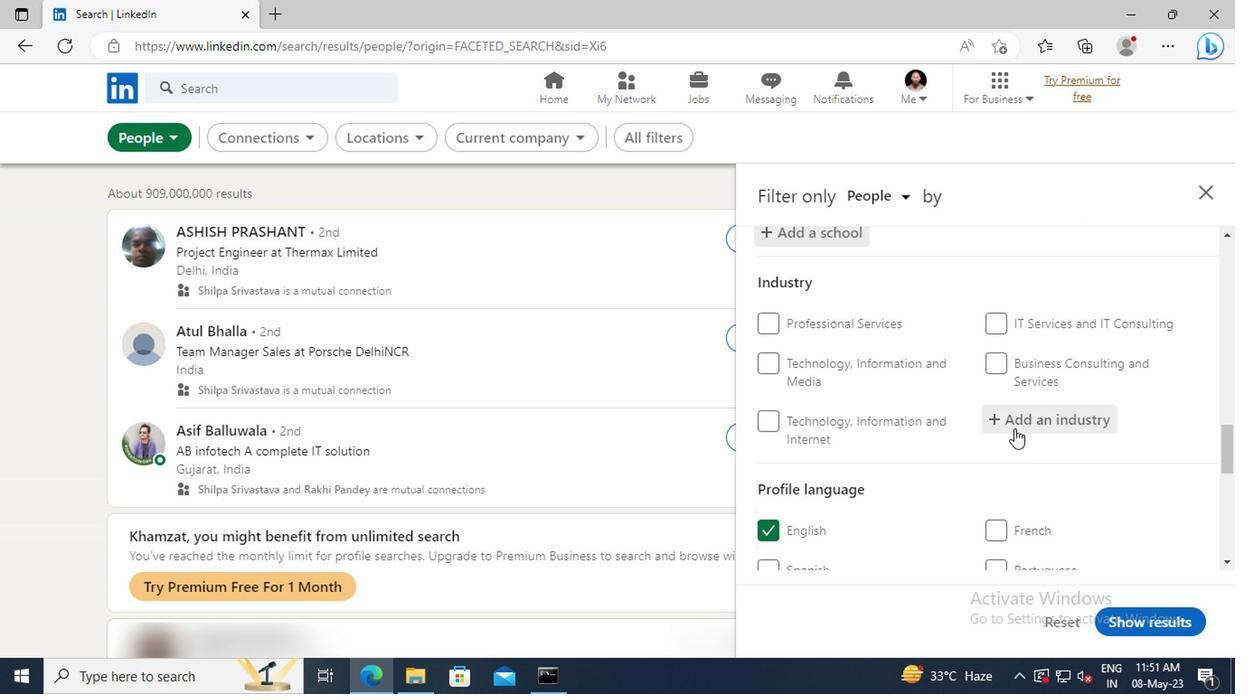 
Action: Key pressed <Key.shift>HOUSEHOLD<Key.space>AND<Key.space><Key.shift>IN
Screenshot: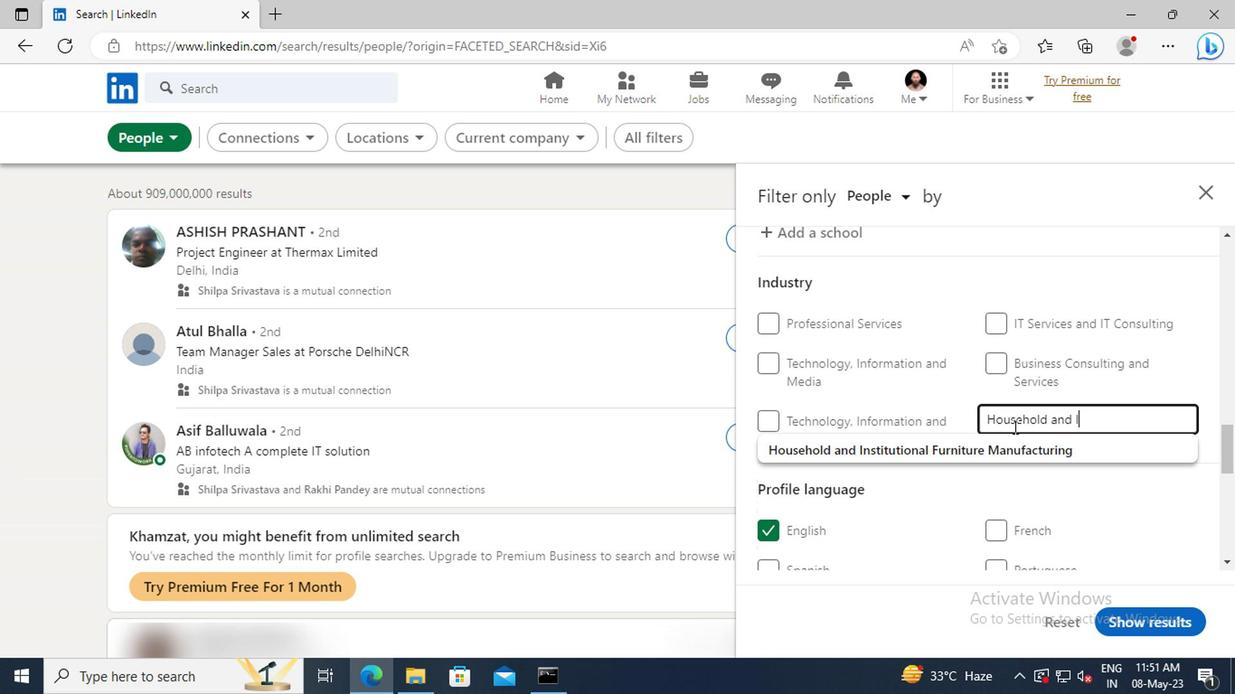 
Action: Mouse moved to (1009, 444)
Screenshot: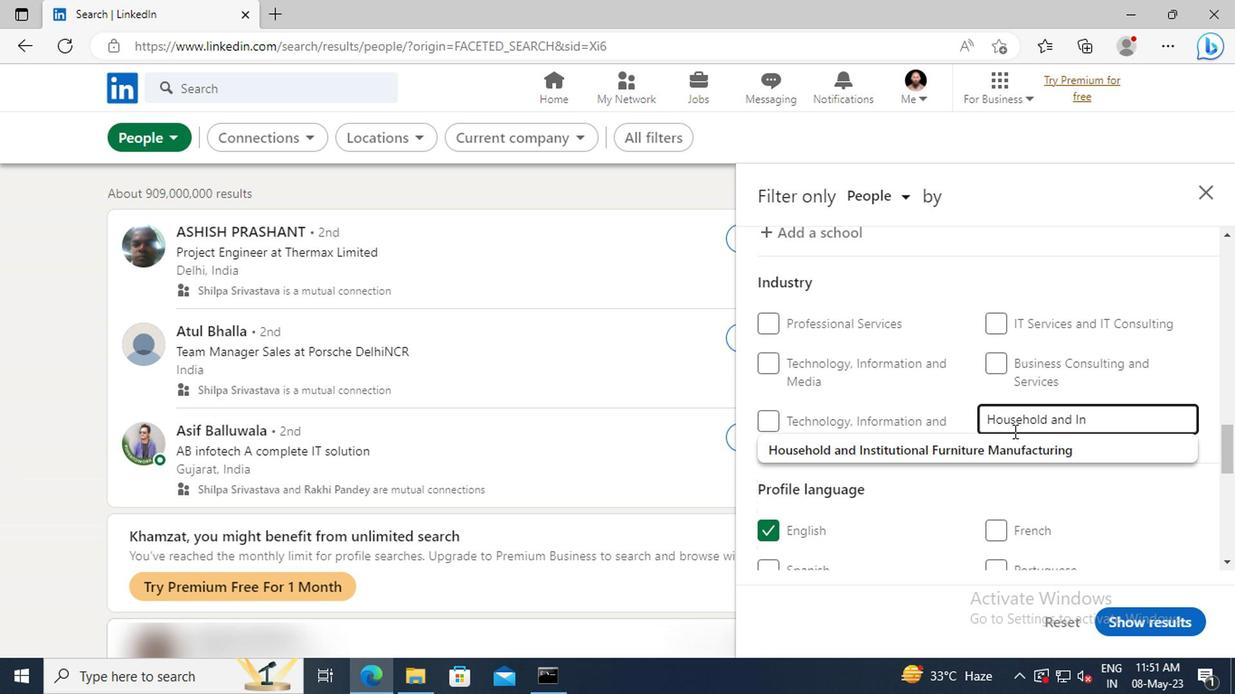
Action: Mouse pressed left at (1009, 444)
Screenshot: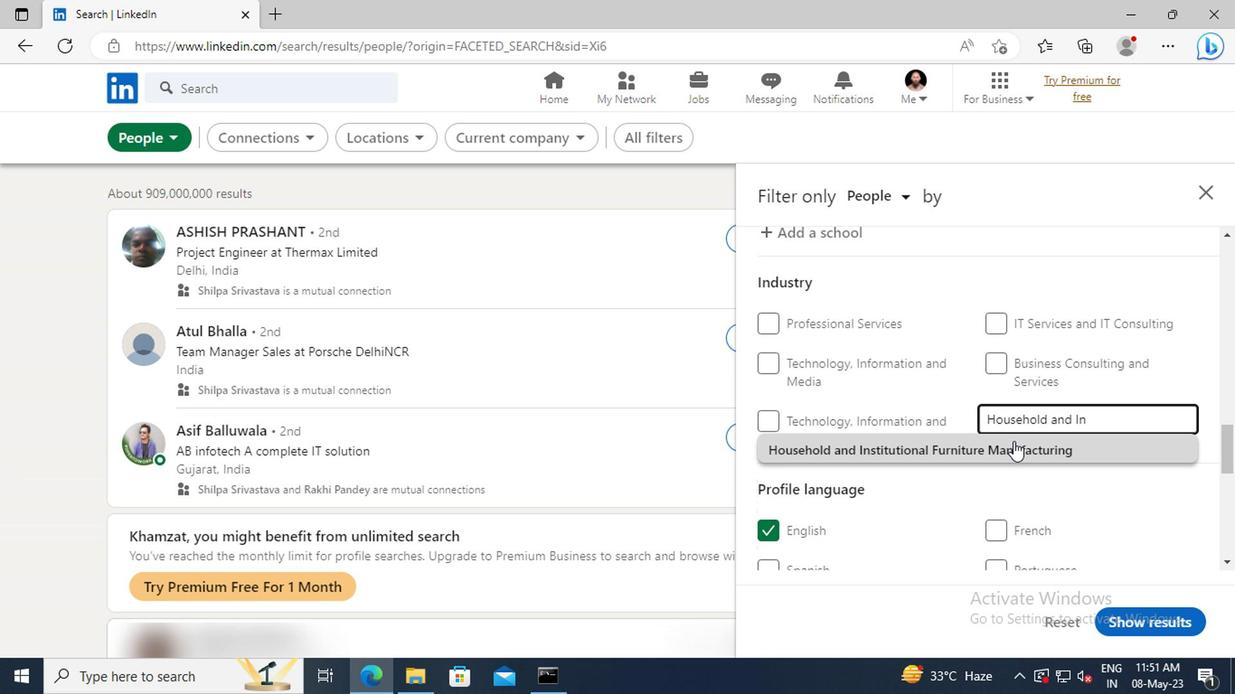 
Action: Mouse moved to (1010, 444)
Screenshot: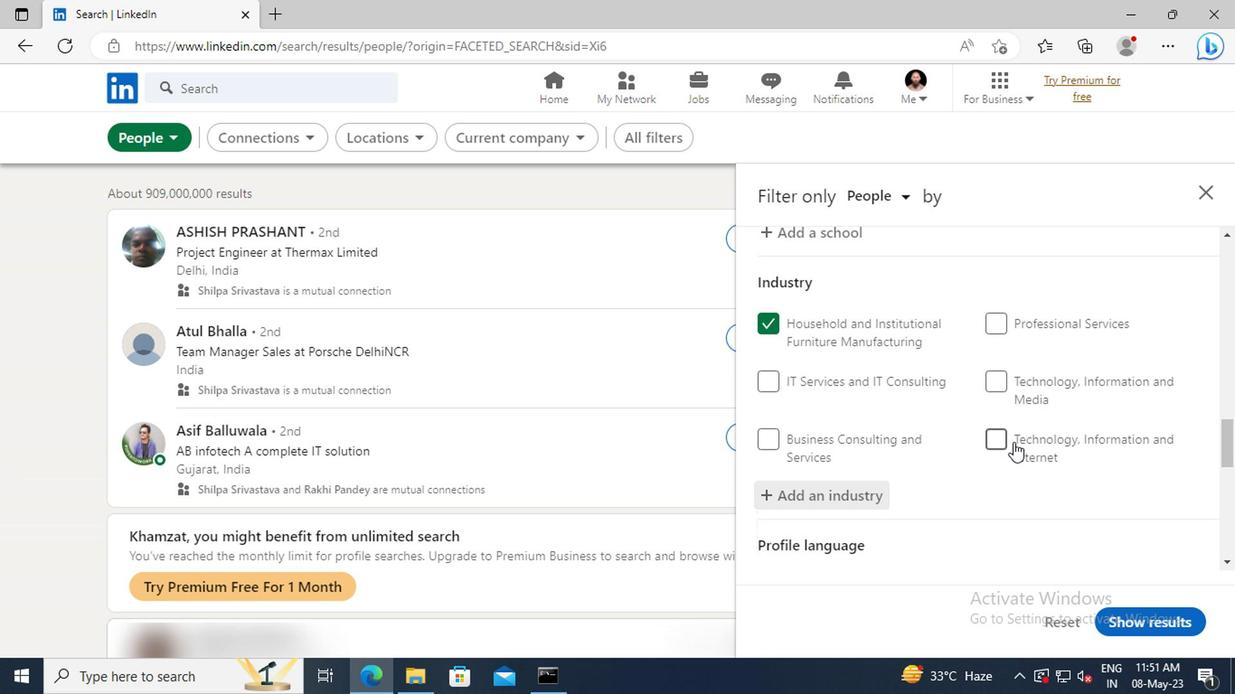 
Action: Mouse scrolled (1010, 444) with delta (0, 0)
Screenshot: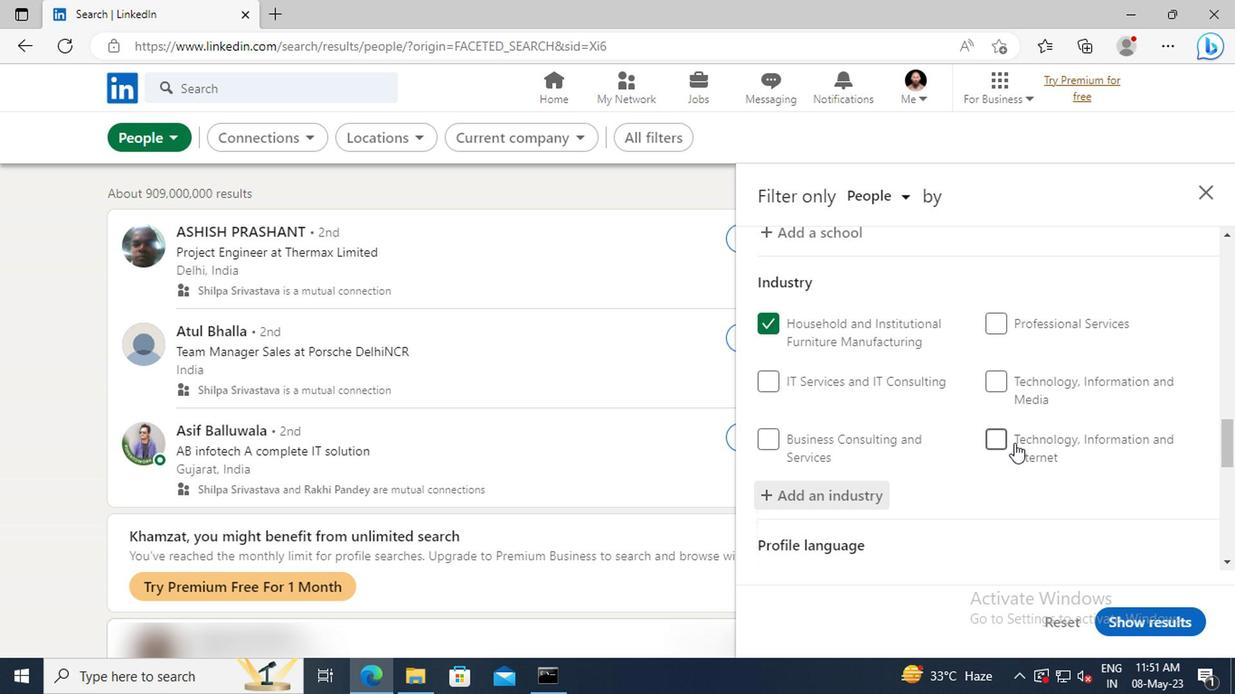 
Action: Mouse moved to (1011, 444)
Screenshot: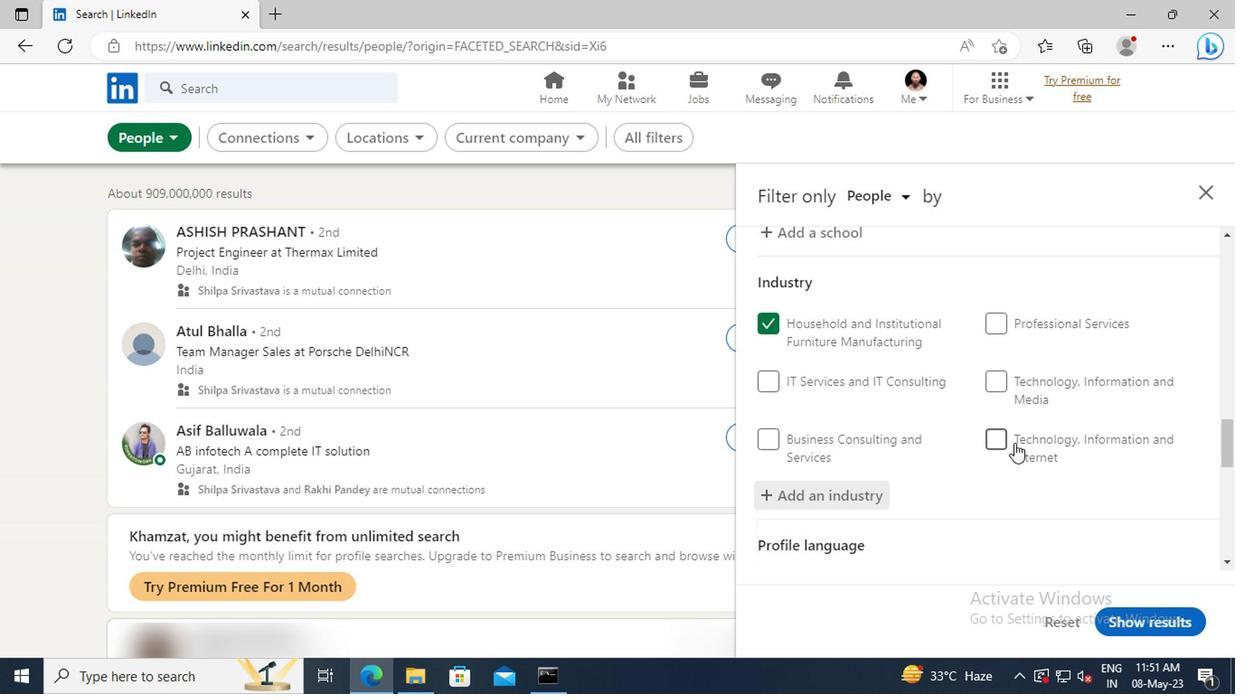 
Action: Mouse scrolled (1011, 444) with delta (0, 0)
Screenshot: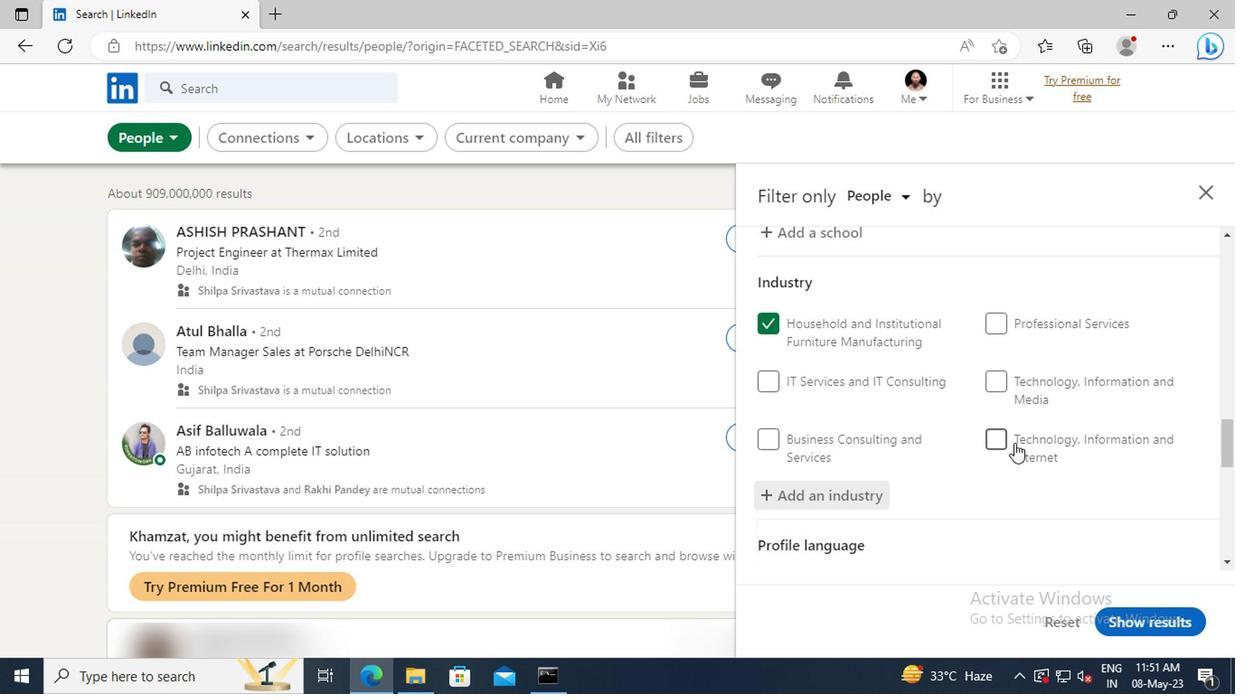 
Action: Mouse moved to (1011, 442)
Screenshot: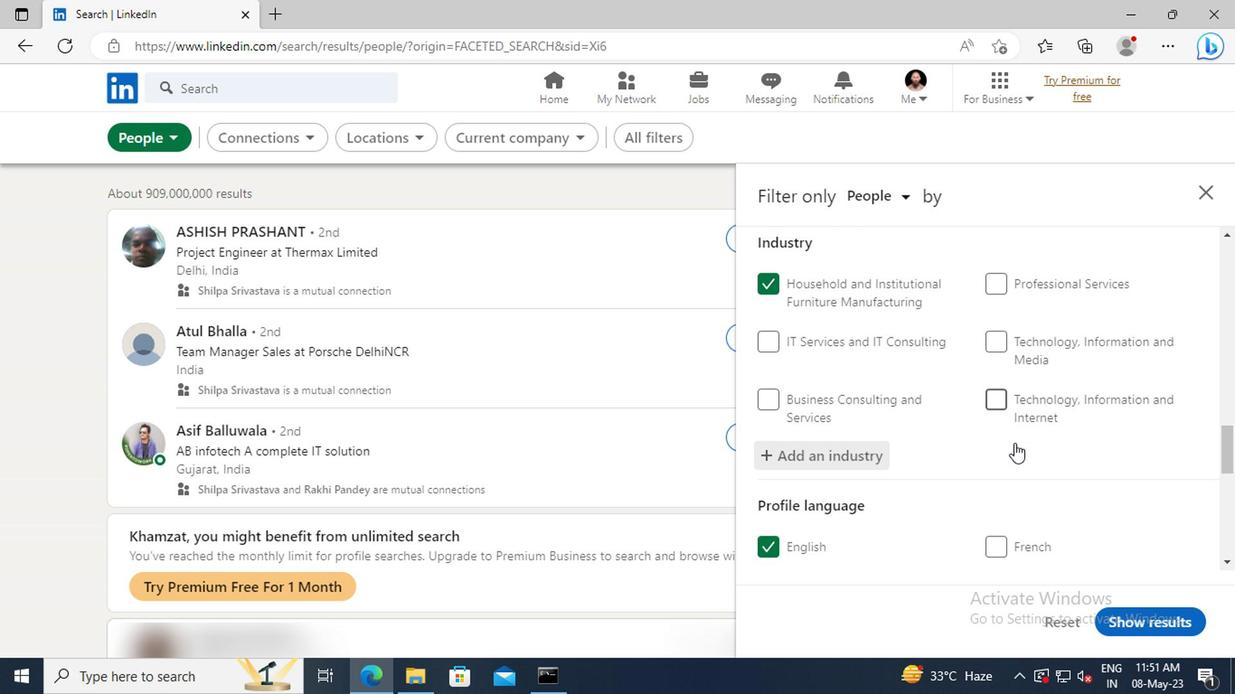 
Action: Mouse scrolled (1011, 441) with delta (0, 0)
Screenshot: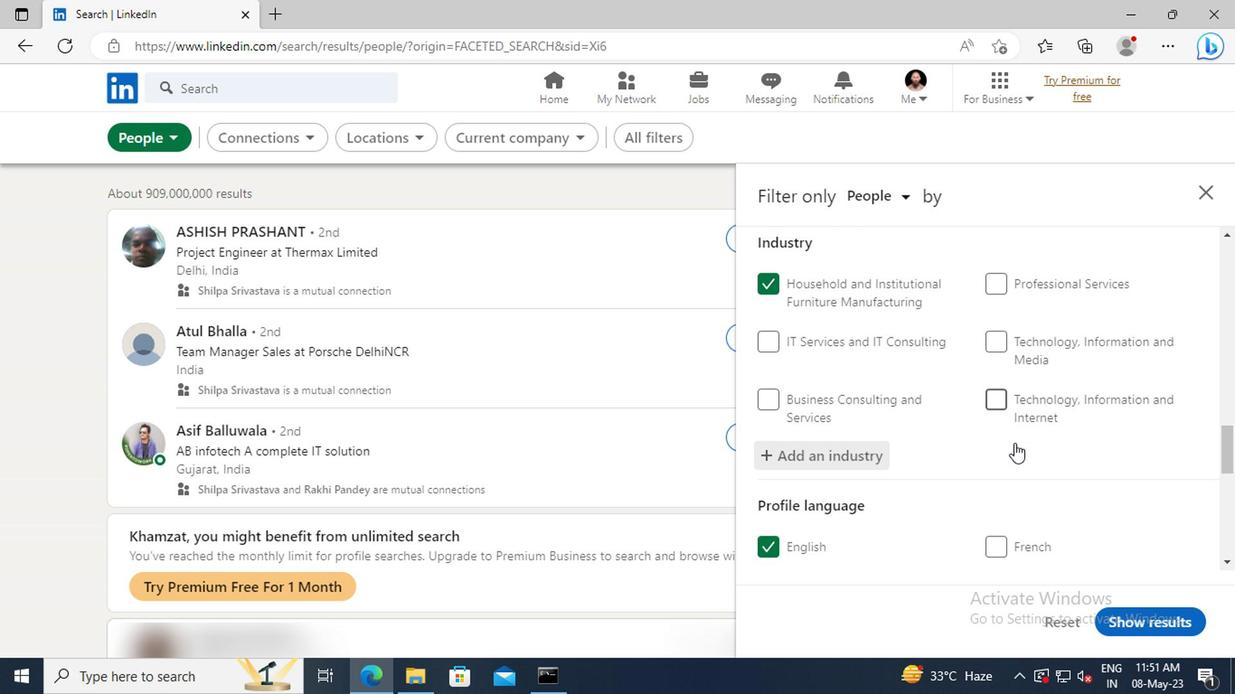 
Action: Mouse moved to (1006, 426)
Screenshot: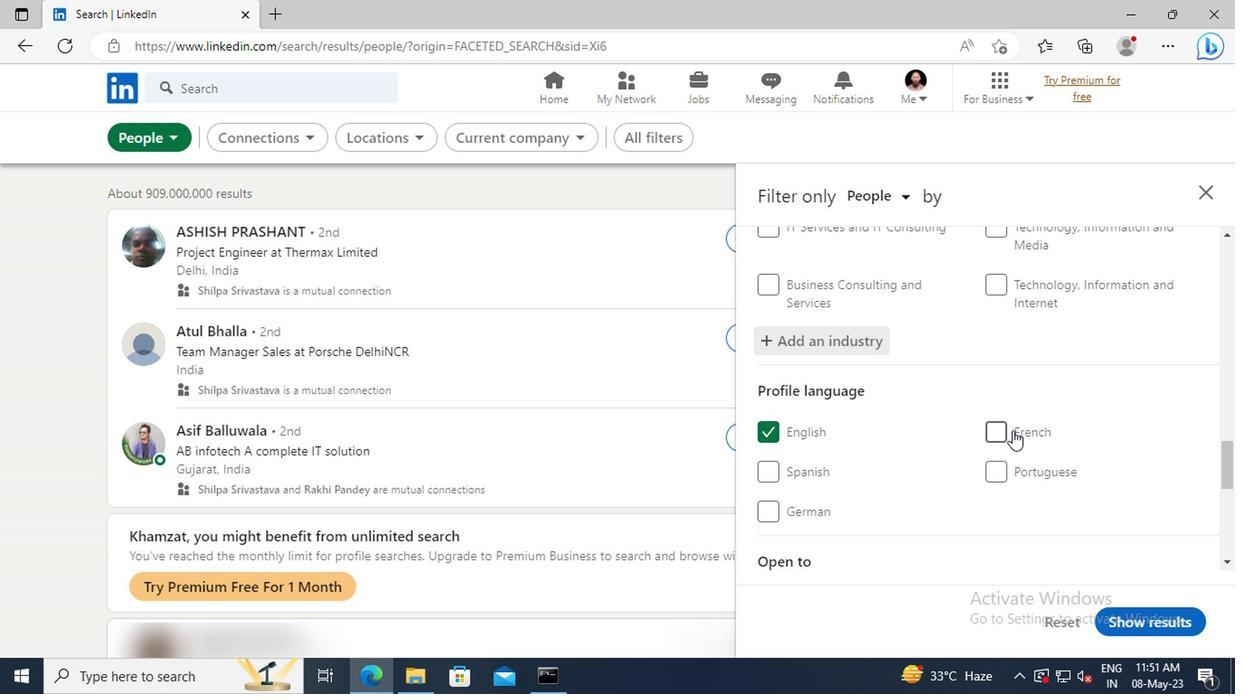
Action: Mouse scrolled (1006, 425) with delta (0, 0)
Screenshot: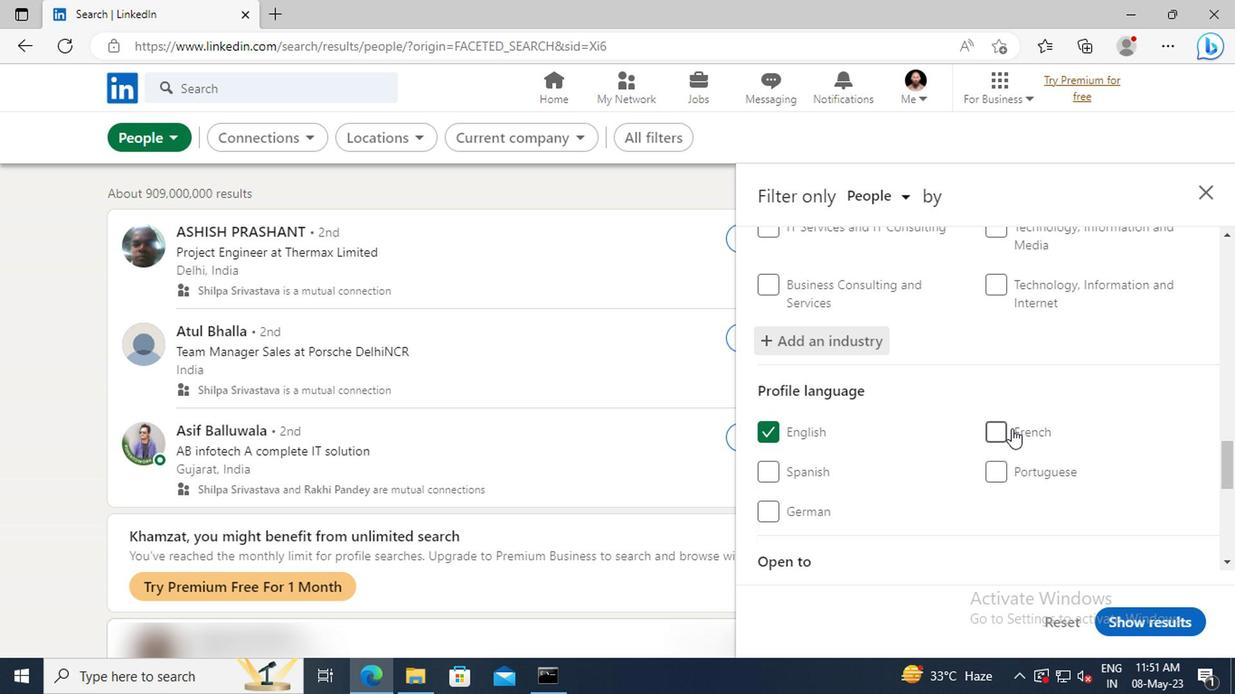 
Action: Mouse moved to (1005, 425)
Screenshot: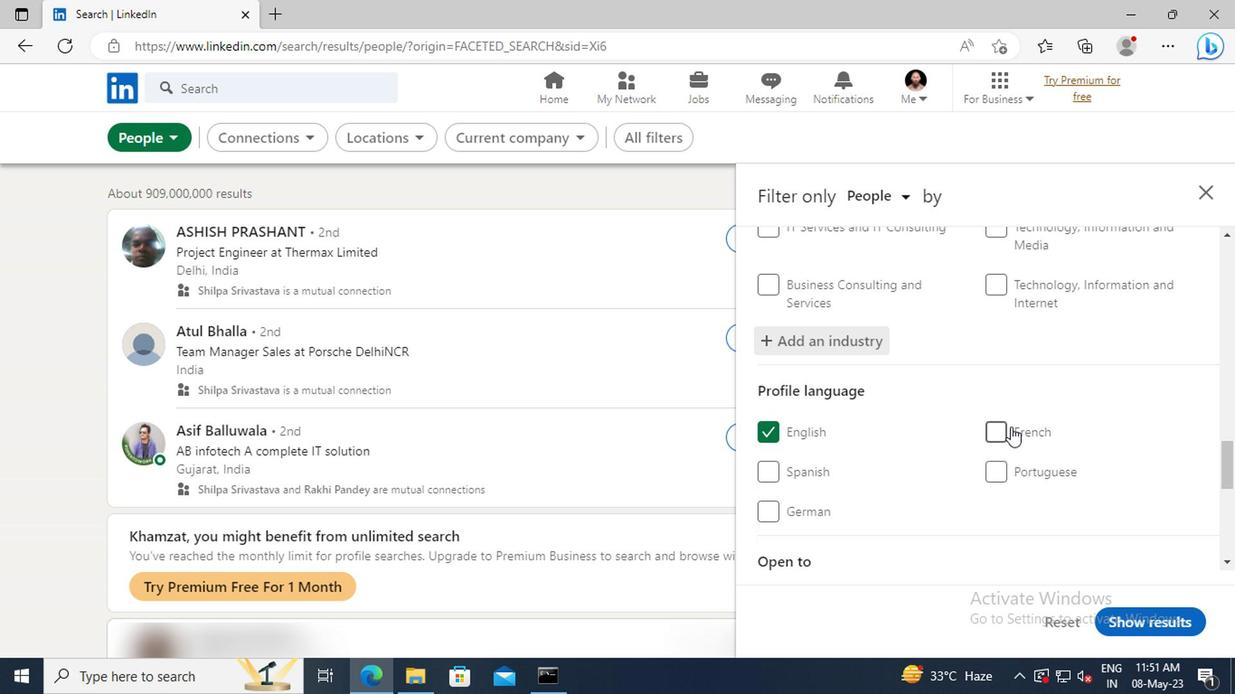 
Action: Mouse scrolled (1005, 424) with delta (0, -1)
Screenshot: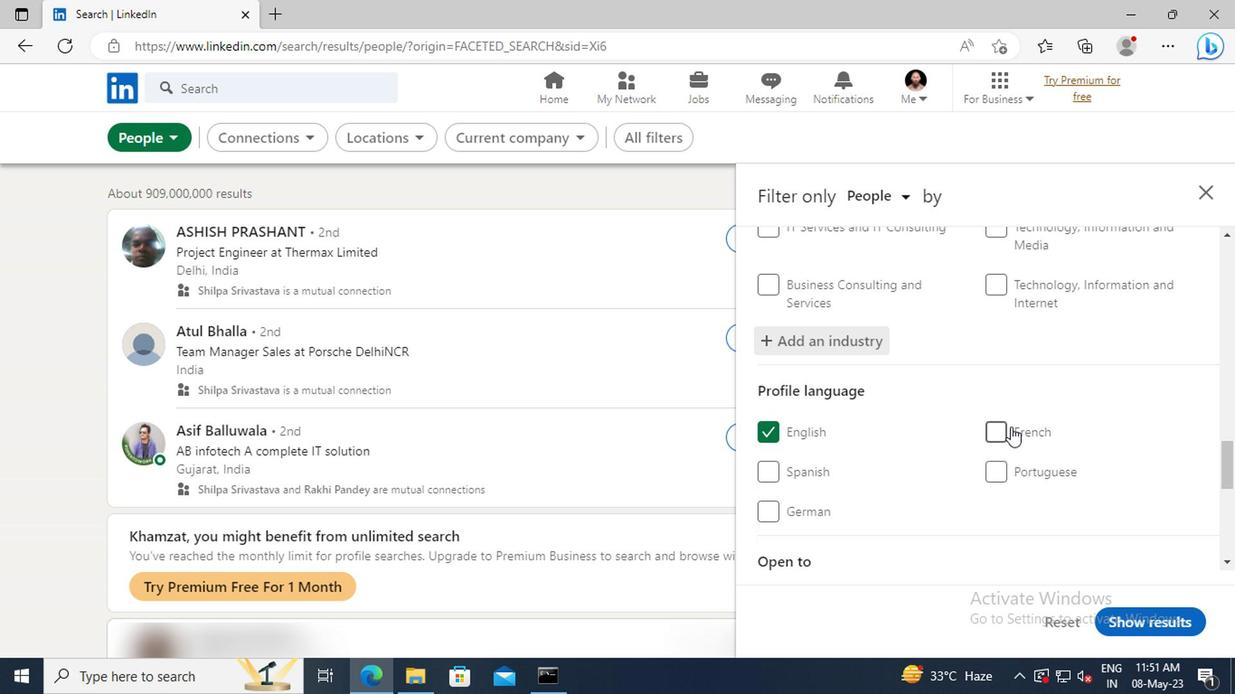 
Action: Mouse moved to (1003, 421)
Screenshot: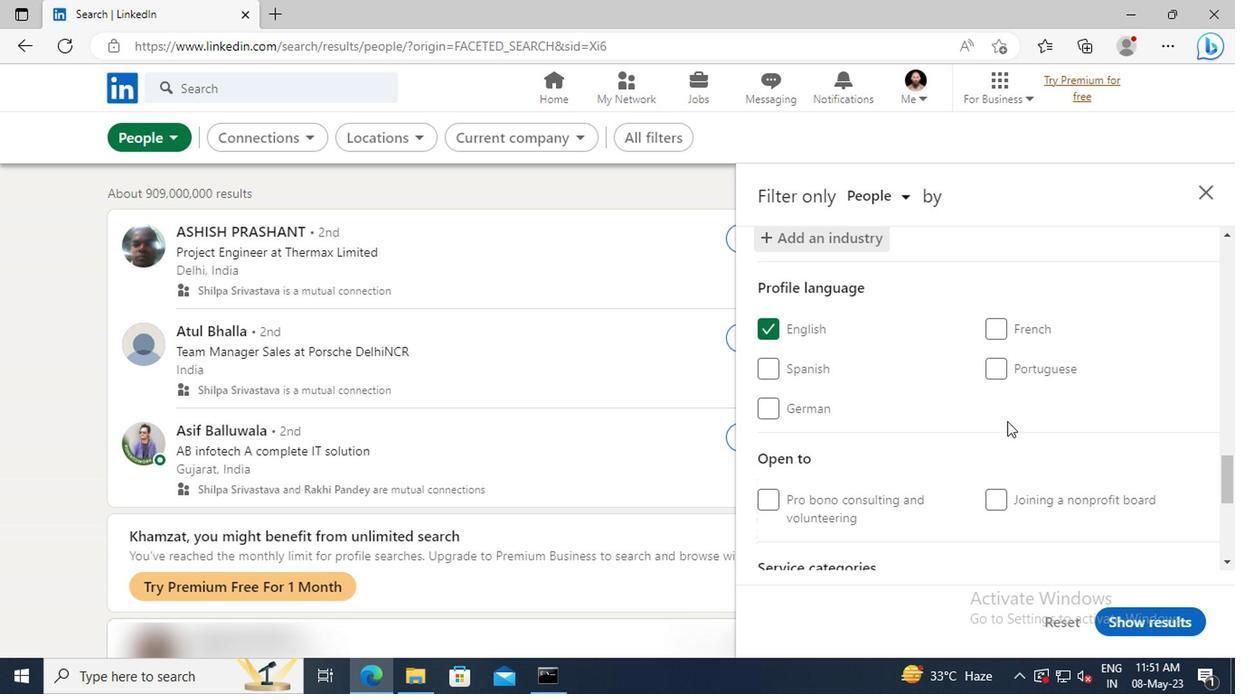 
Action: Mouse scrolled (1003, 420) with delta (0, -1)
Screenshot: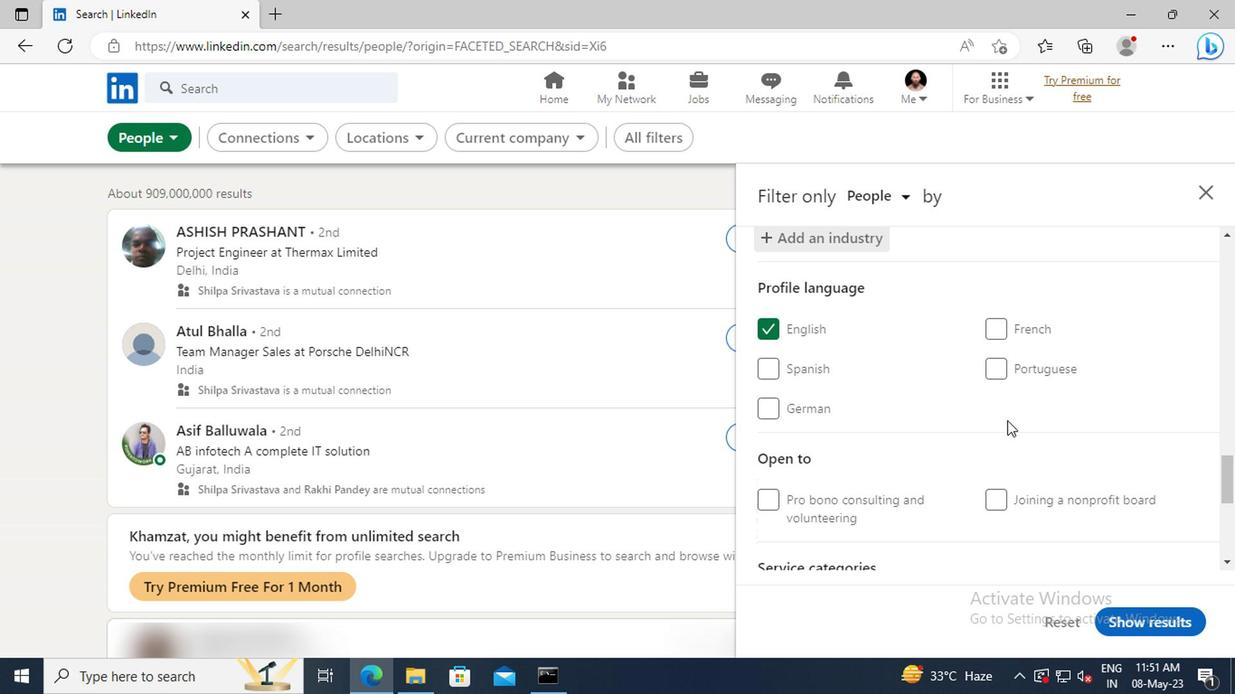 
Action: Mouse scrolled (1003, 420) with delta (0, -1)
Screenshot: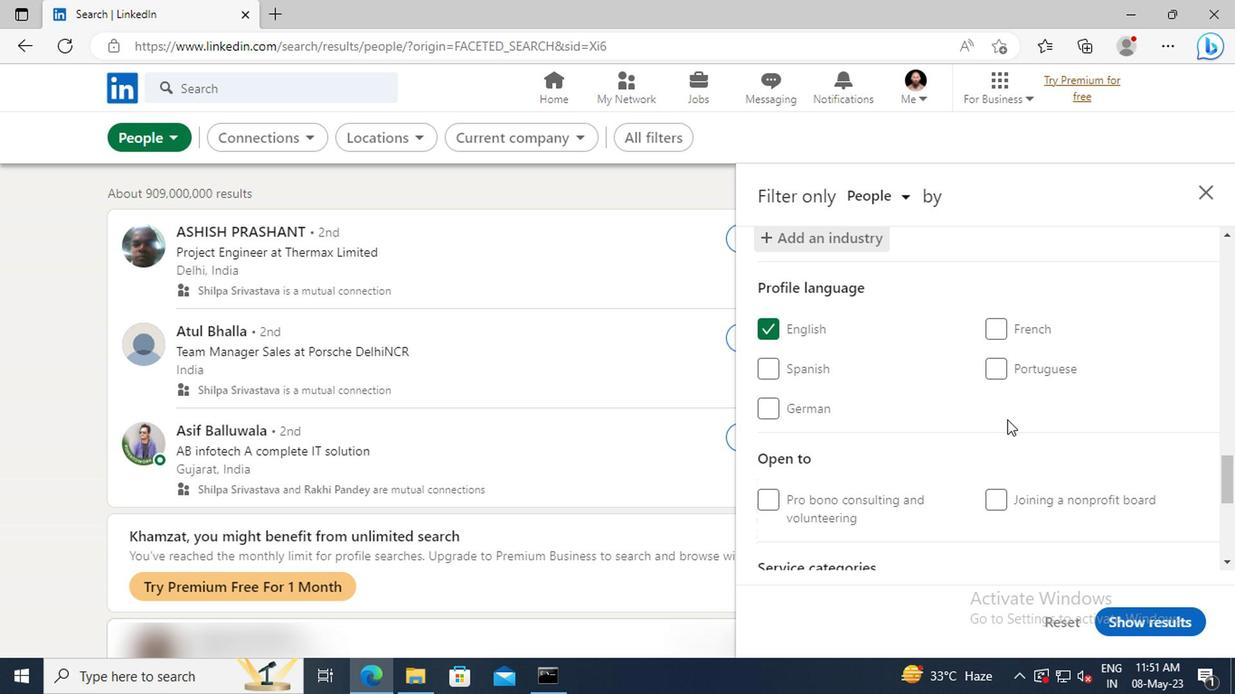 
Action: Mouse moved to (1000, 417)
Screenshot: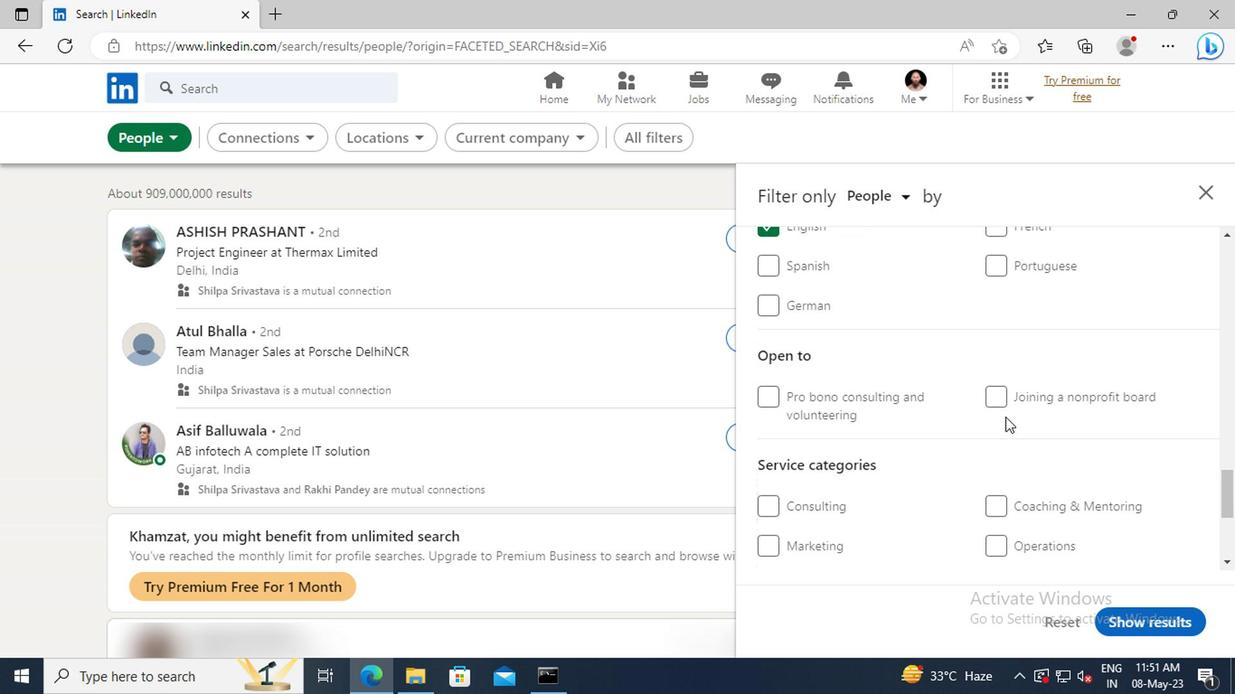 
Action: Mouse scrolled (1000, 416) with delta (0, 0)
Screenshot: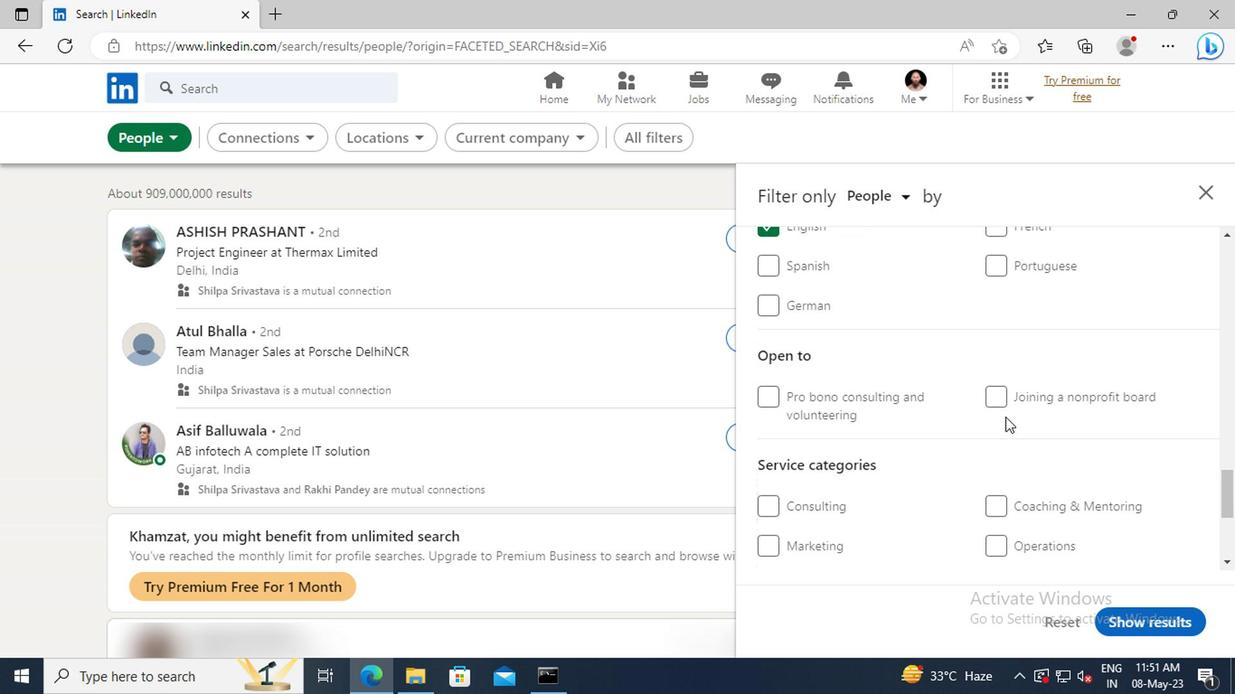
Action: Mouse moved to (1000, 416)
Screenshot: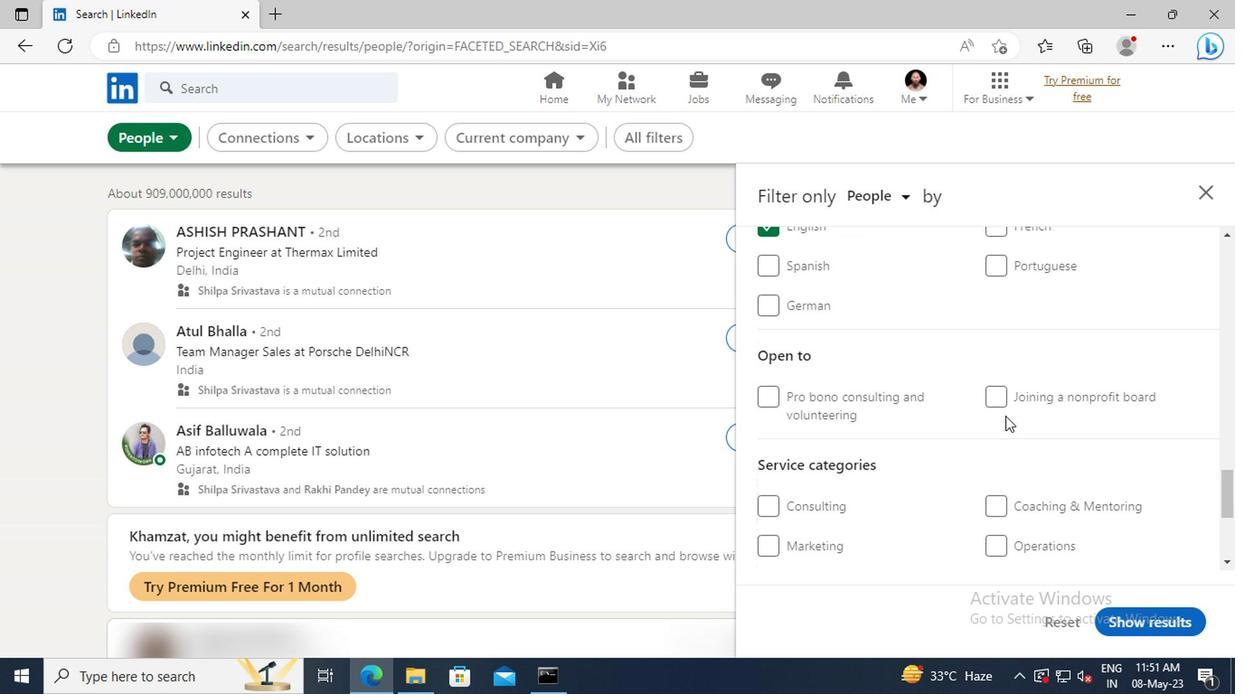 
Action: Mouse scrolled (1000, 415) with delta (0, -1)
Screenshot: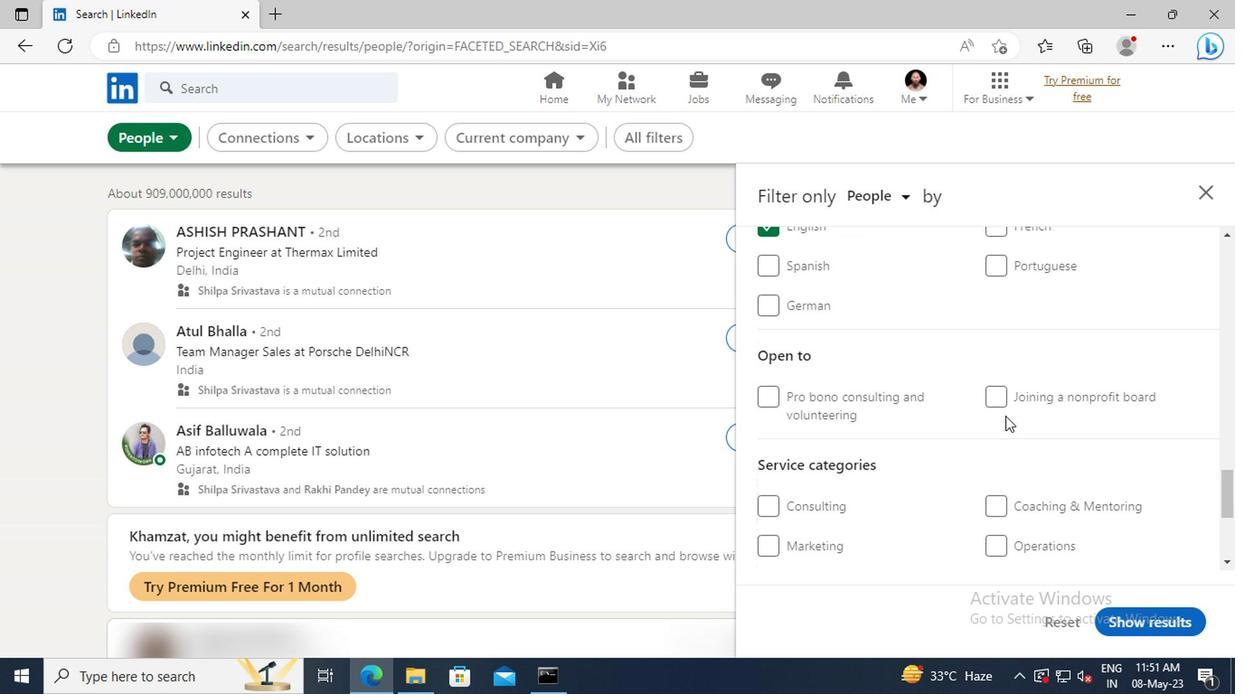 
Action: Mouse moved to (998, 415)
Screenshot: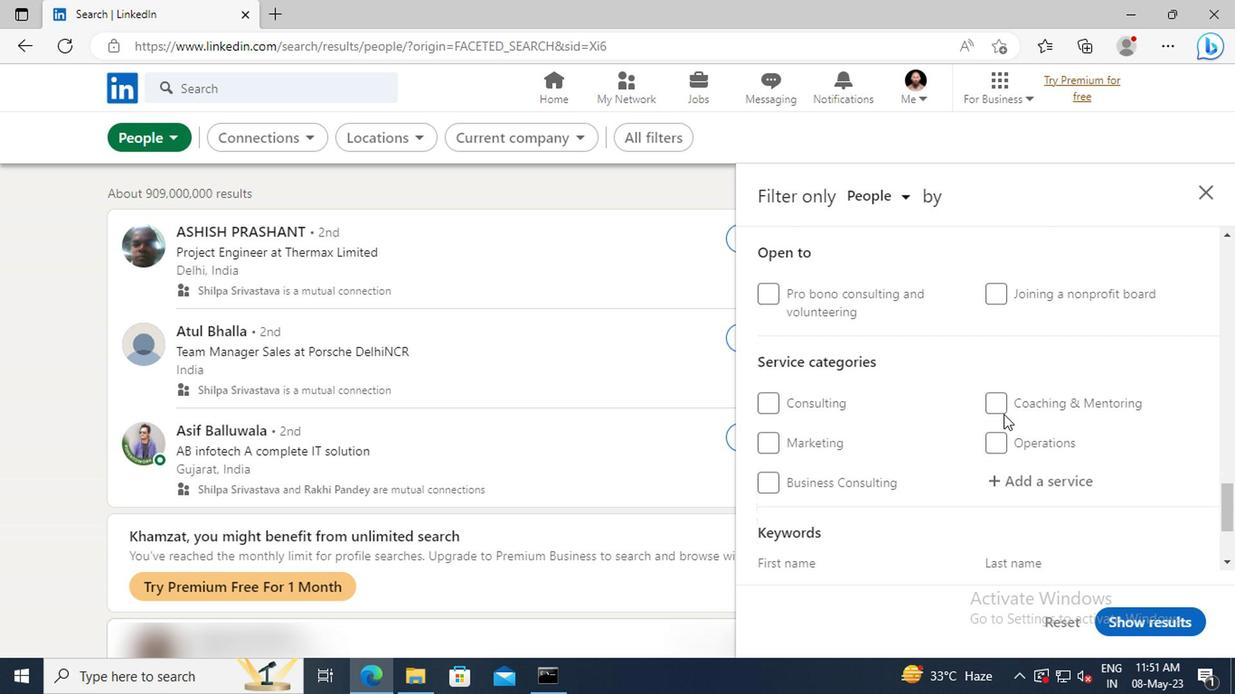 
Action: Mouse scrolled (998, 414) with delta (0, 0)
Screenshot: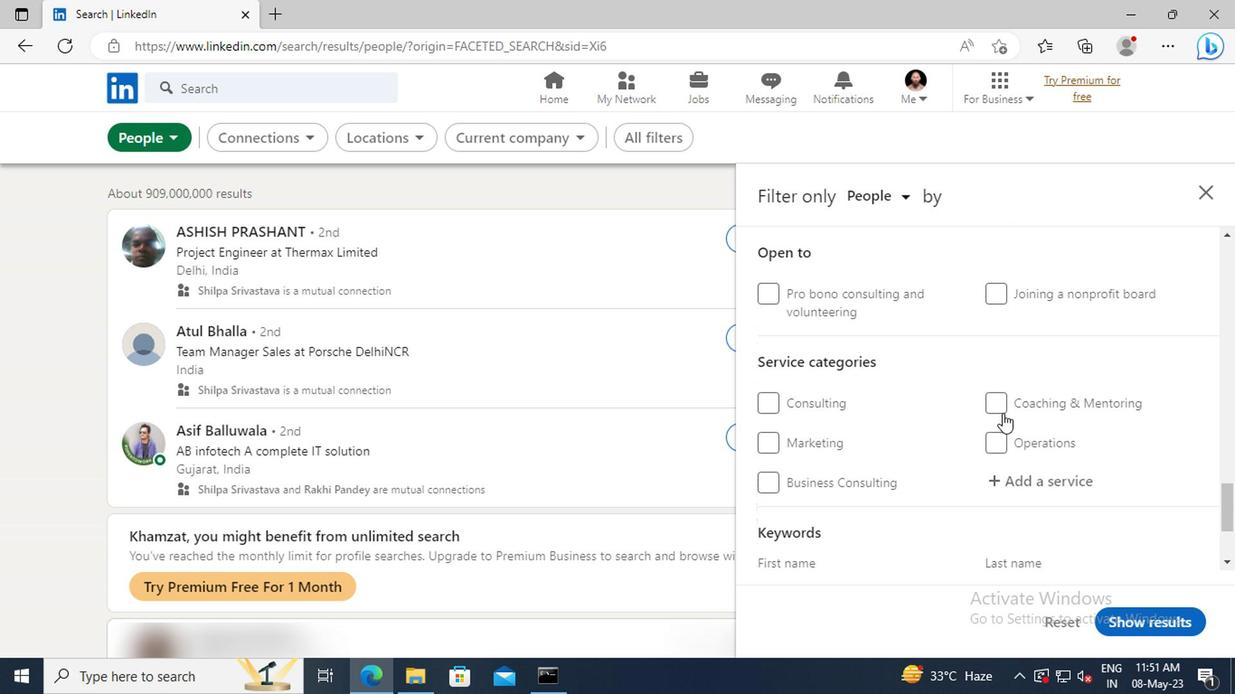
Action: Mouse moved to (996, 429)
Screenshot: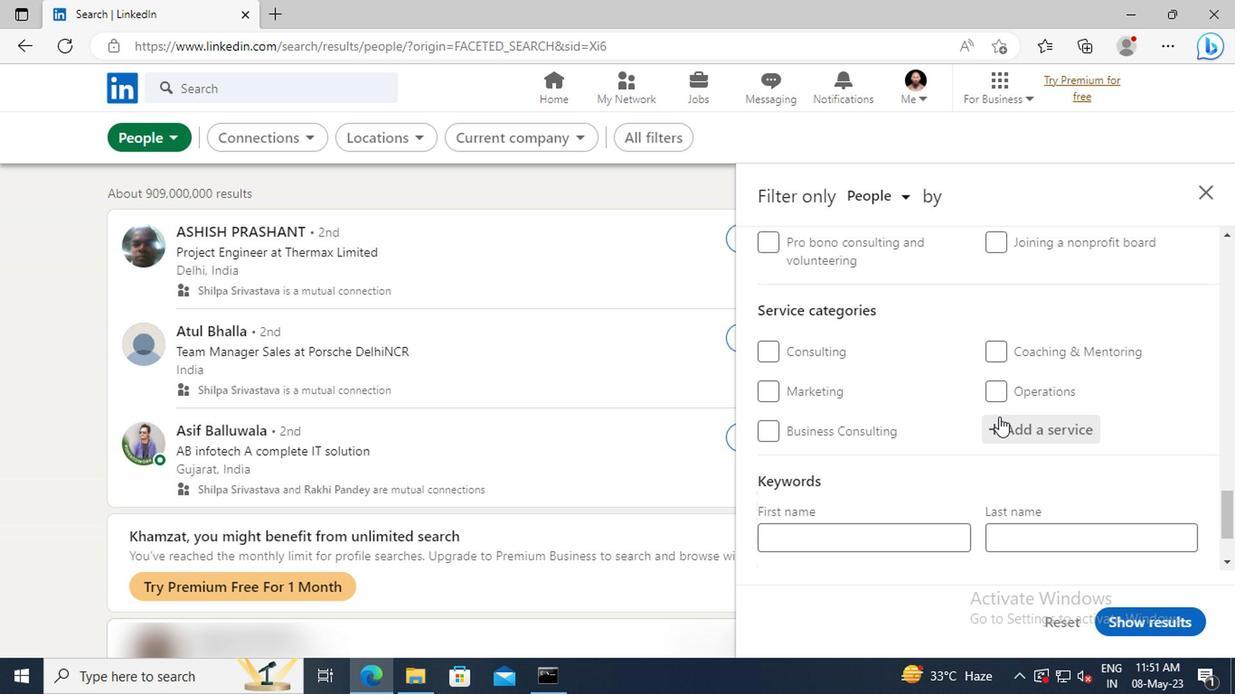 
Action: Mouse pressed left at (996, 429)
Screenshot: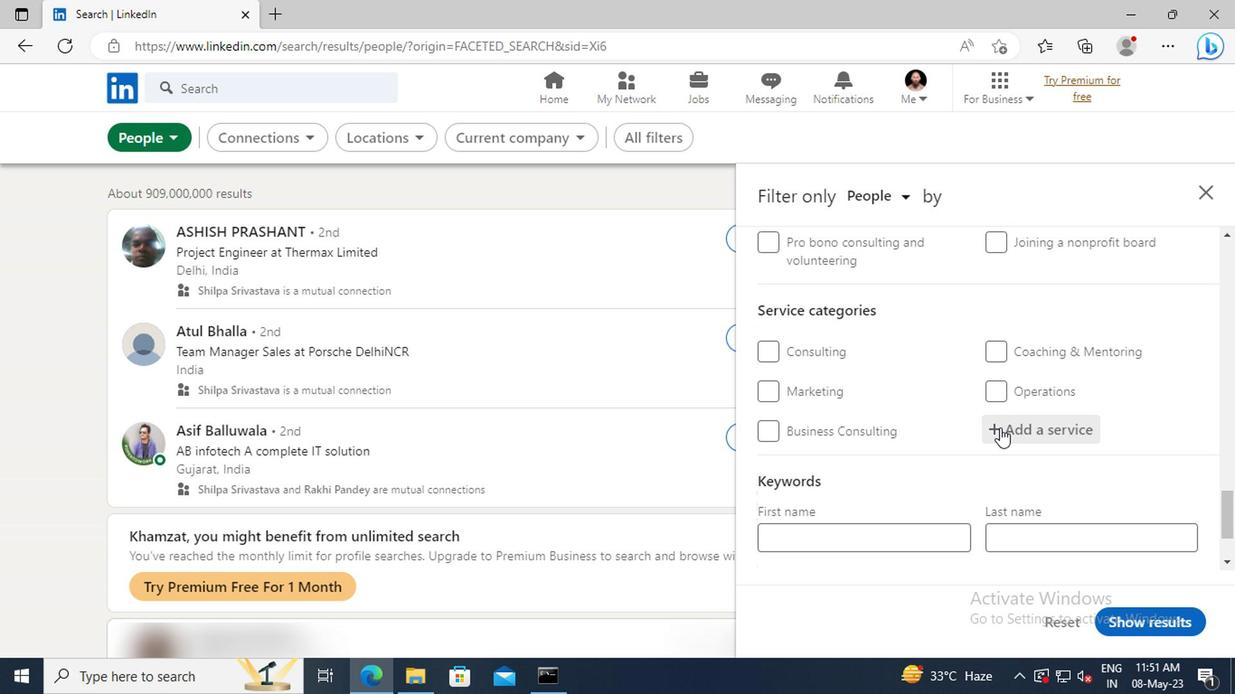 
Action: Key pressed <Key.shift><Key.shift><Key.shift><Key.shift><Key.shift>WEDDI
Screenshot: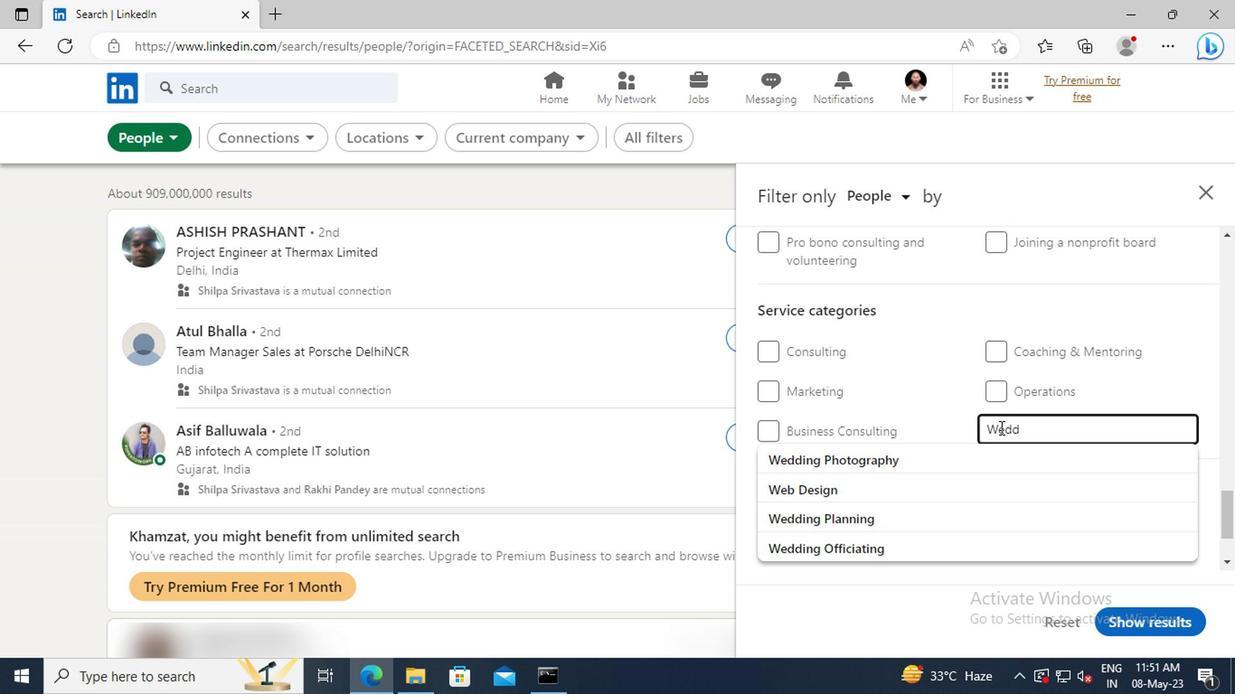 
Action: Mouse moved to (1004, 486)
Screenshot: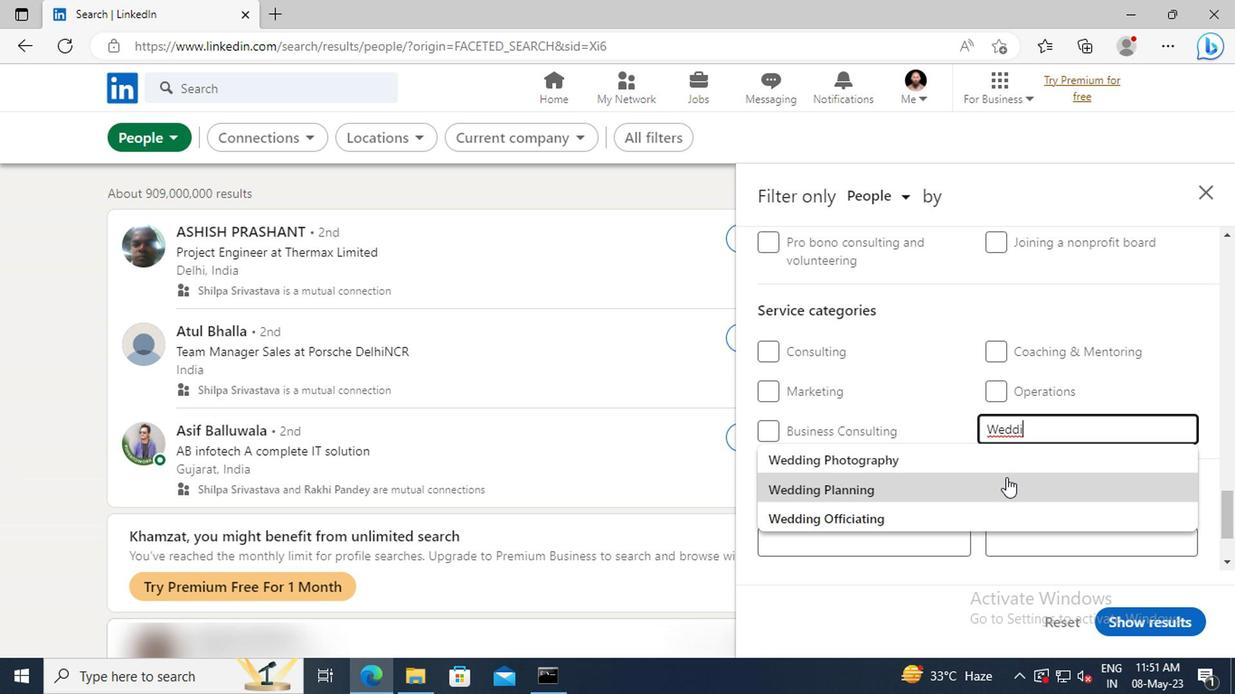 
Action: Mouse pressed left at (1004, 486)
Screenshot: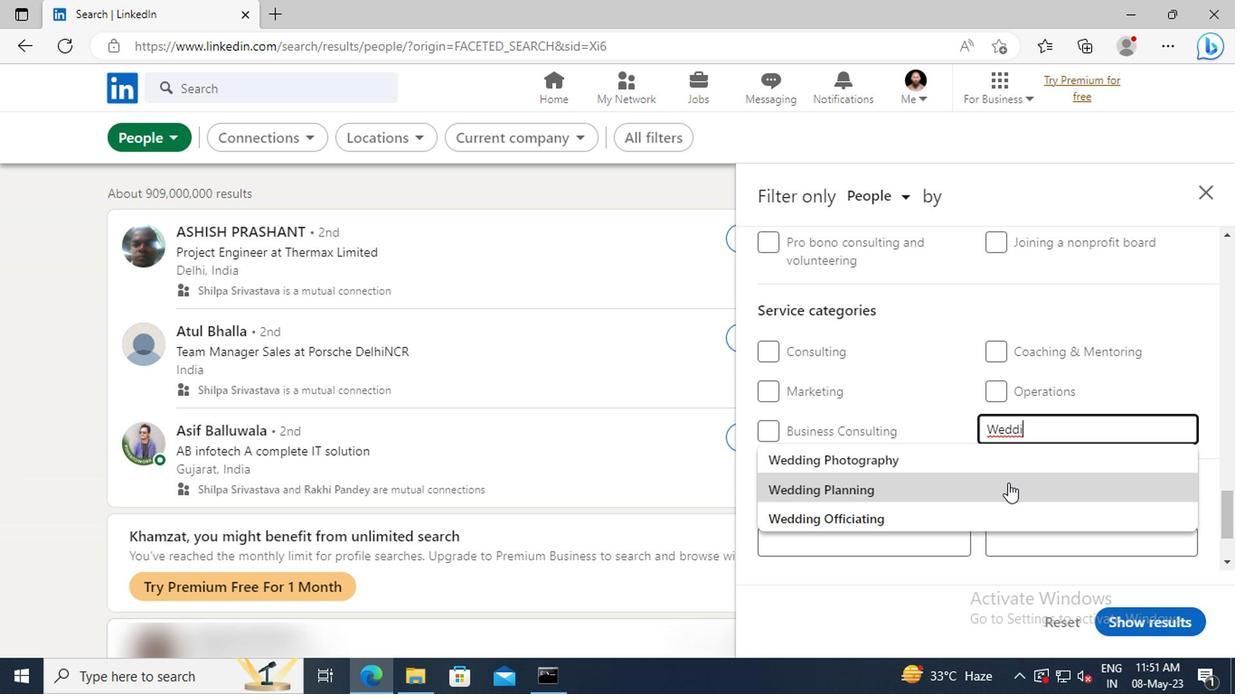 
Action: Mouse scrolled (1004, 485) with delta (0, 0)
Screenshot: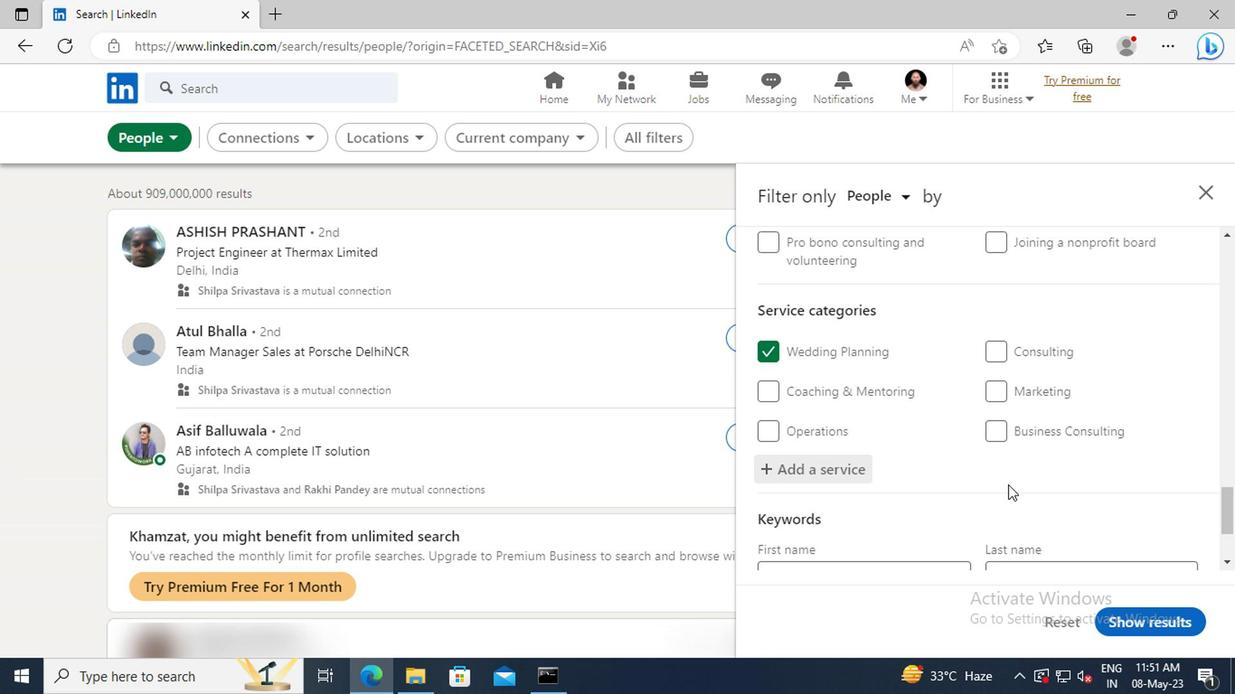 
Action: Mouse scrolled (1004, 485) with delta (0, 0)
Screenshot: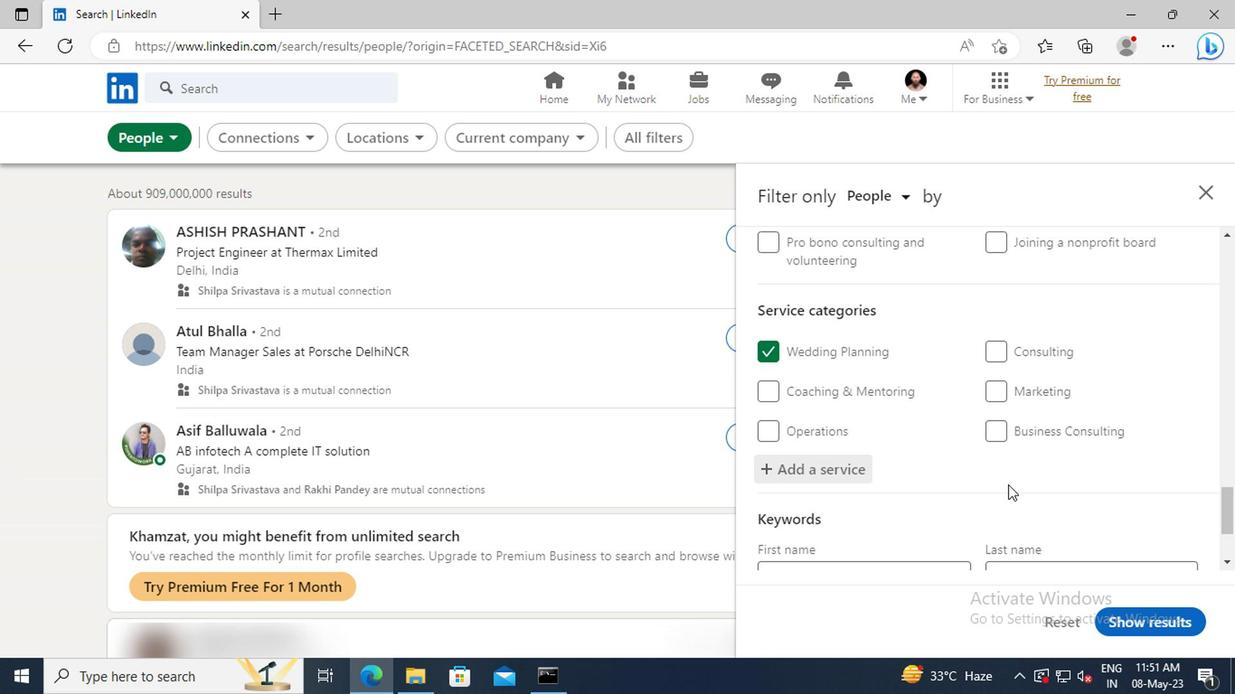 
Action: Mouse scrolled (1004, 485) with delta (0, 0)
Screenshot: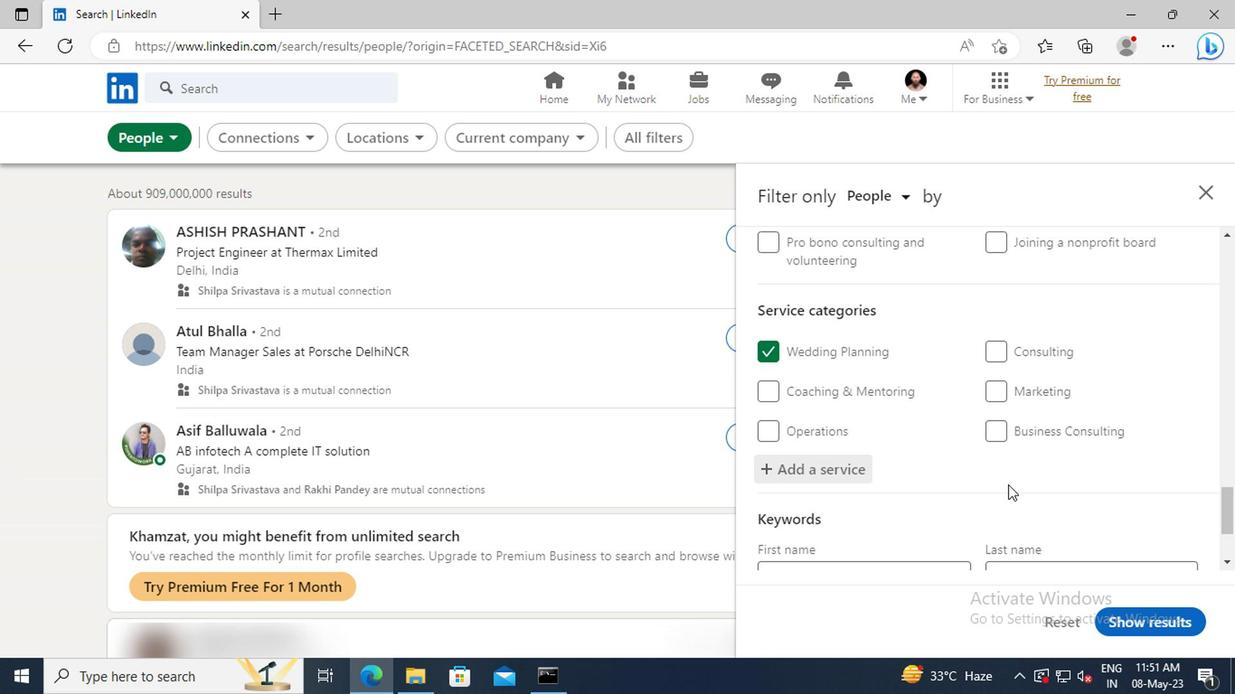 
Action: Mouse moved to (899, 490)
Screenshot: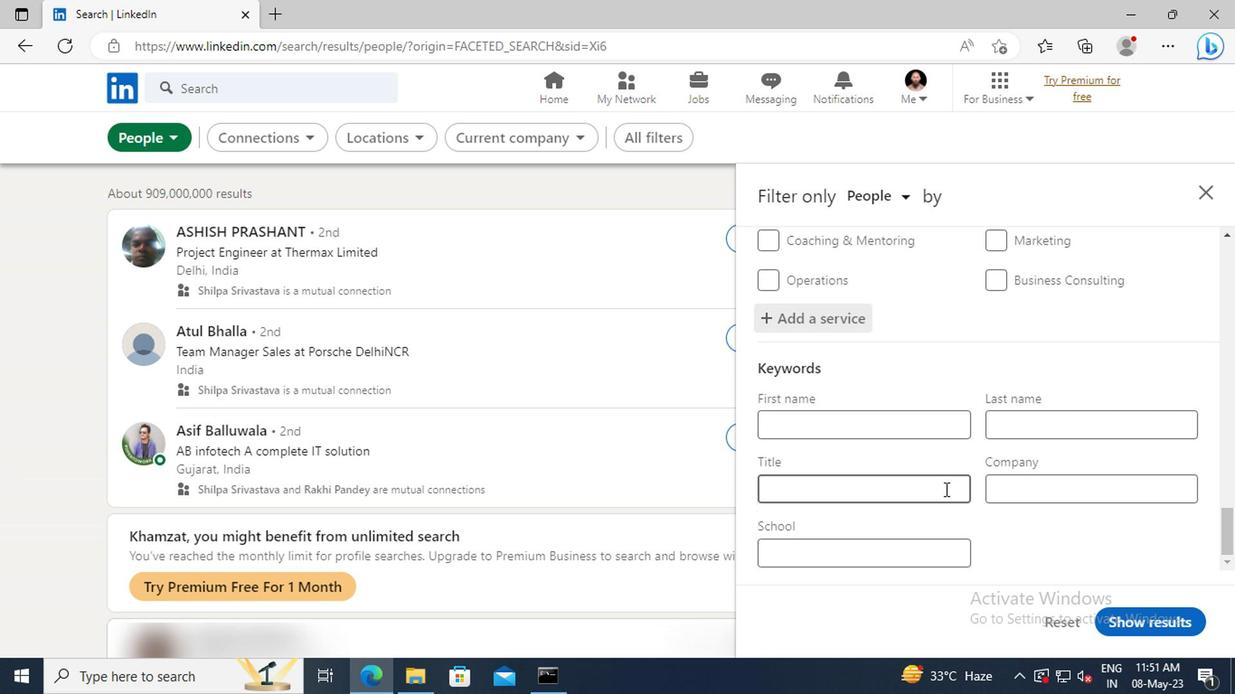 
Action: Mouse pressed left at (899, 490)
Screenshot: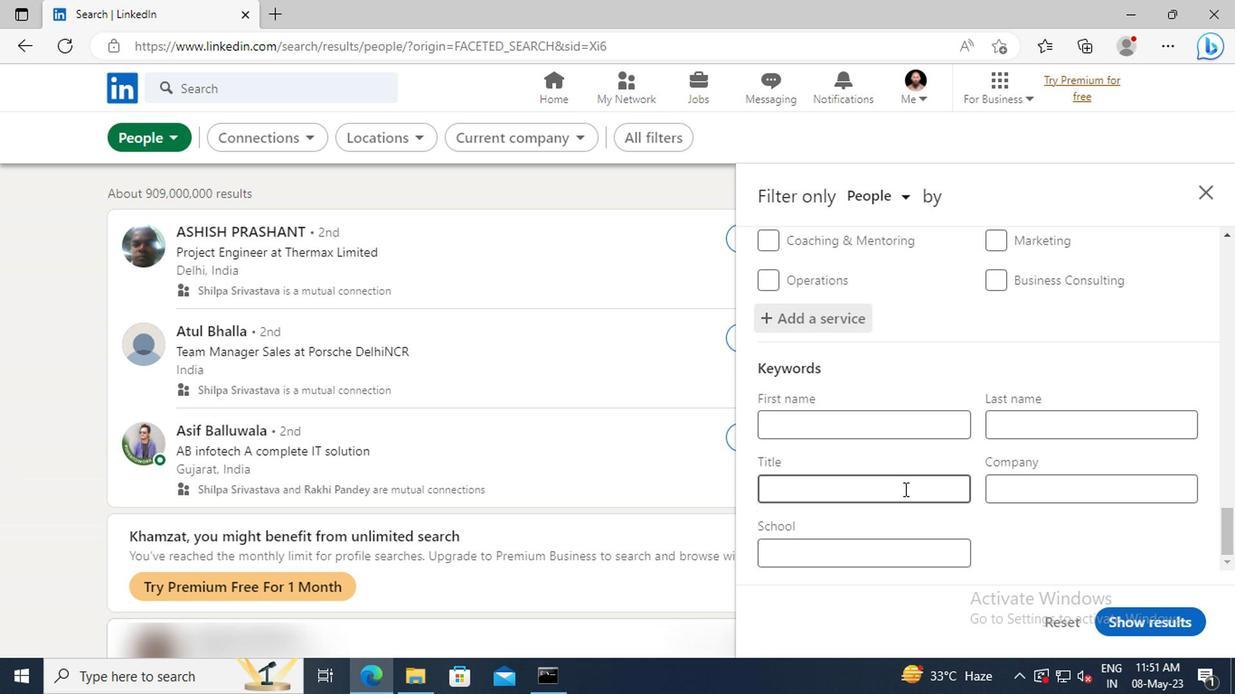 
Action: Key pressed <Key.shift>FINANCE<Key.space><Key.shift>MANAGER<Key.enter>
Screenshot: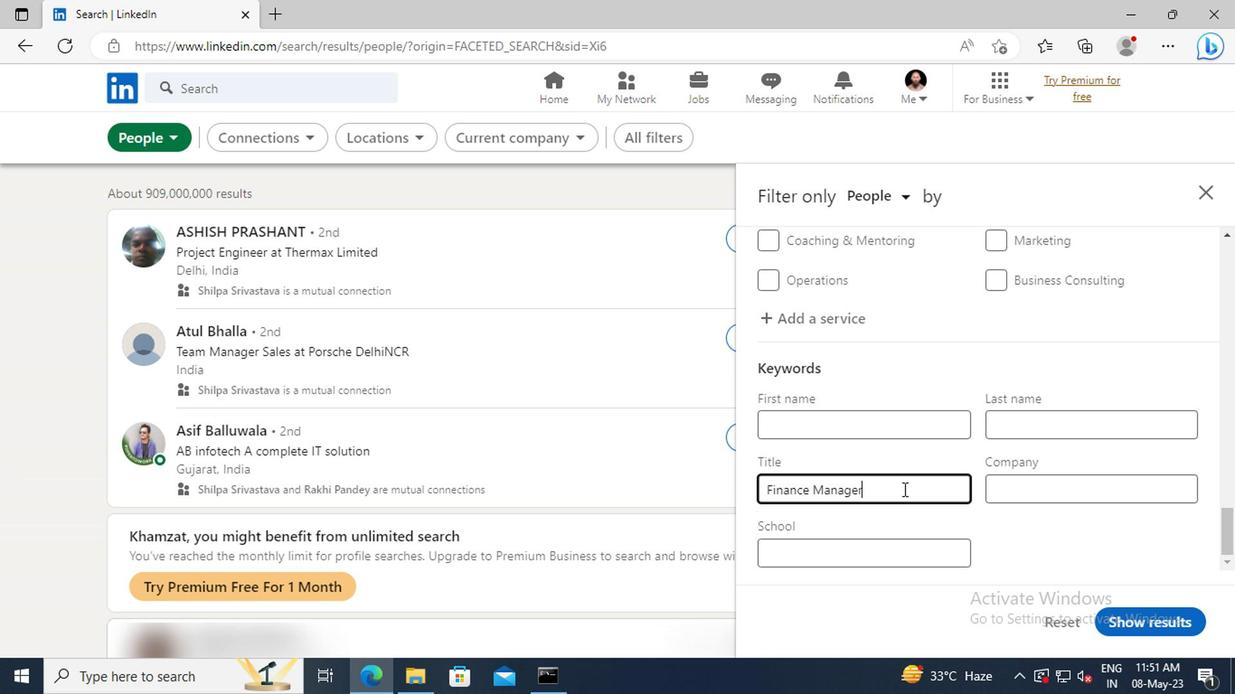 
Action: Mouse moved to (1131, 617)
Screenshot: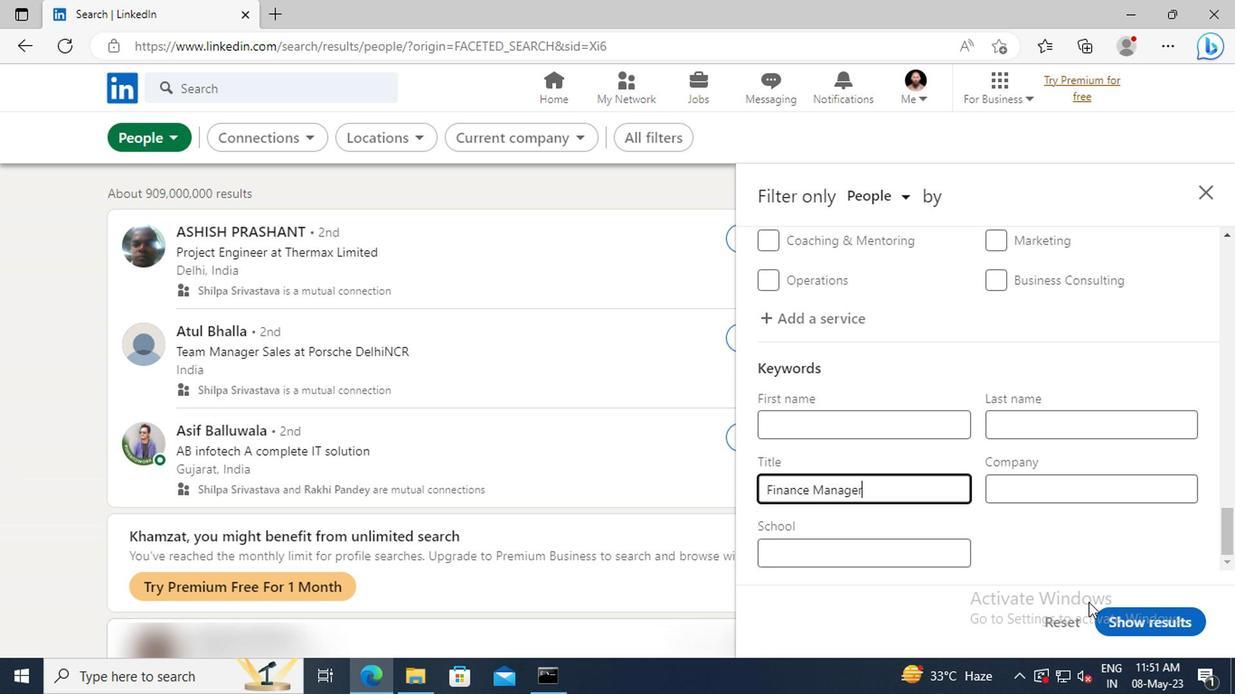
Action: Mouse pressed left at (1131, 617)
Screenshot: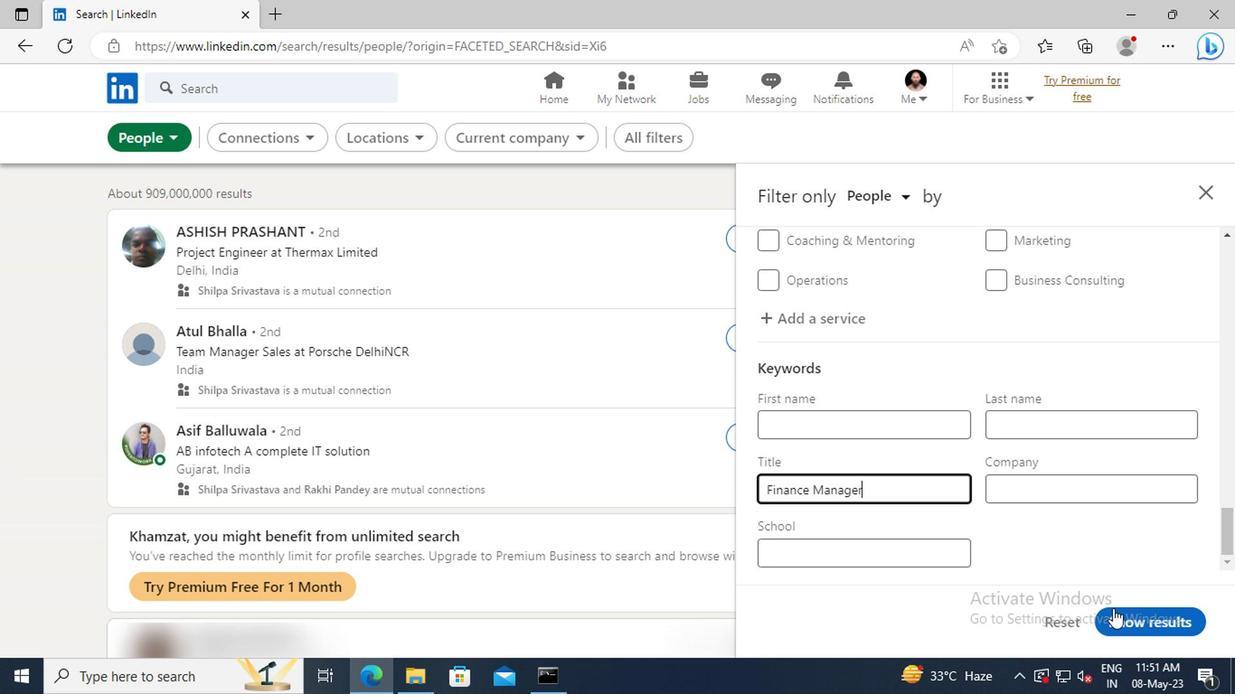
Action: Mouse moved to (1131, 618)
Screenshot: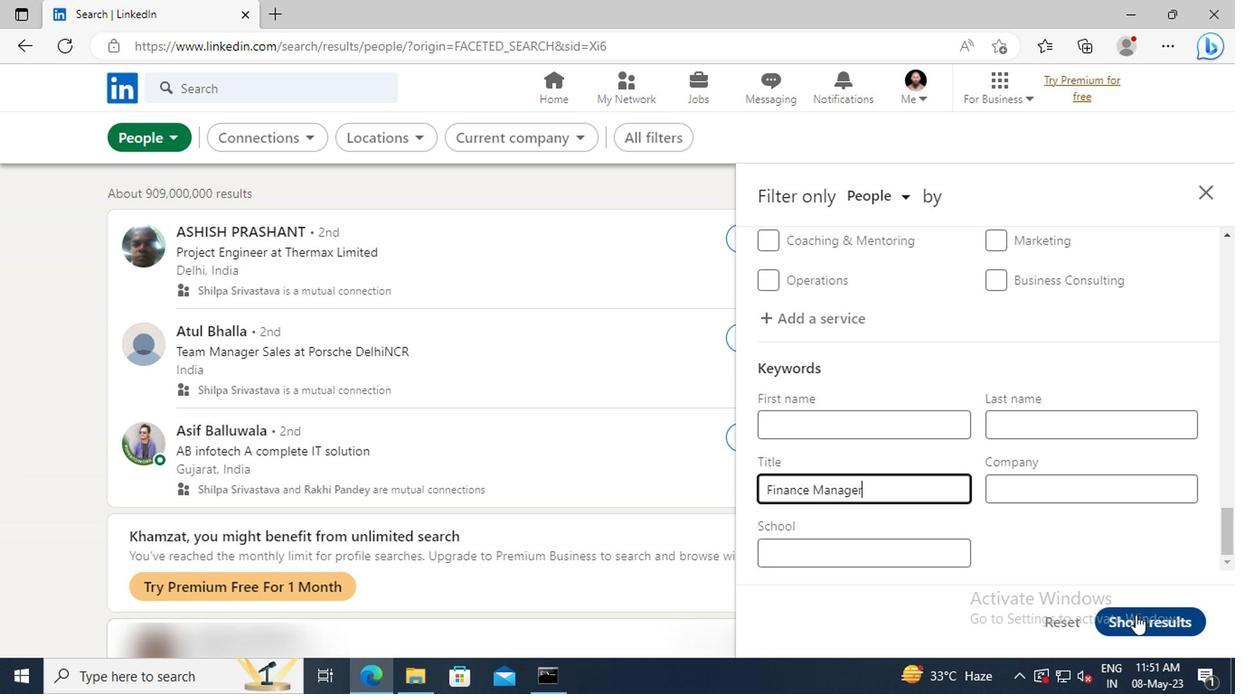 
